 Task: Look for space in Porvoo, Finland from 9th June, 2023 to 16th June, 2023 for 2 adults in price range Rs.8000 to Rs.16000. Place can be entire place with 2 bedrooms having 2 beds and 1 bathroom. Property type can be house, flat, guest house. Booking option can be shelf check-in. Required host language is .
Action: Mouse moved to (549, 123)
Screenshot: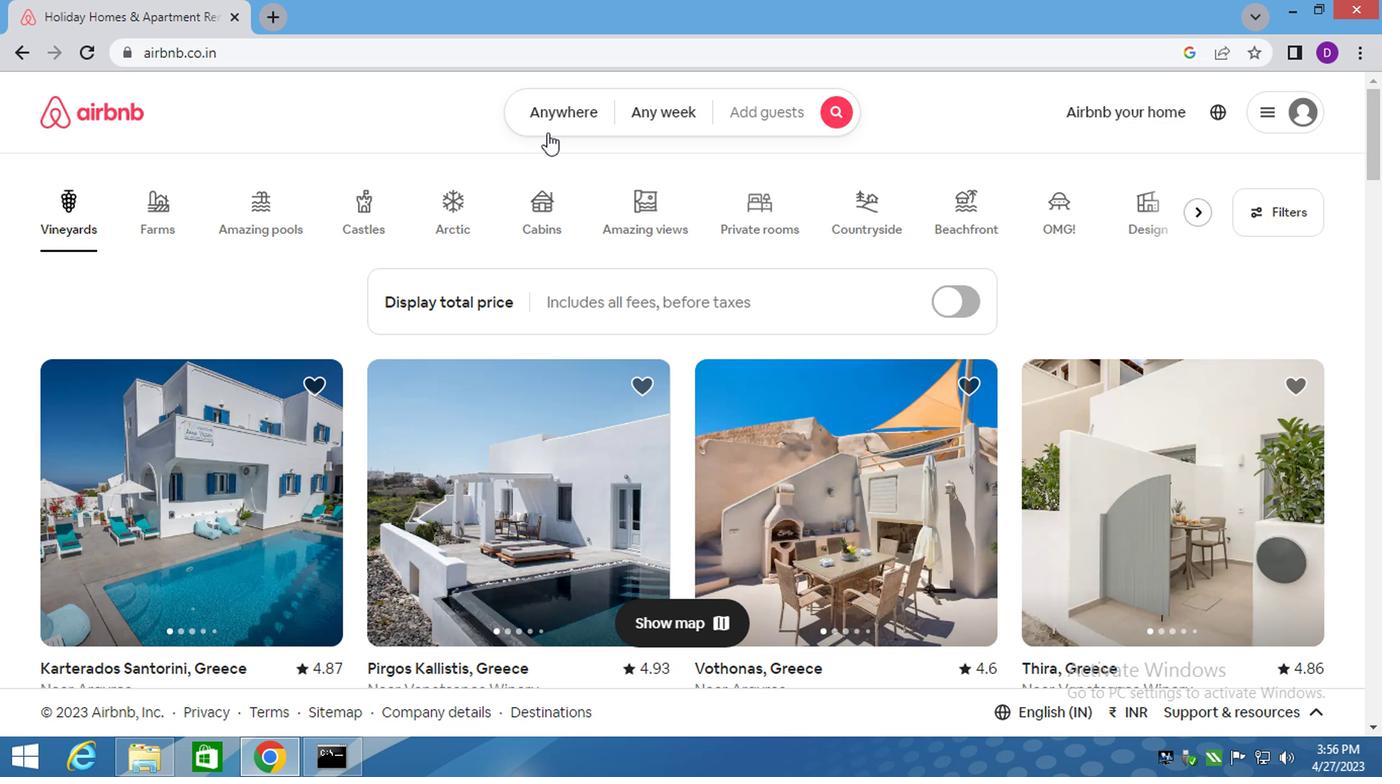 
Action: Mouse pressed left at (549, 123)
Screenshot: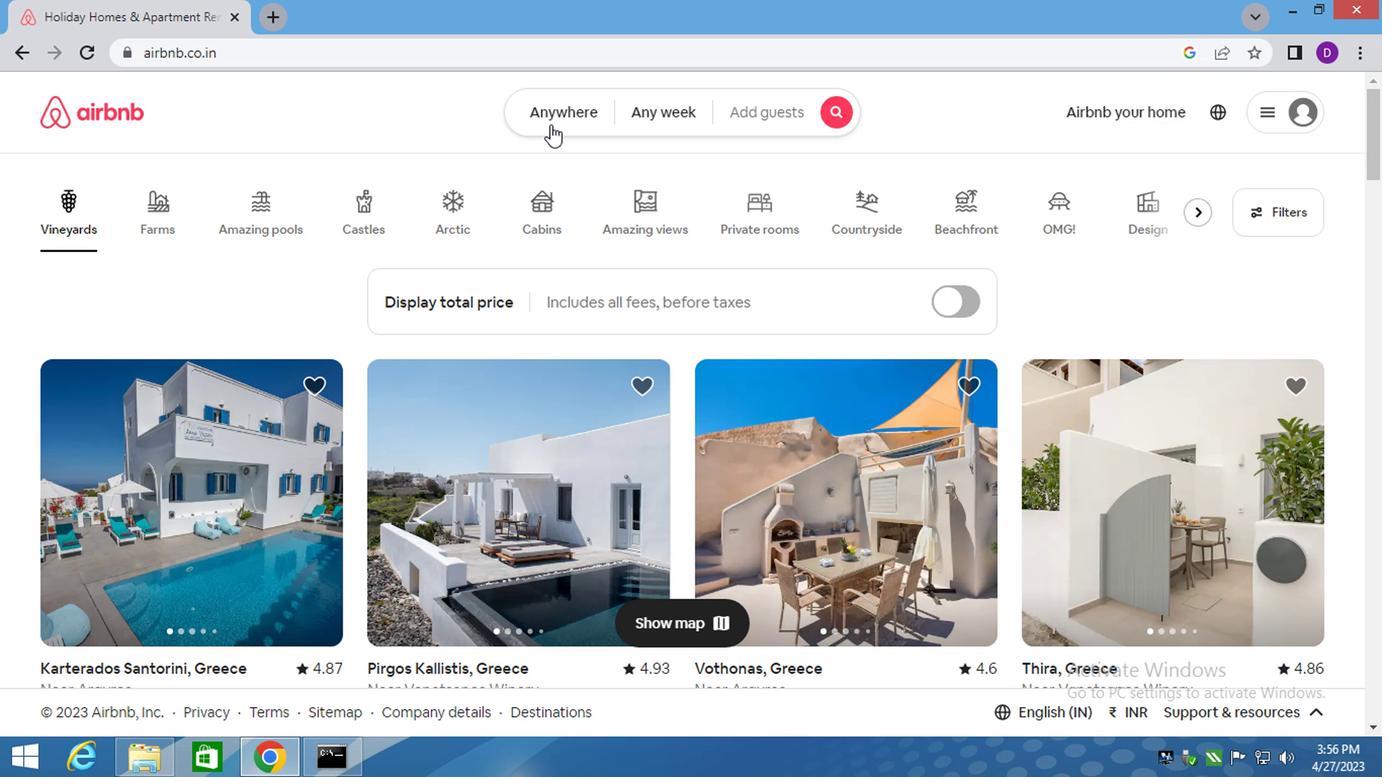 
Action: Mouse moved to (384, 202)
Screenshot: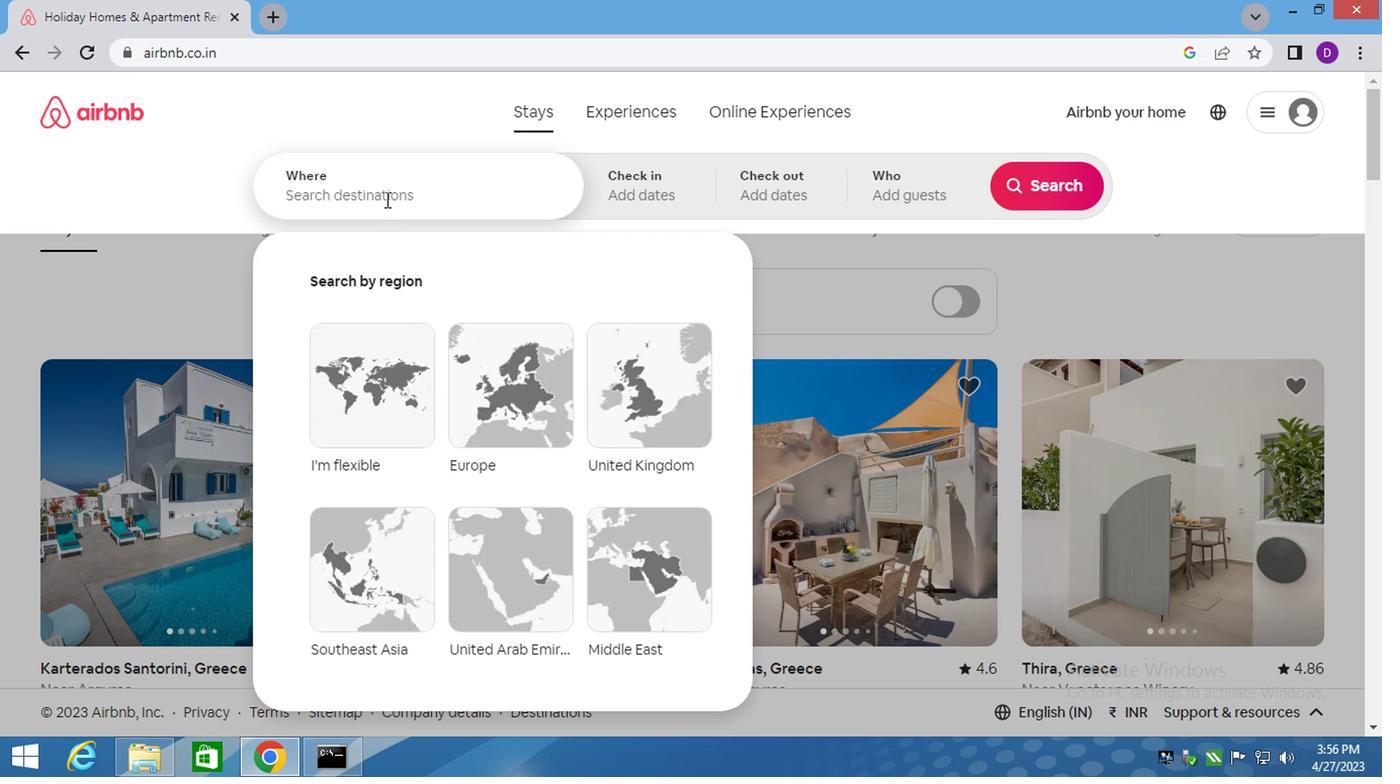 
Action: Mouse pressed left at (384, 202)
Screenshot: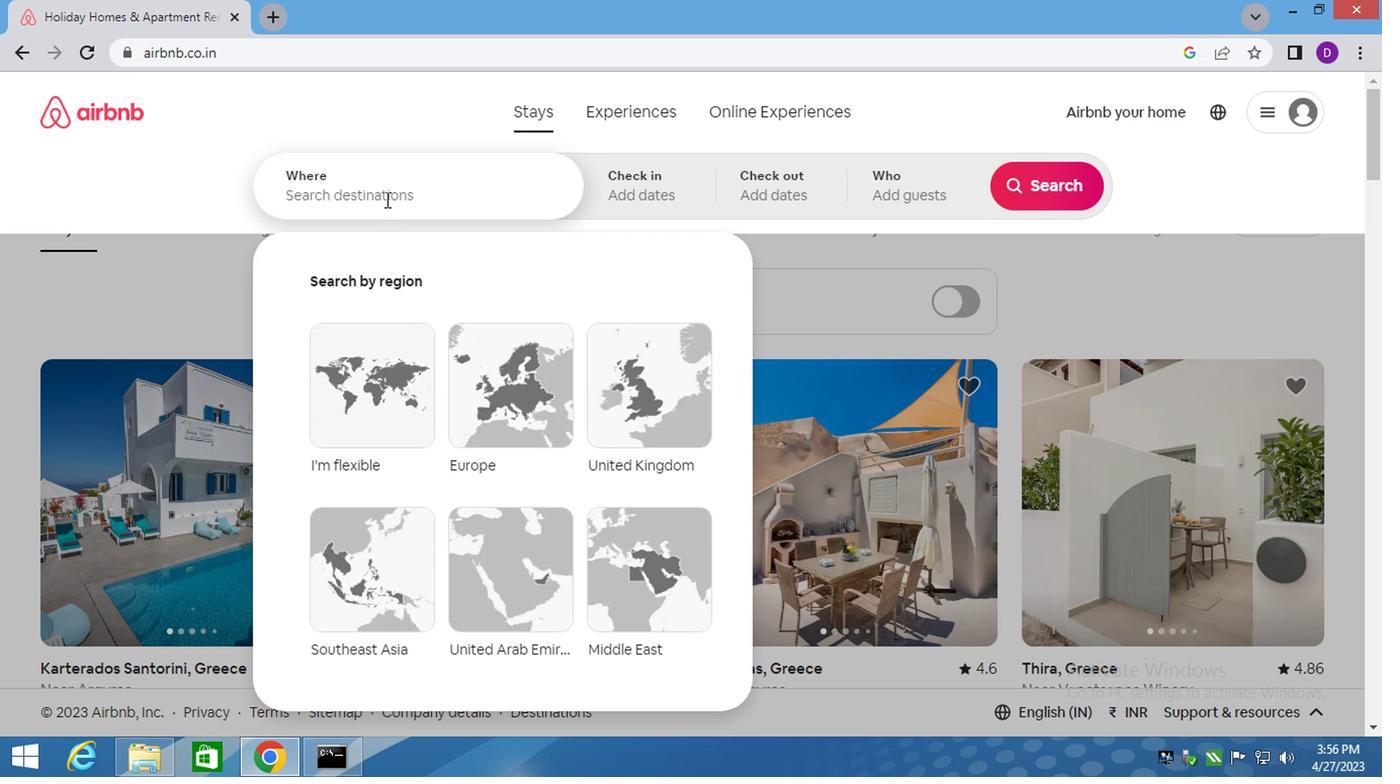
Action: Key pressed porgoo<Key.backspace><Key.backspace><Key.backspace>voo,<Key.space>fin<Key.down><Key.enter>
Screenshot: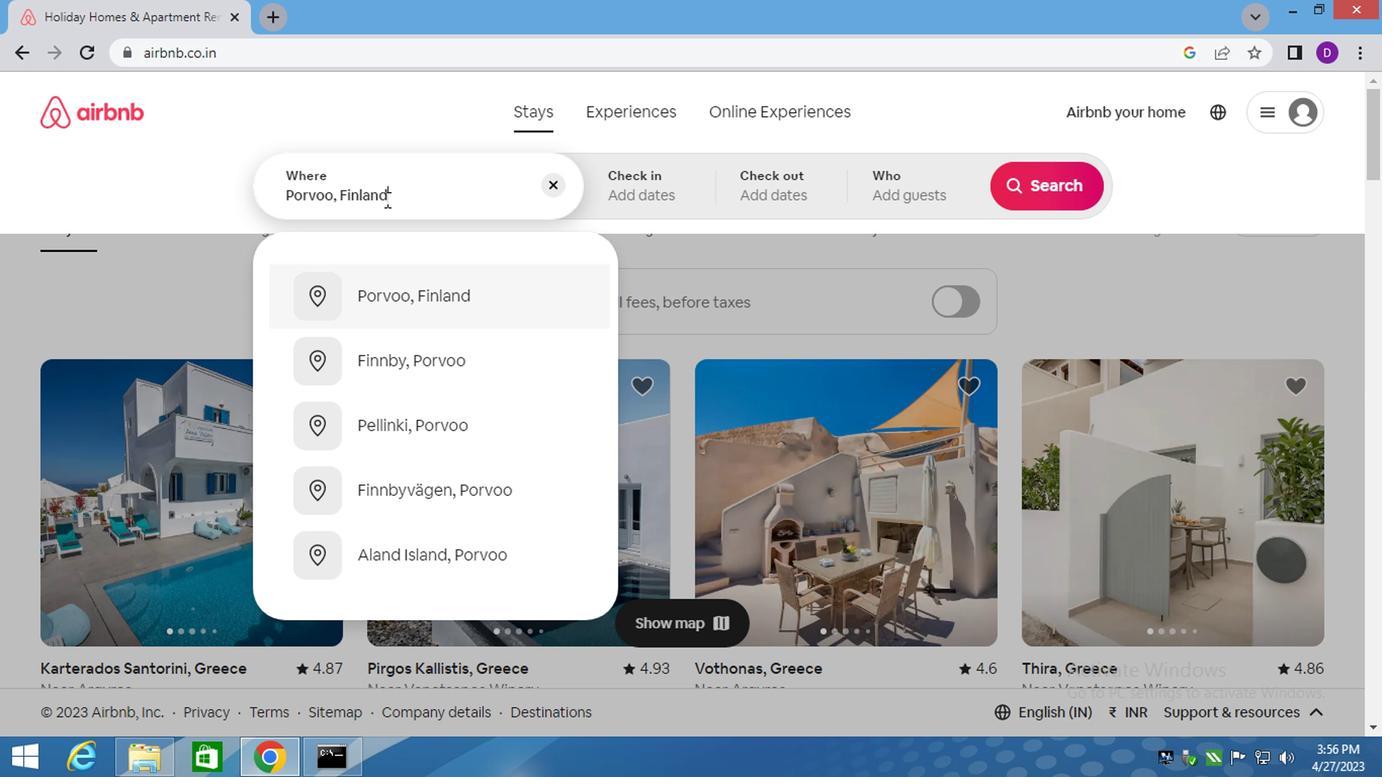 
Action: Mouse moved to (1021, 345)
Screenshot: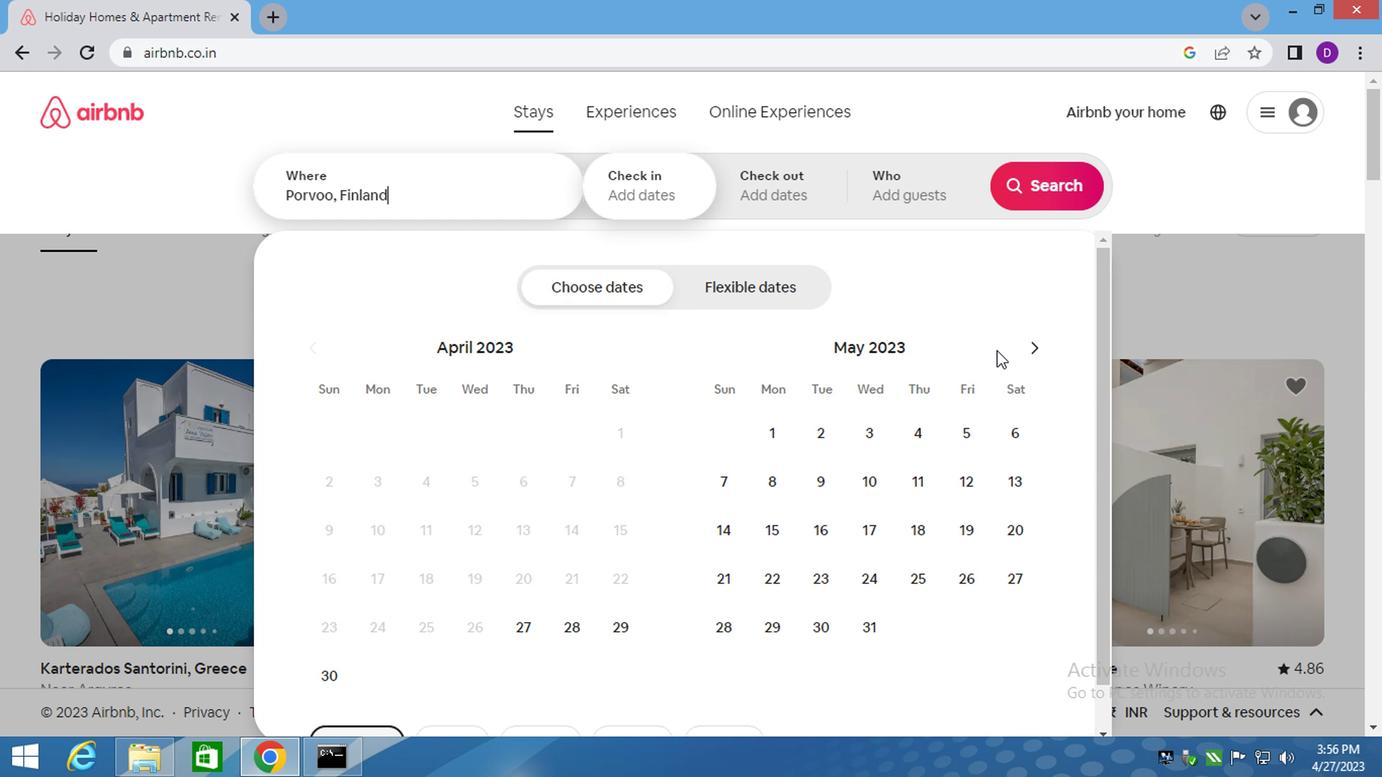 
Action: Mouse pressed left at (1021, 345)
Screenshot: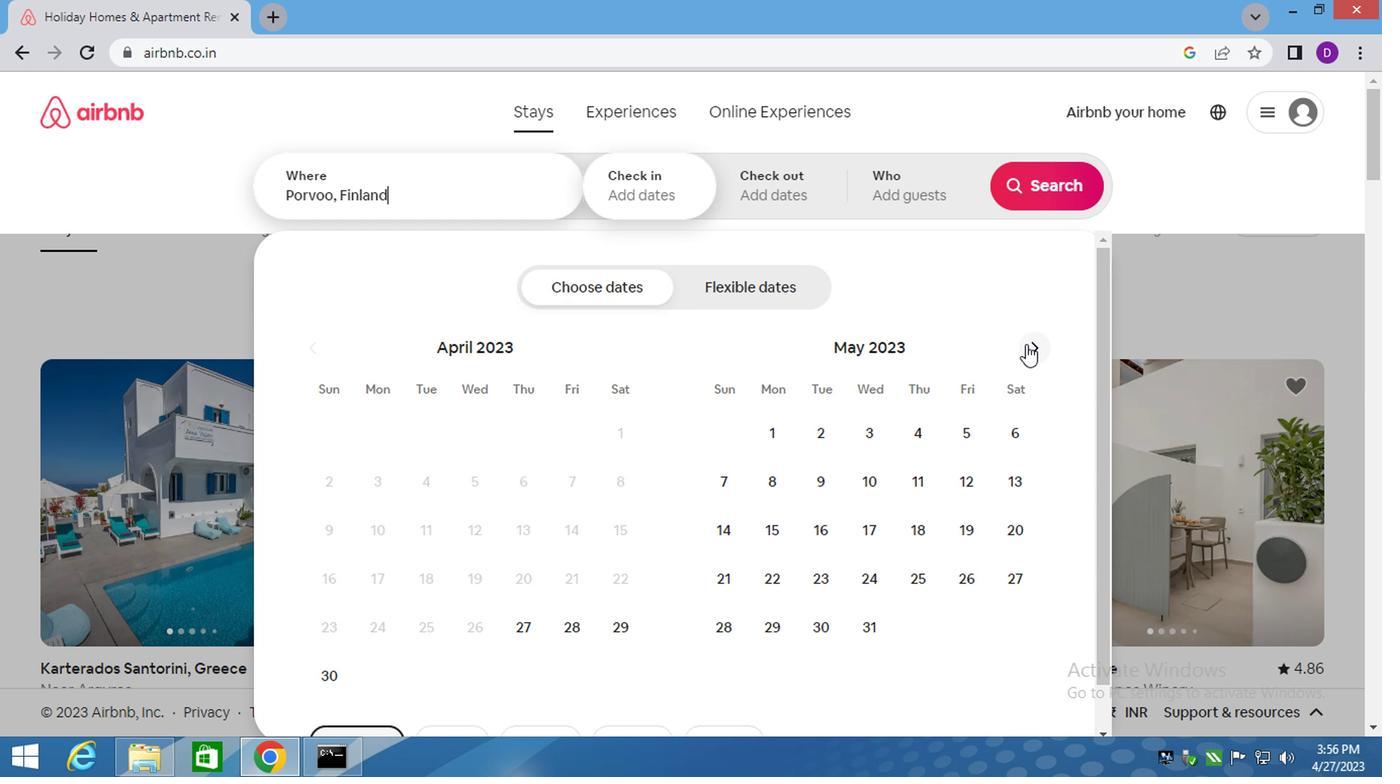 
Action: Mouse pressed left at (1021, 345)
Screenshot: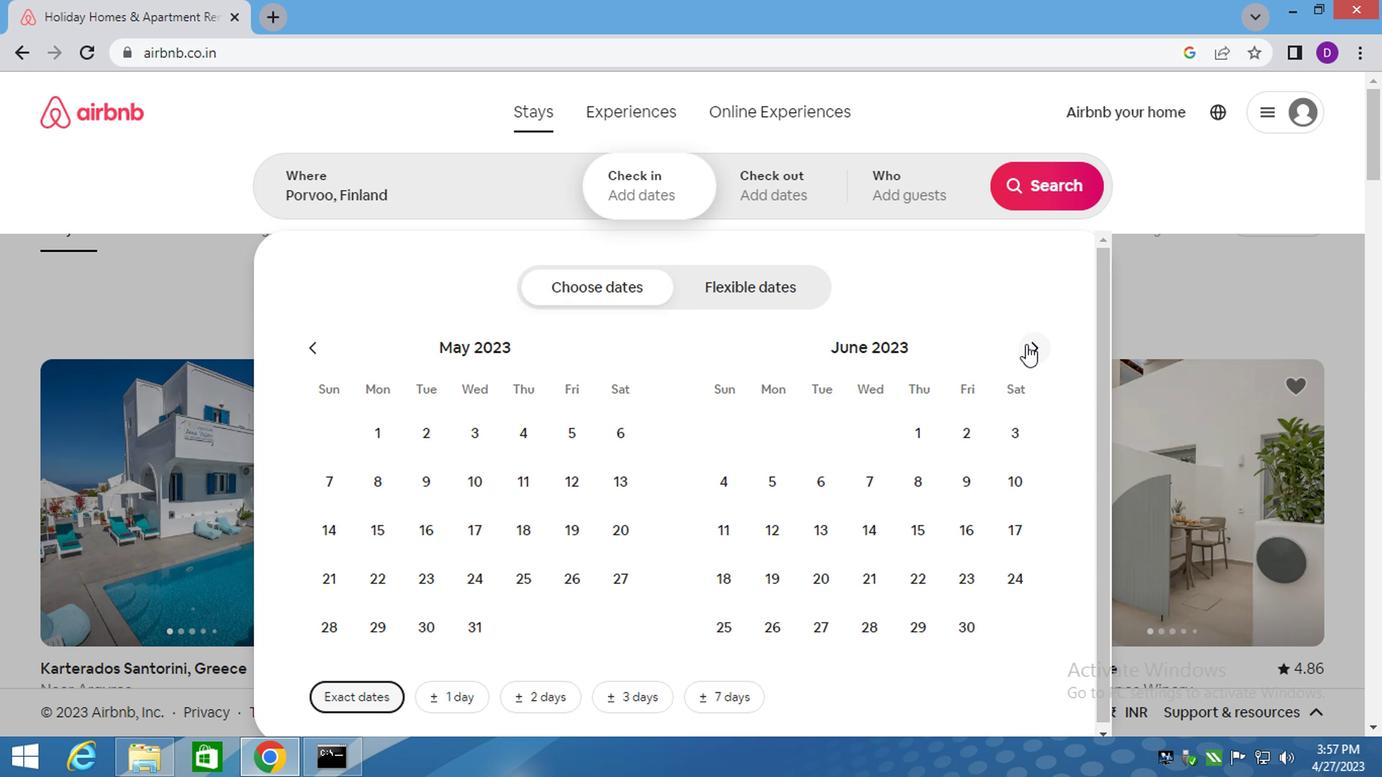 
Action: Mouse moved to (564, 470)
Screenshot: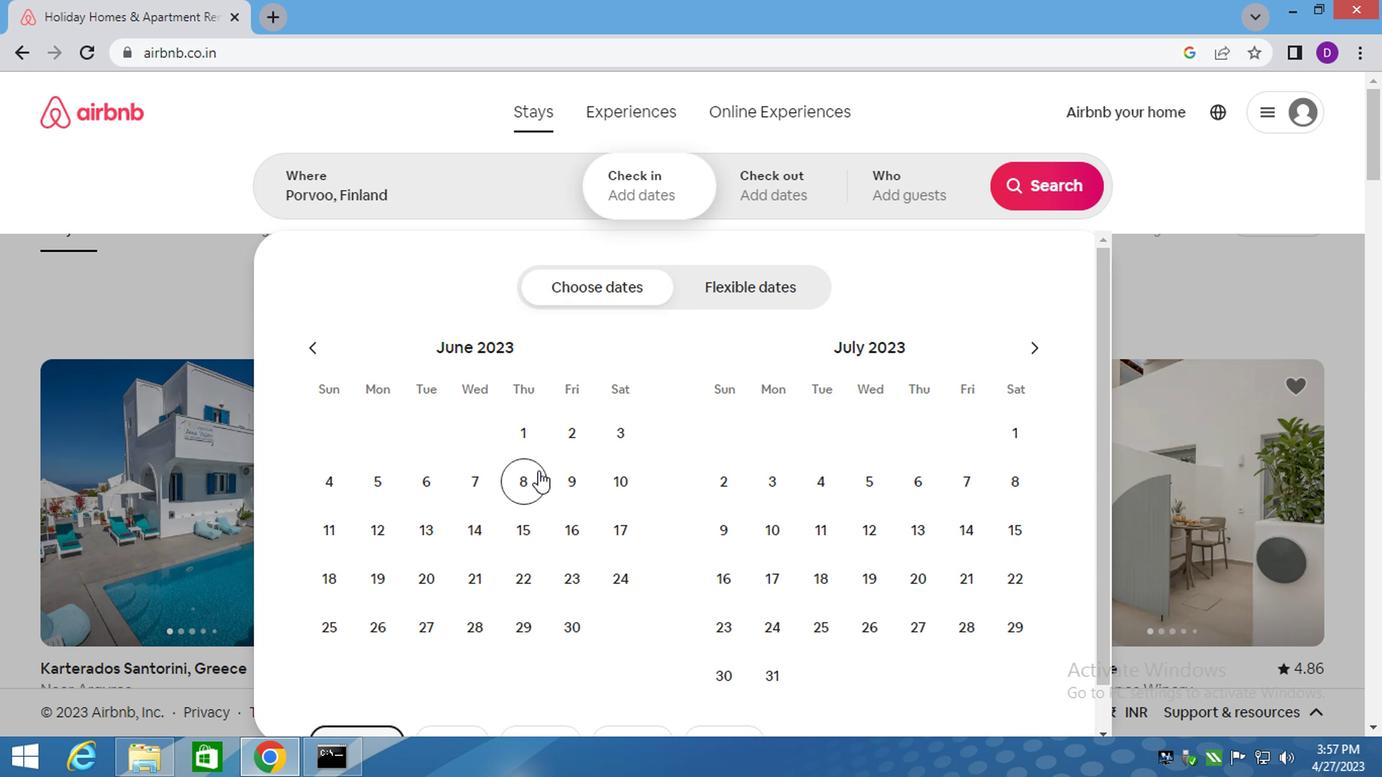 
Action: Mouse pressed left at (564, 470)
Screenshot: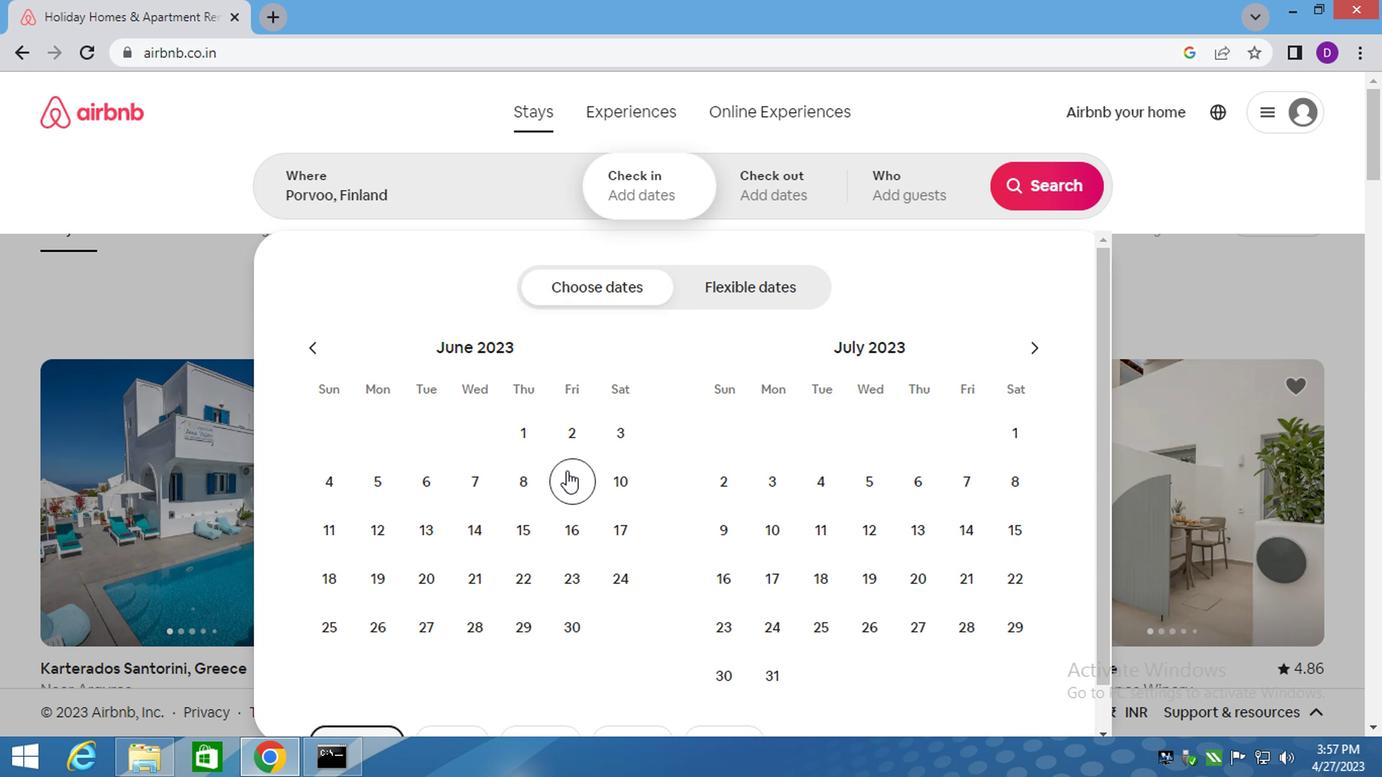 
Action: Mouse moved to (560, 513)
Screenshot: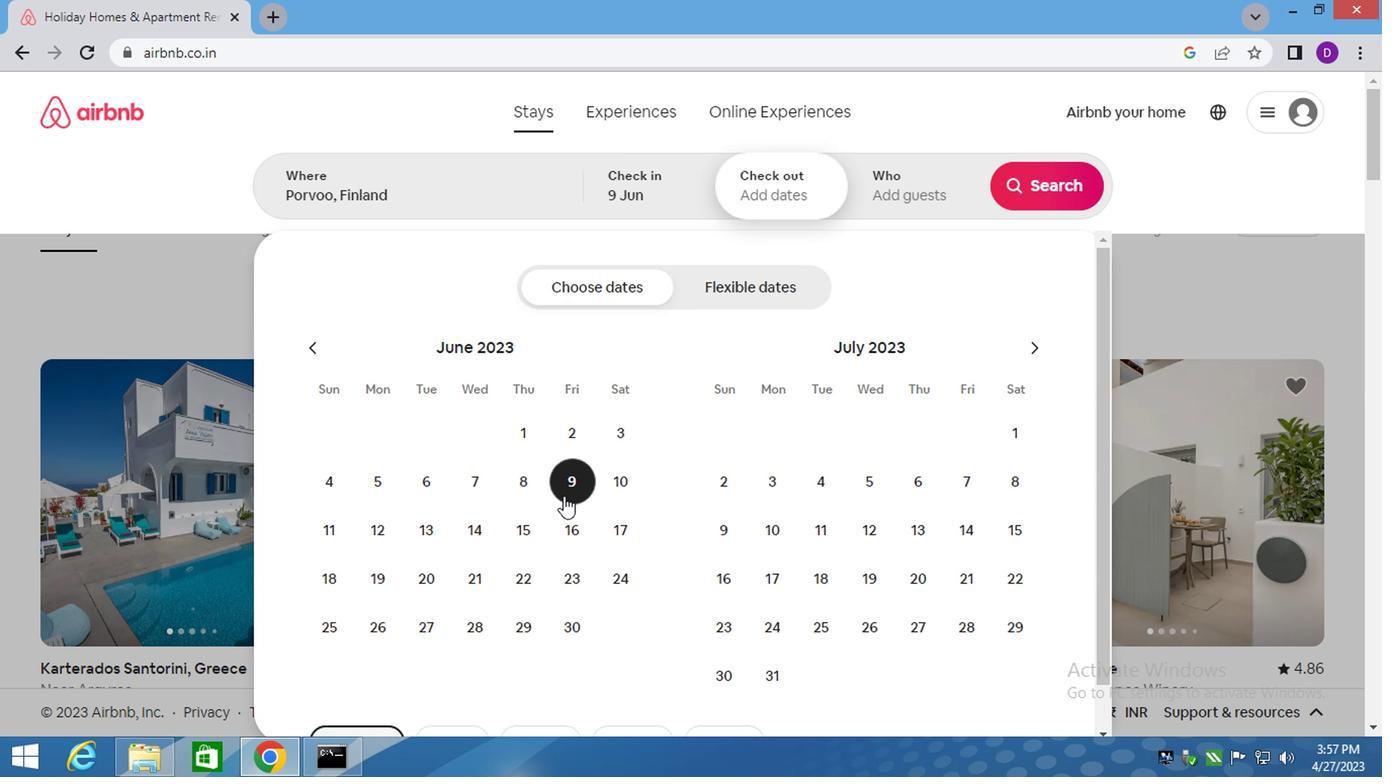 
Action: Mouse pressed left at (560, 513)
Screenshot: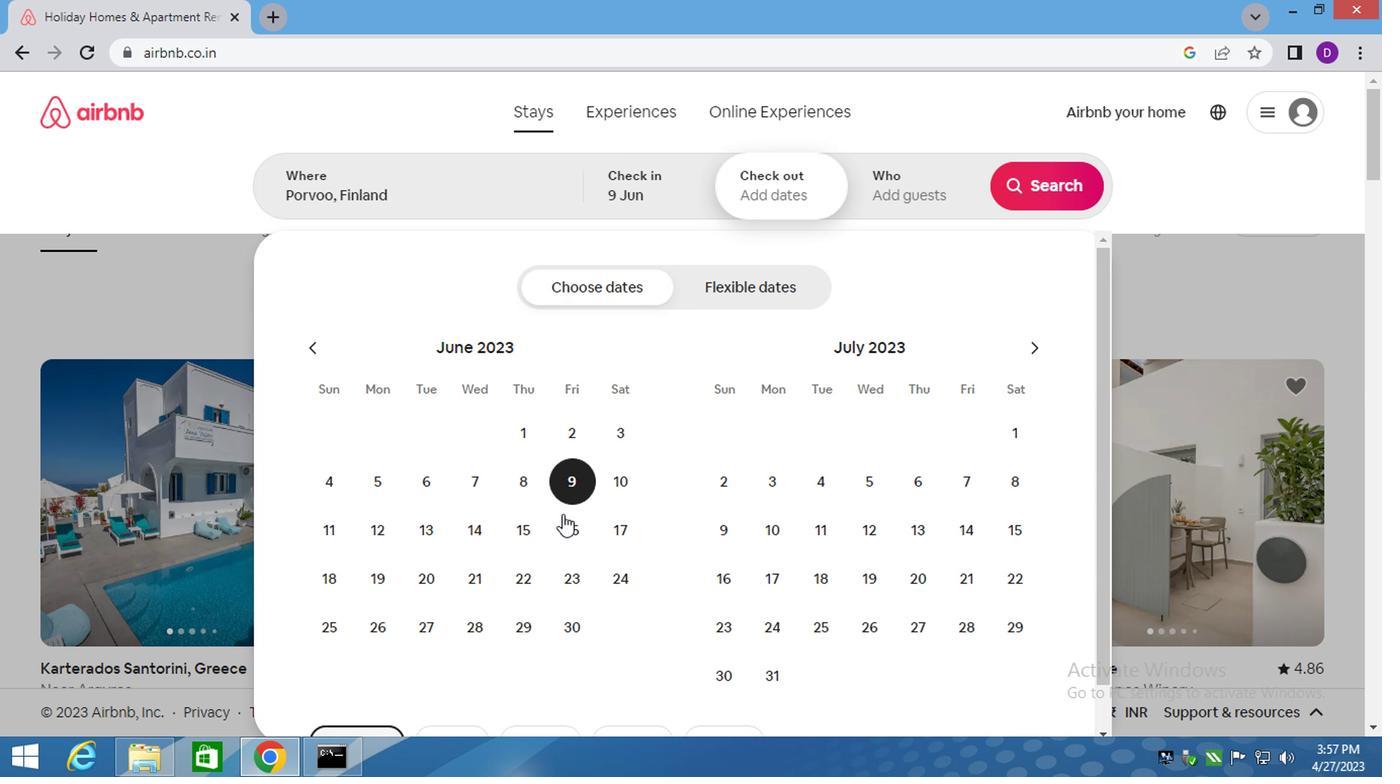 
Action: Mouse moved to (885, 192)
Screenshot: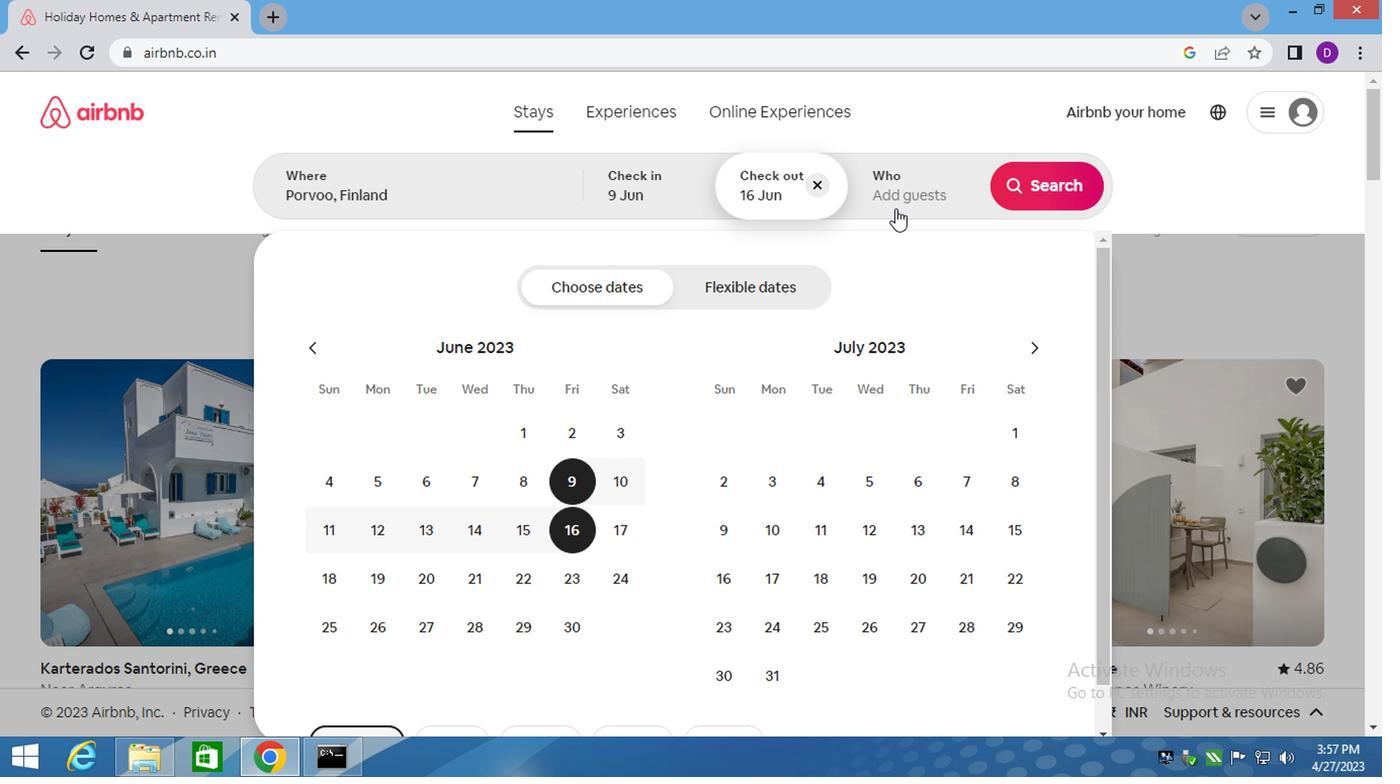 
Action: Mouse pressed left at (885, 192)
Screenshot: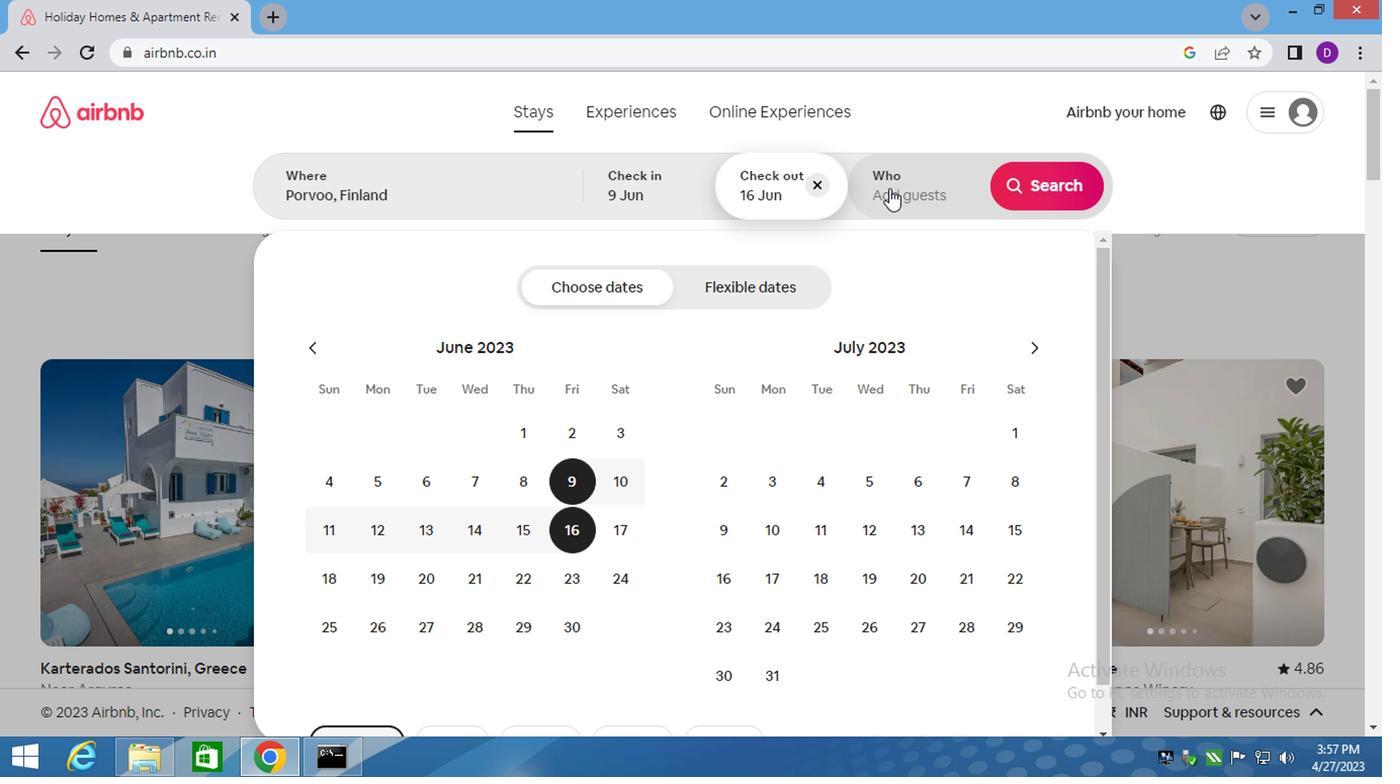 
Action: Mouse moved to (1055, 291)
Screenshot: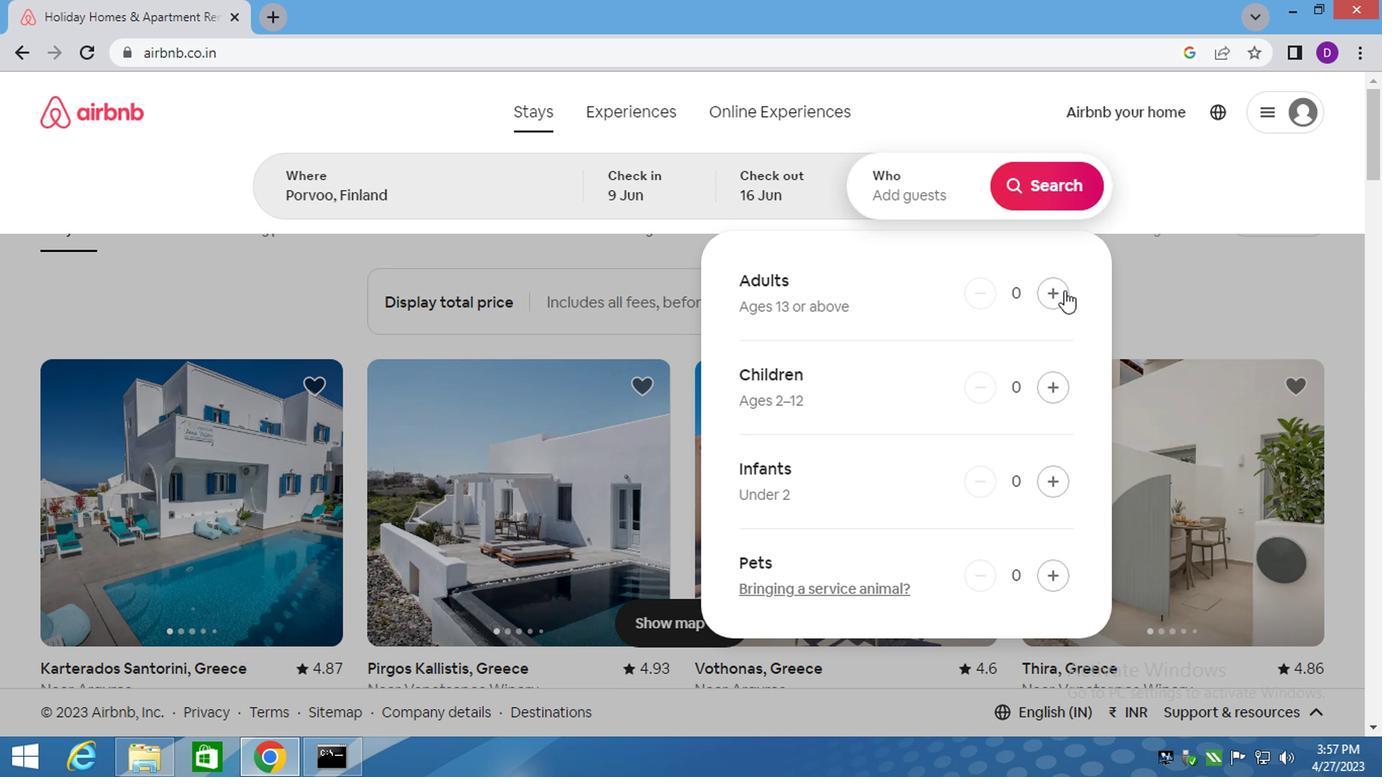 
Action: Mouse pressed left at (1055, 291)
Screenshot: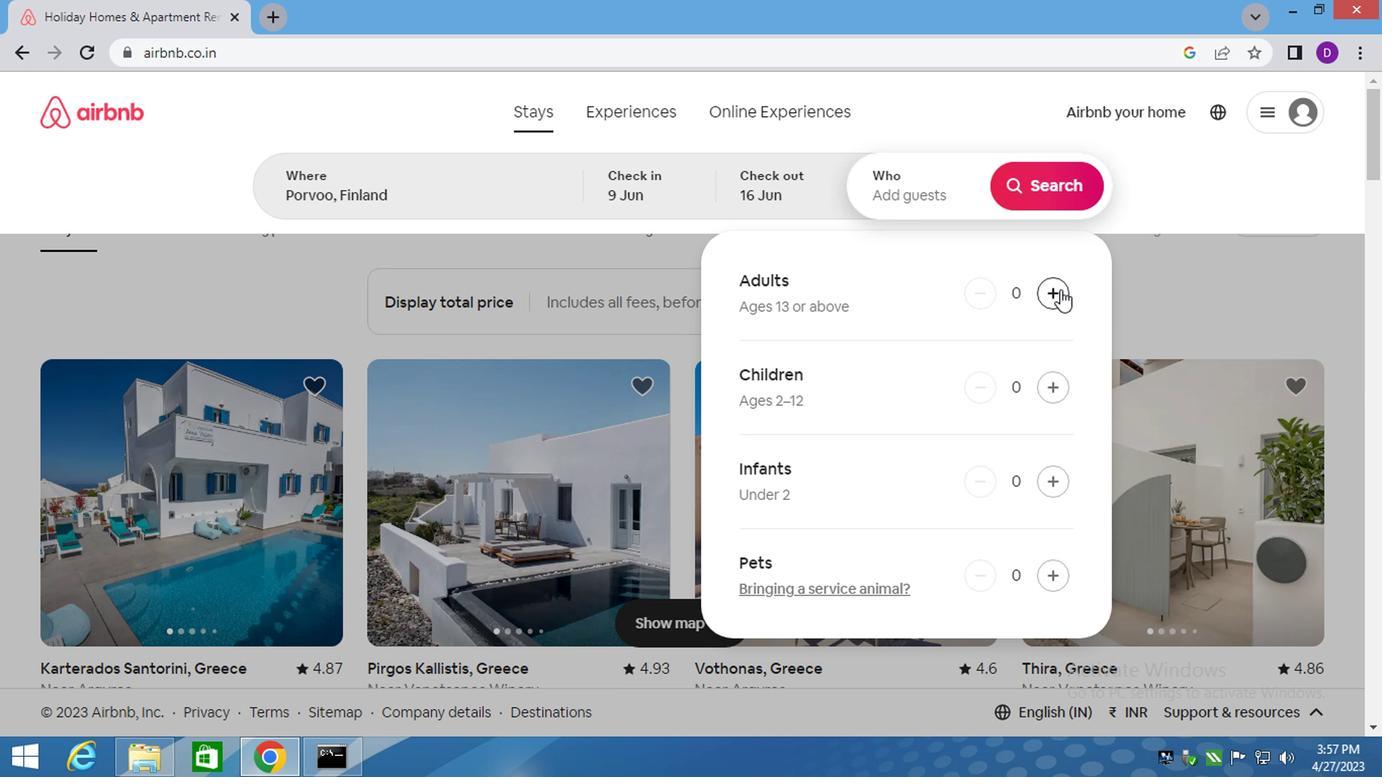 
Action: Mouse pressed left at (1055, 291)
Screenshot: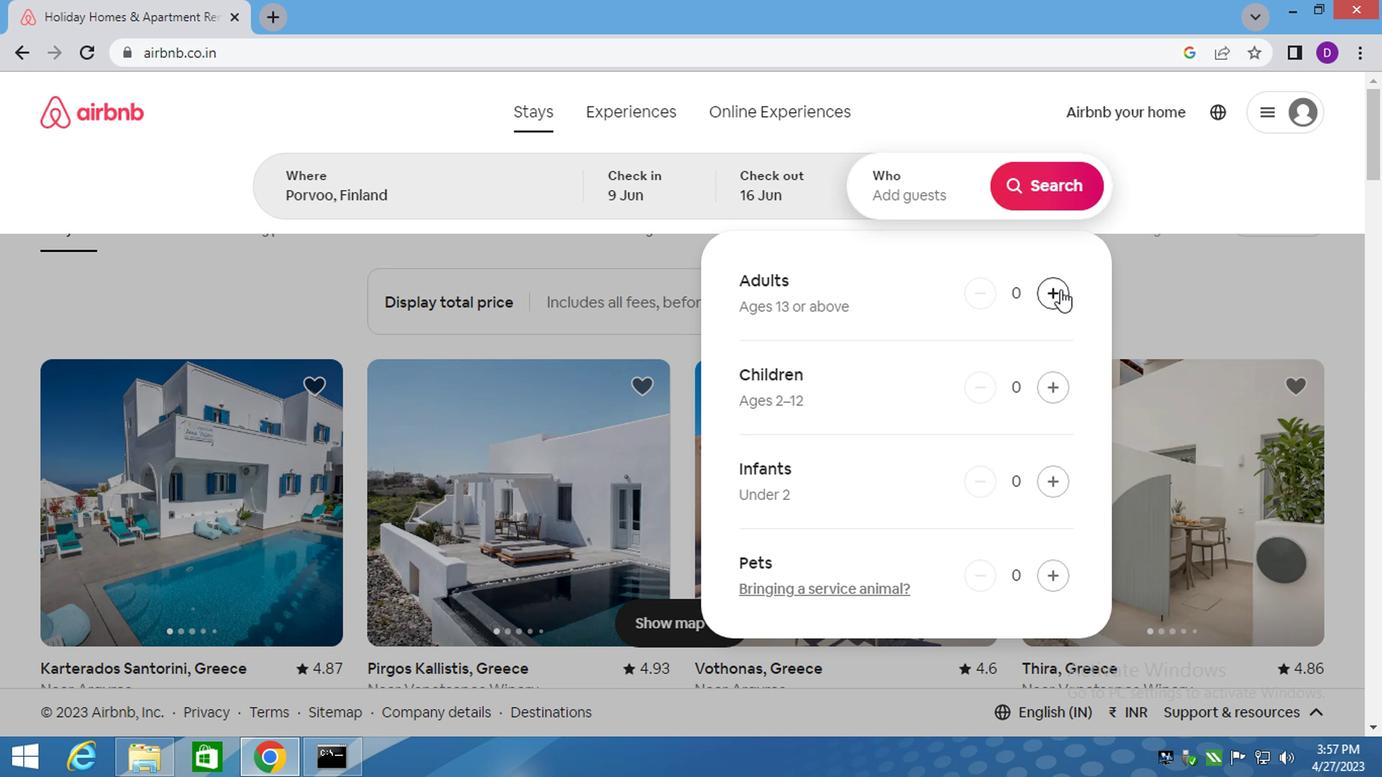 
Action: Mouse moved to (1037, 192)
Screenshot: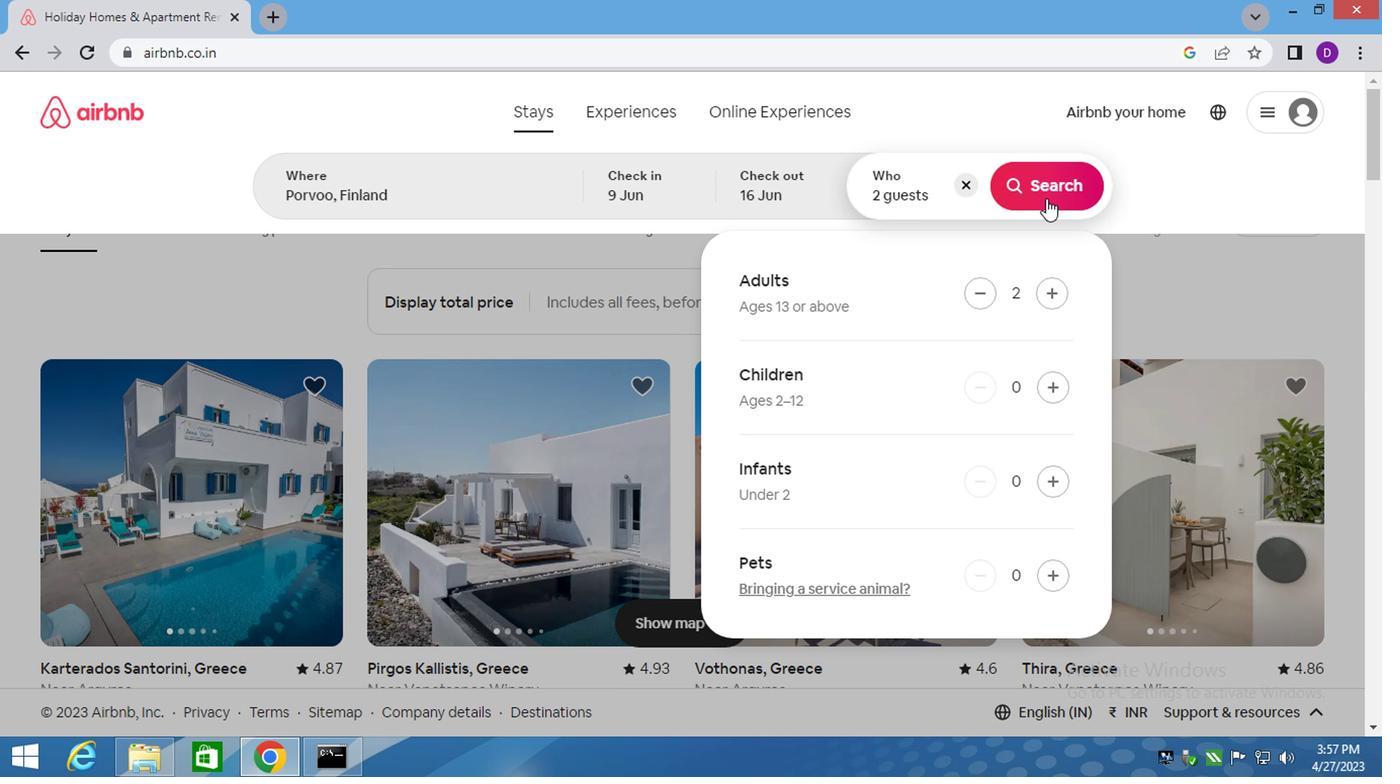 
Action: Mouse pressed left at (1037, 192)
Screenshot: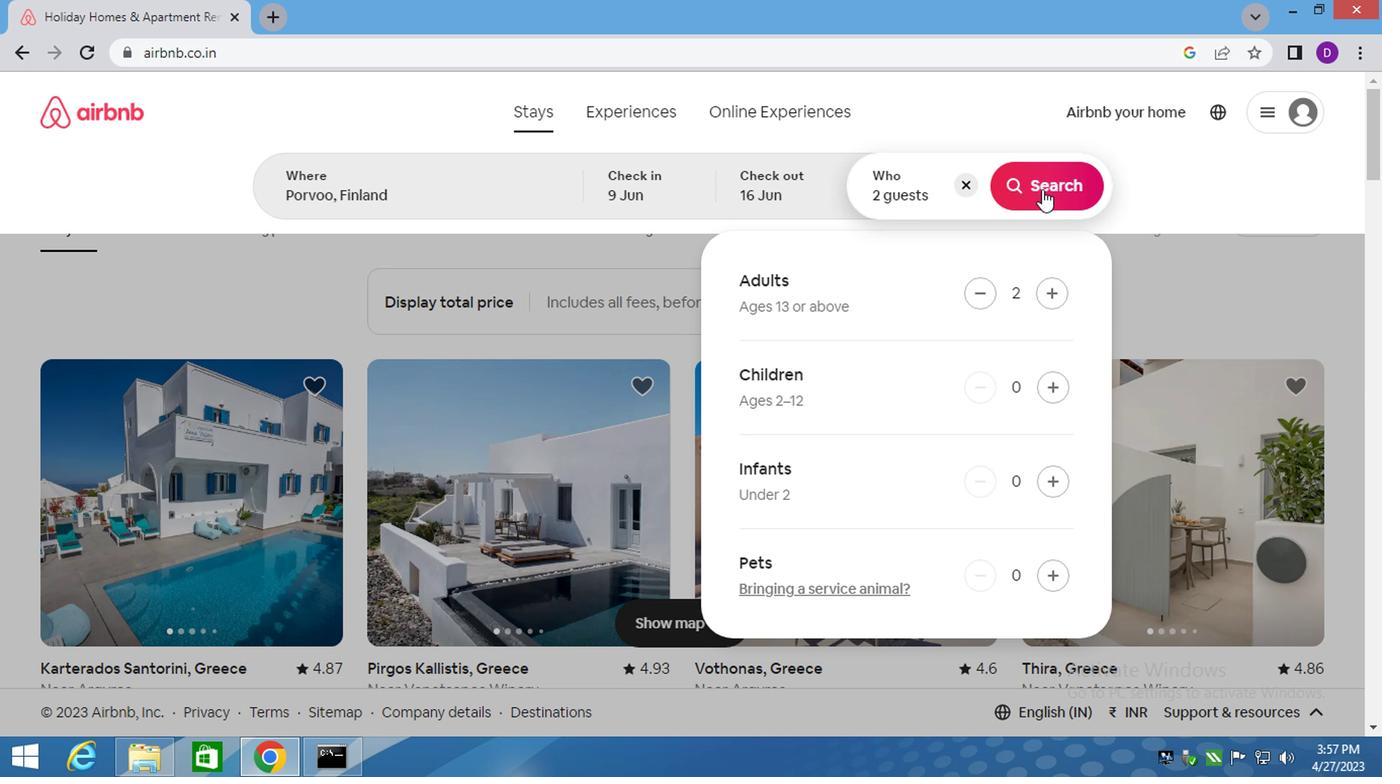 
Action: Mouse moved to (1277, 202)
Screenshot: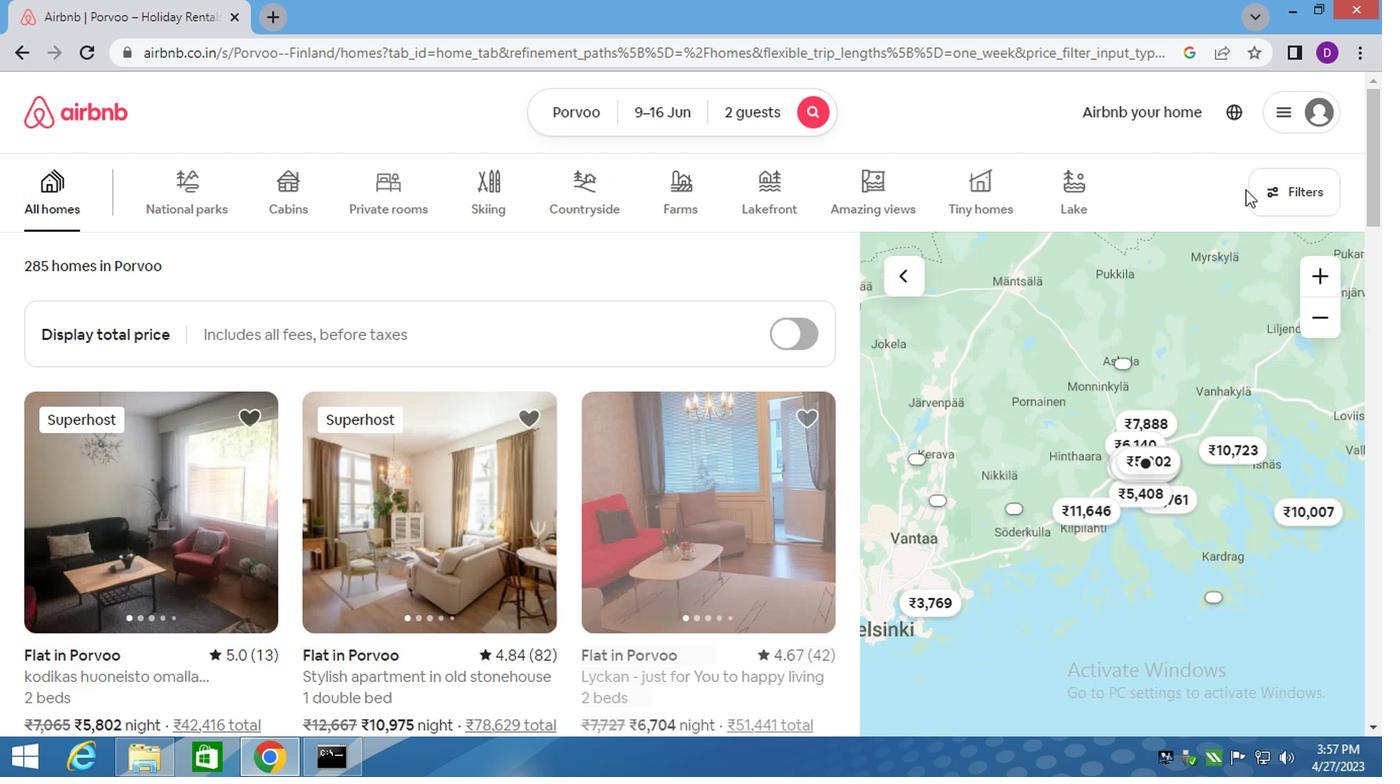 
Action: Mouse pressed left at (1277, 202)
Screenshot: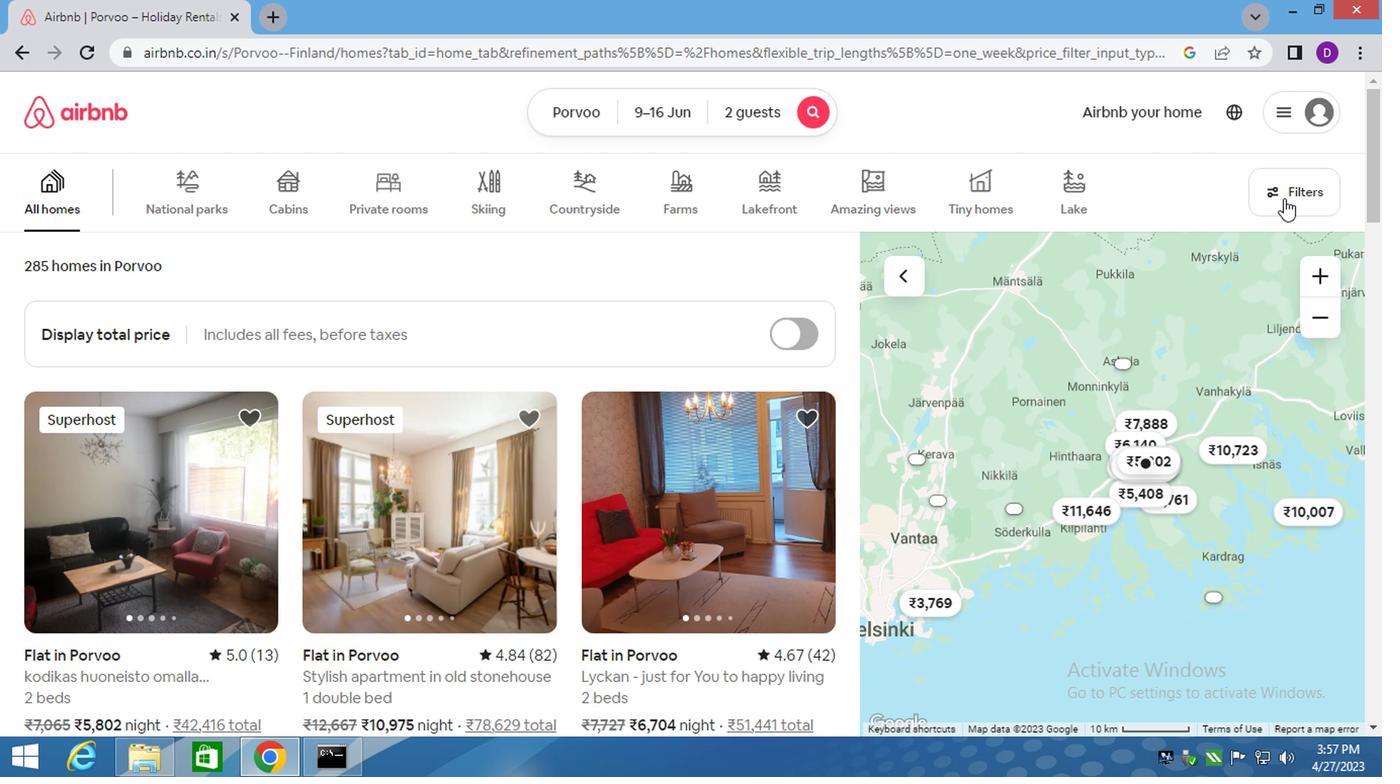 
Action: Mouse moved to (429, 452)
Screenshot: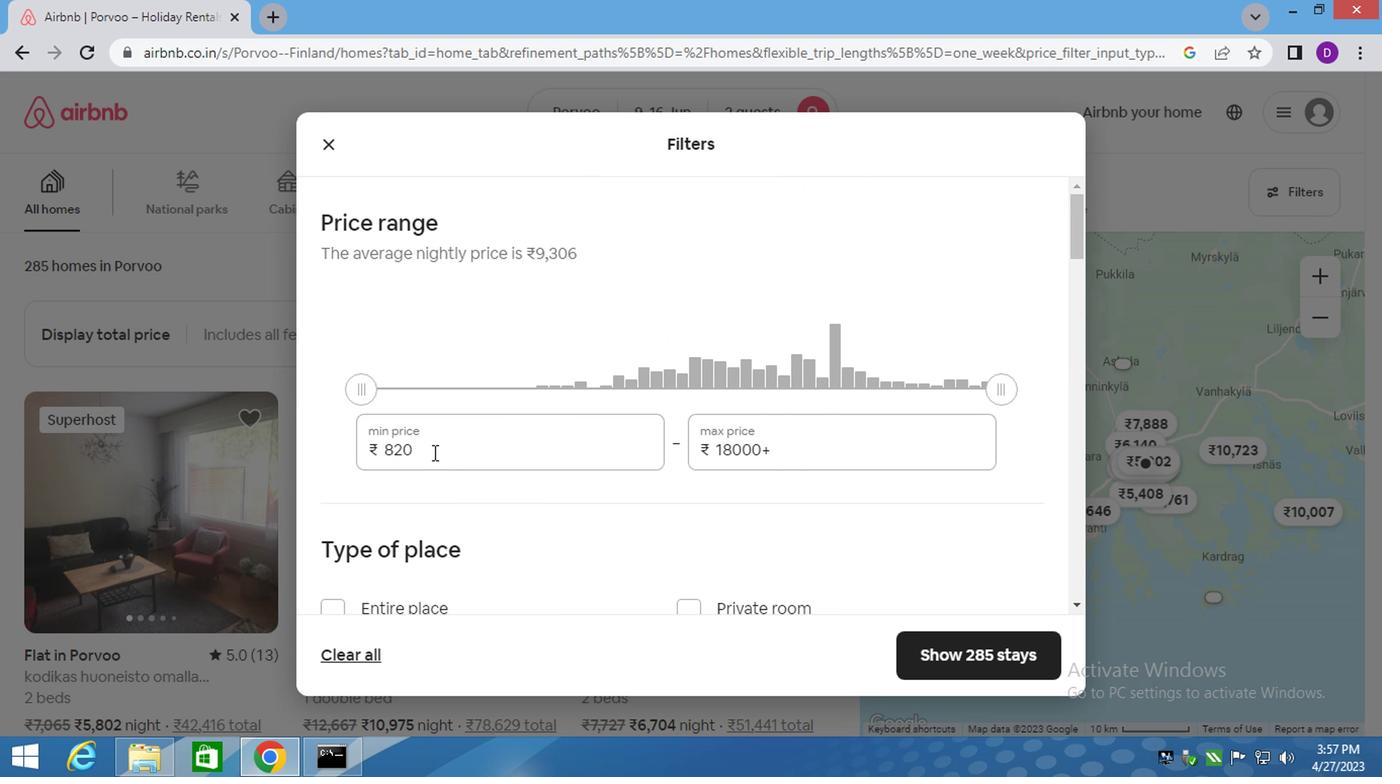 
Action: Mouse pressed left at (429, 452)
Screenshot: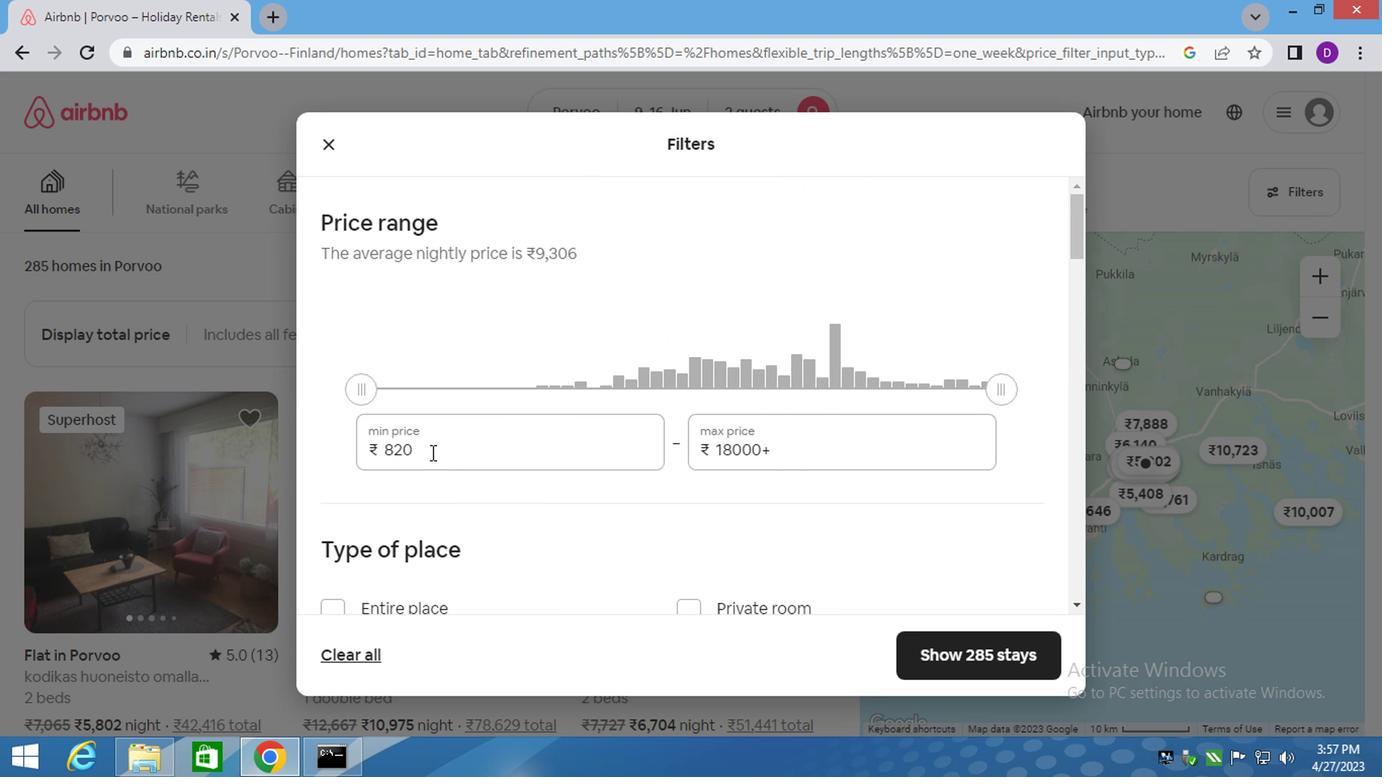 
Action: Mouse pressed left at (429, 452)
Screenshot: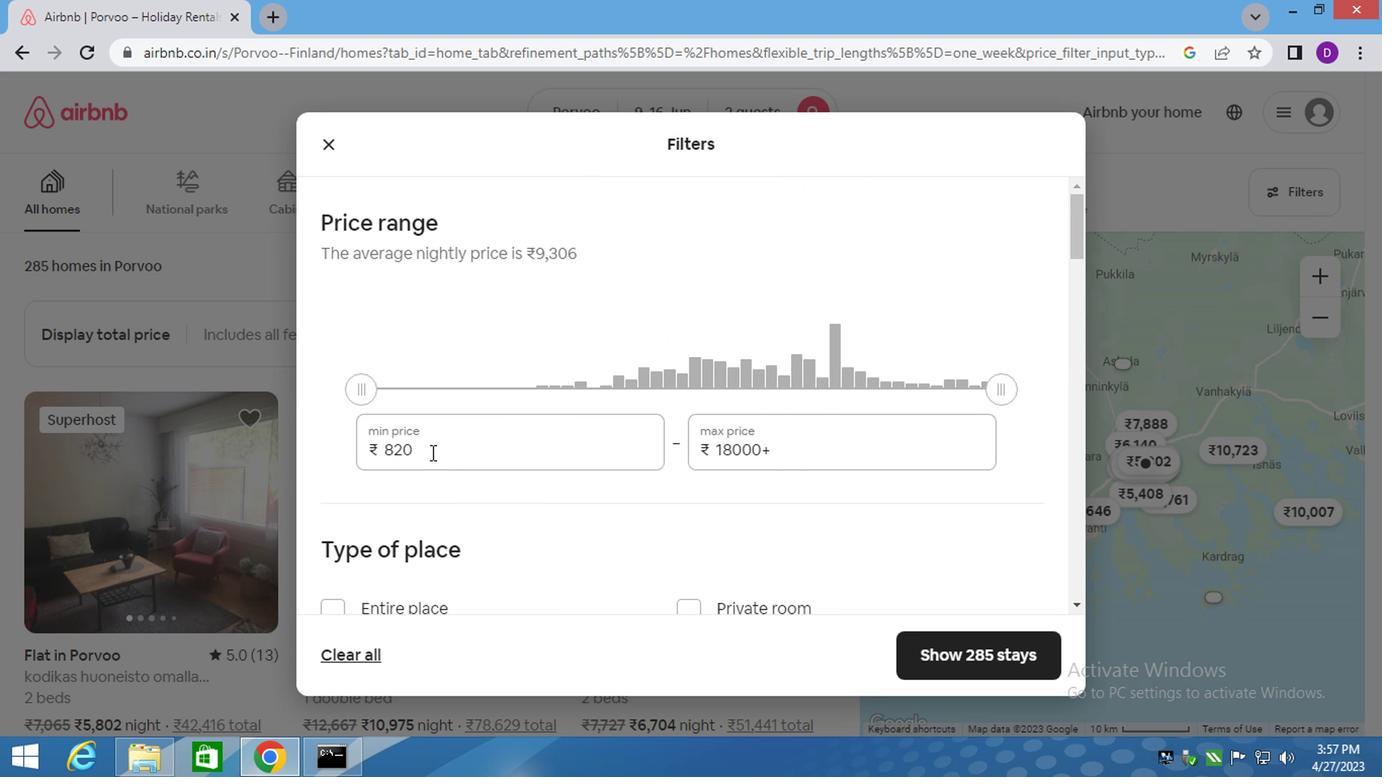
Action: Key pressed 8000<Key.tab>16000
Screenshot: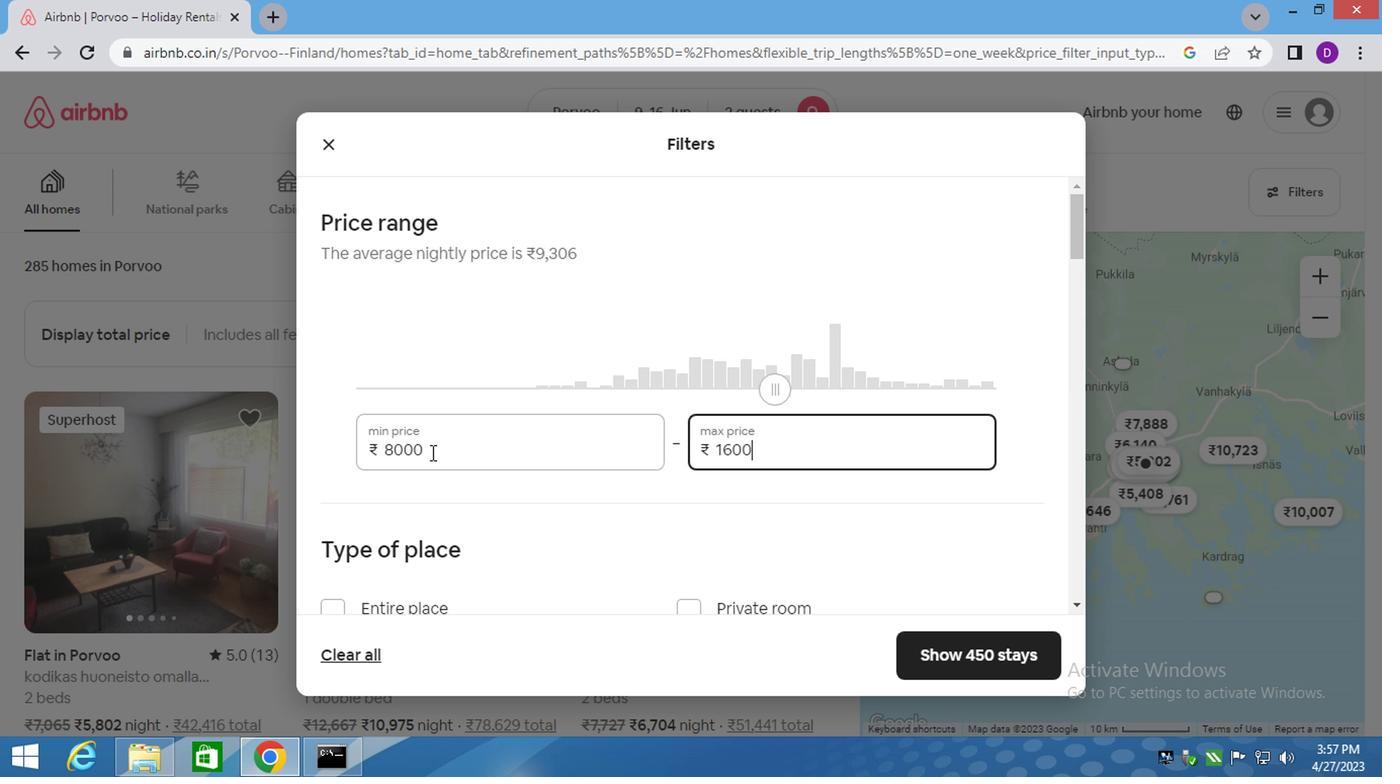 
Action: Mouse moved to (320, 505)
Screenshot: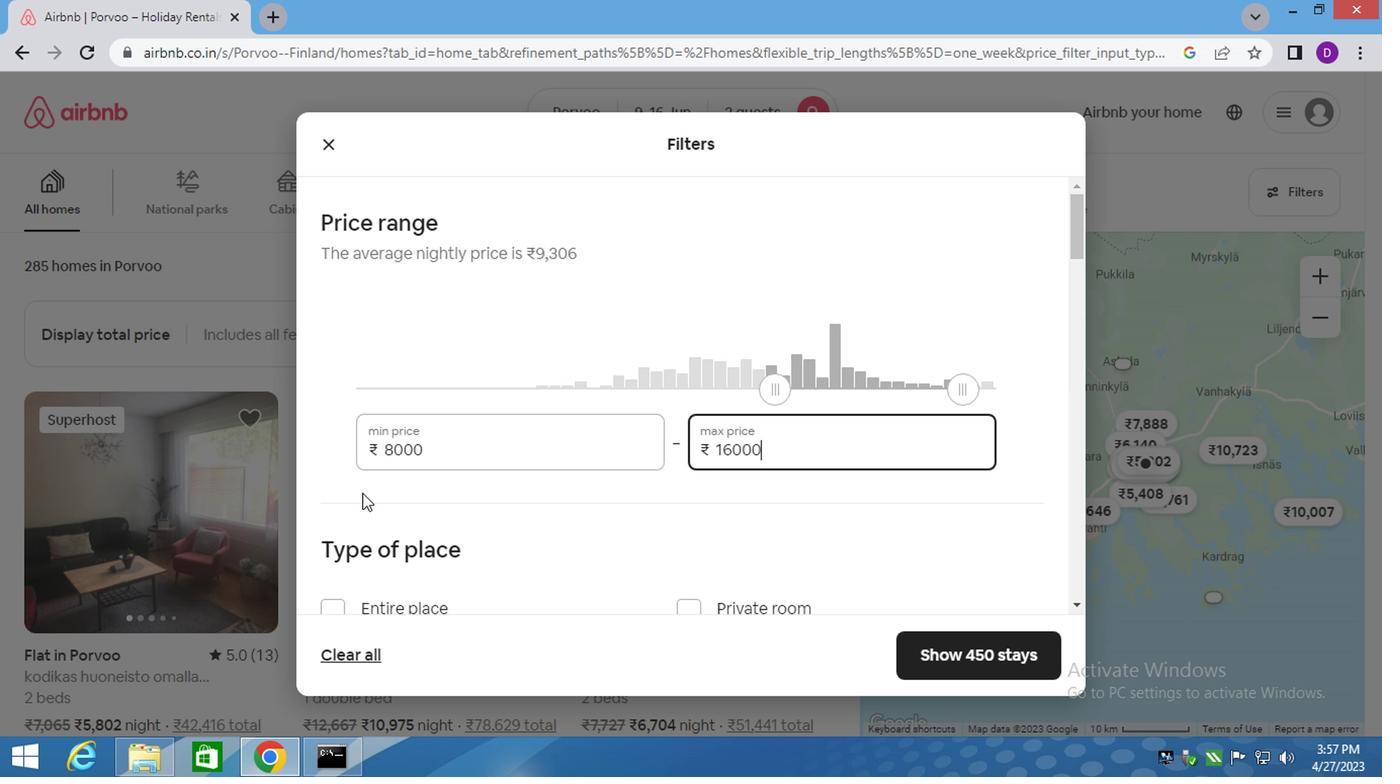 
Action: Mouse scrolled (320, 503) with delta (0, -1)
Screenshot: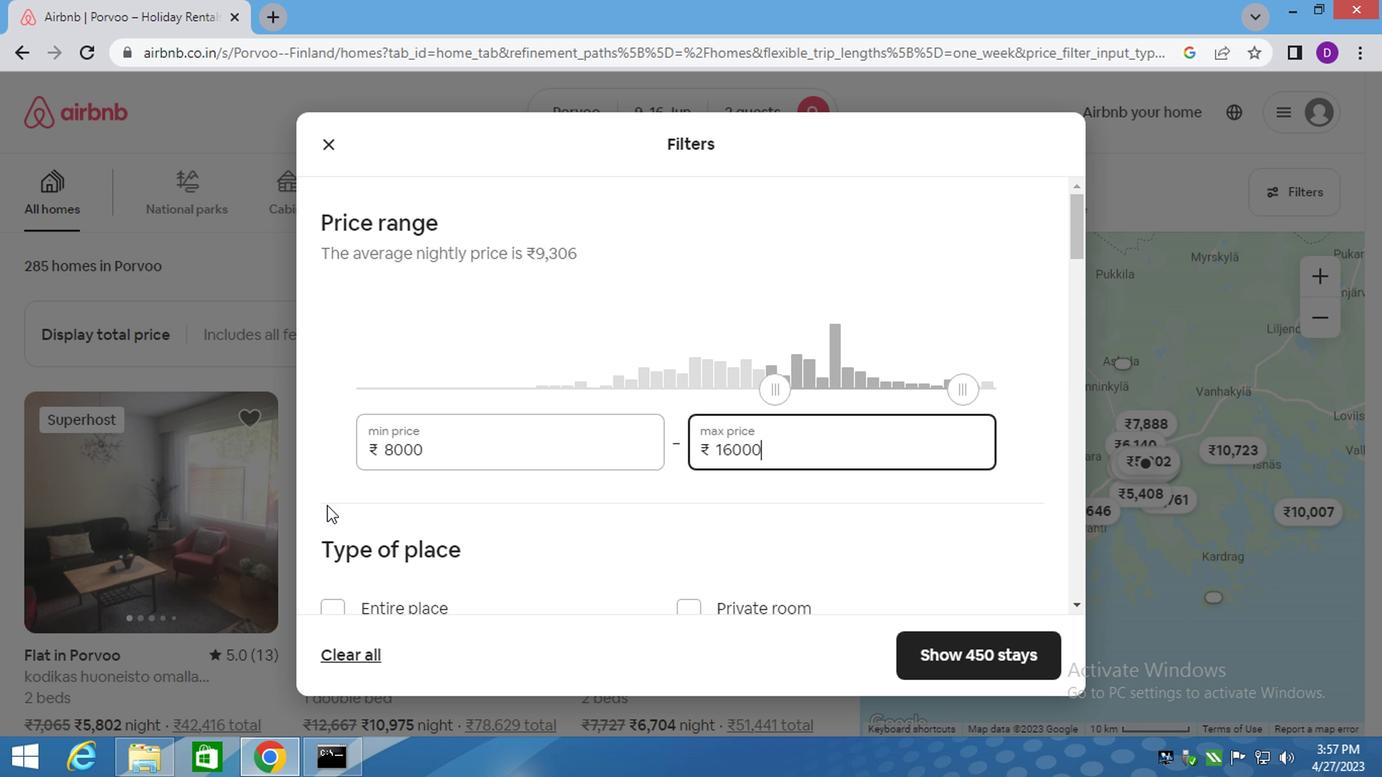
Action: Mouse moved to (320, 506)
Screenshot: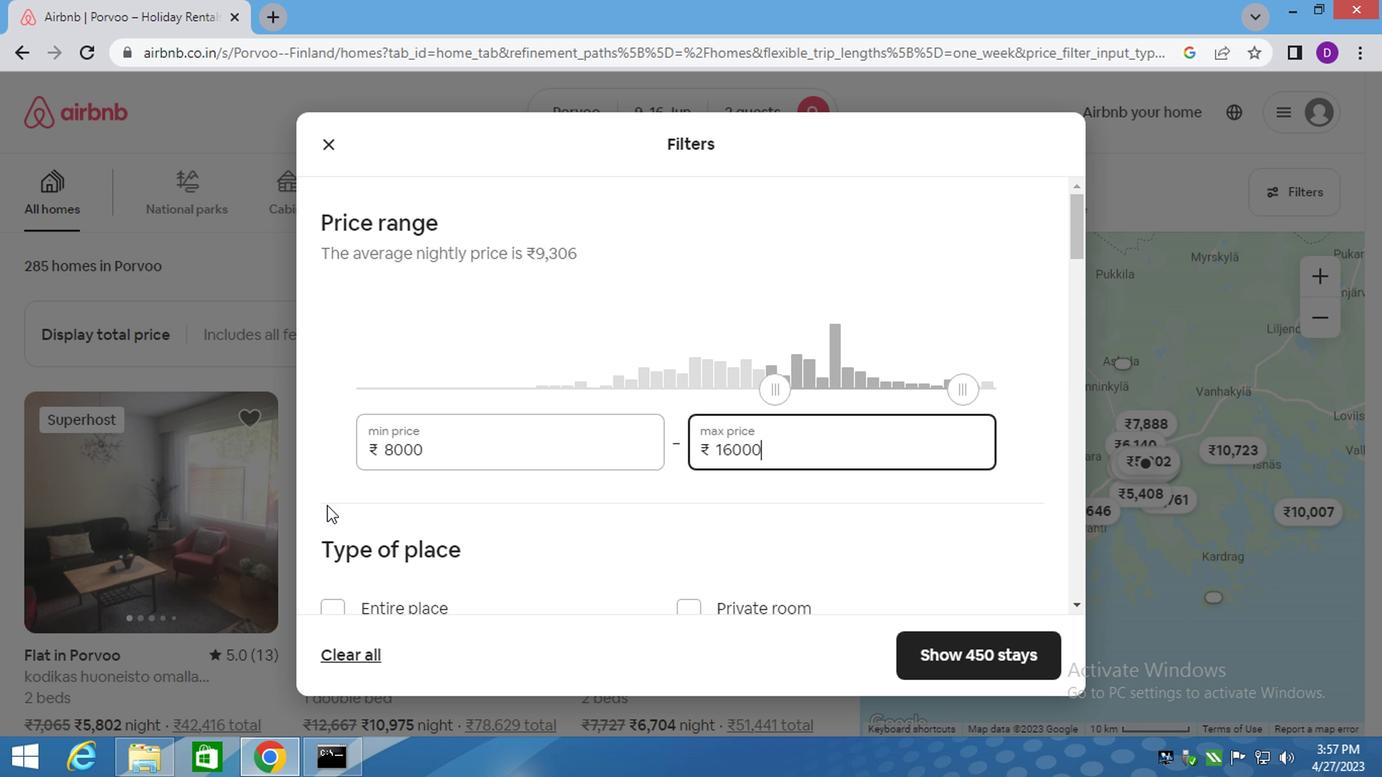 
Action: Mouse scrolled (320, 505) with delta (0, 0)
Screenshot: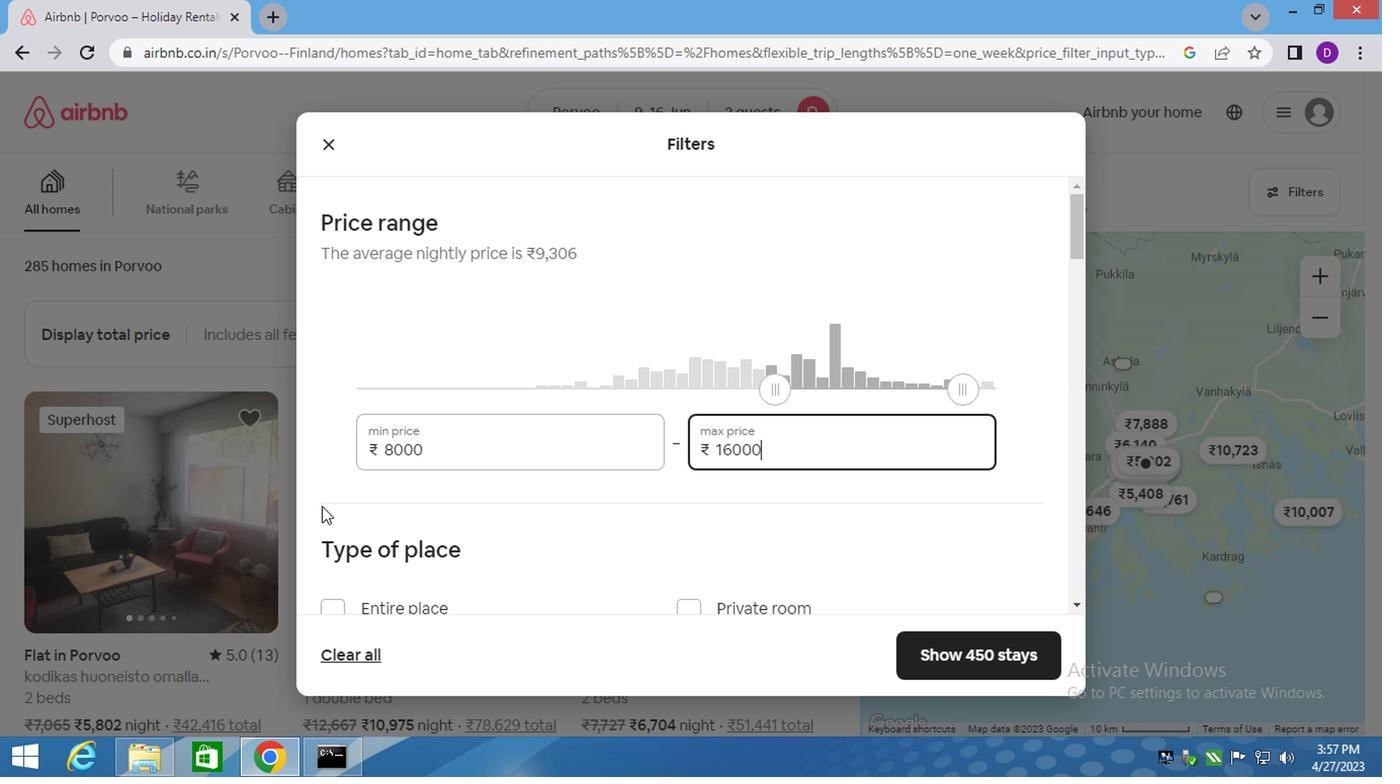 
Action: Mouse moved to (336, 413)
Screenshot: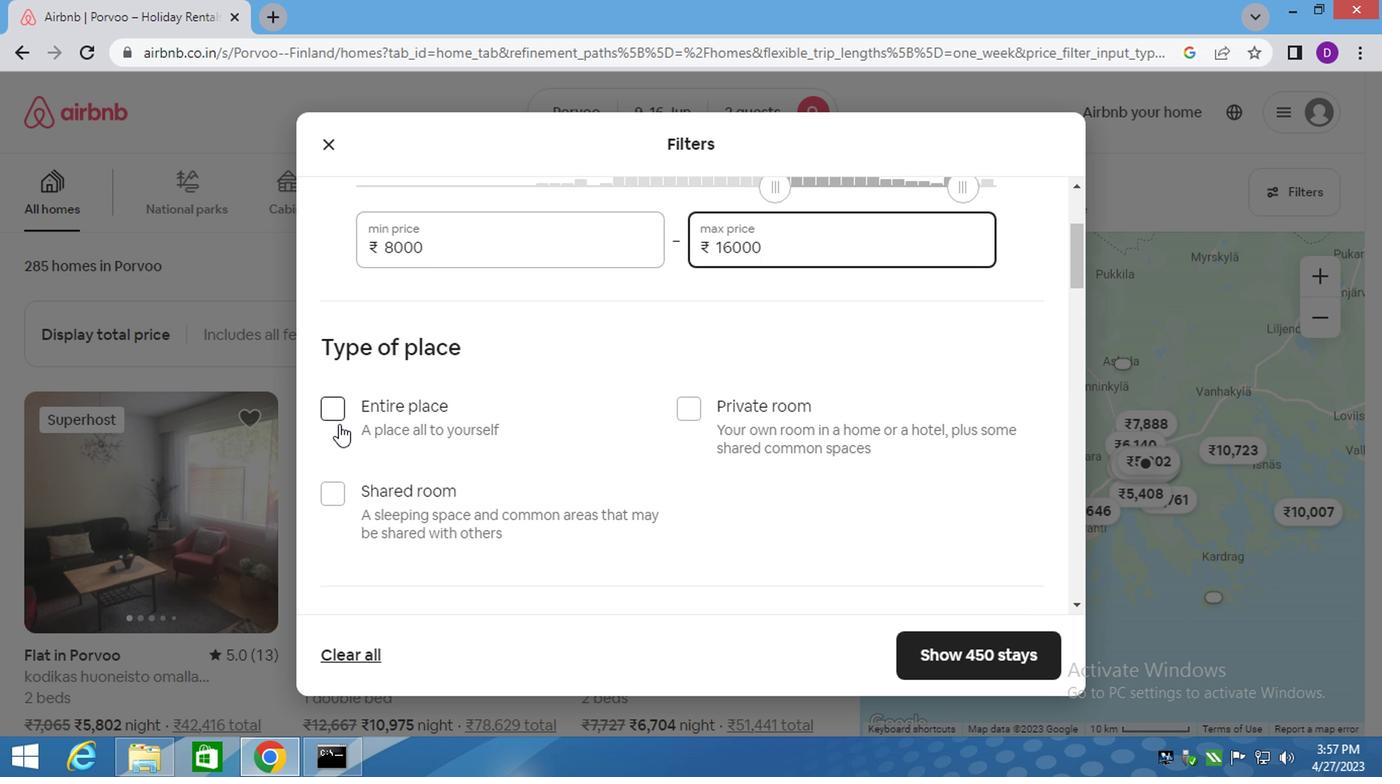
Action: Mouse pressed left at (336, 413)
Screenshot: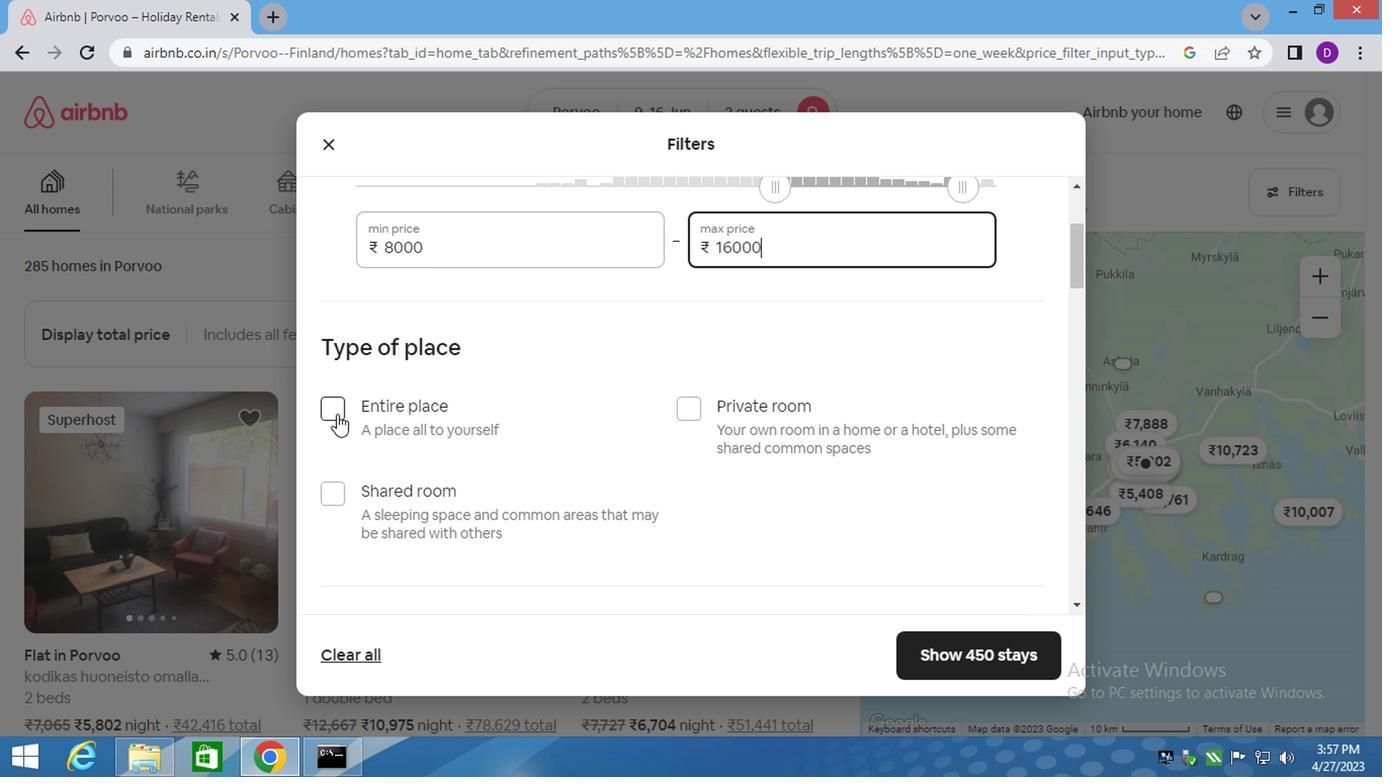 
Action: Mouse moved to (567, 484)
Screenshot: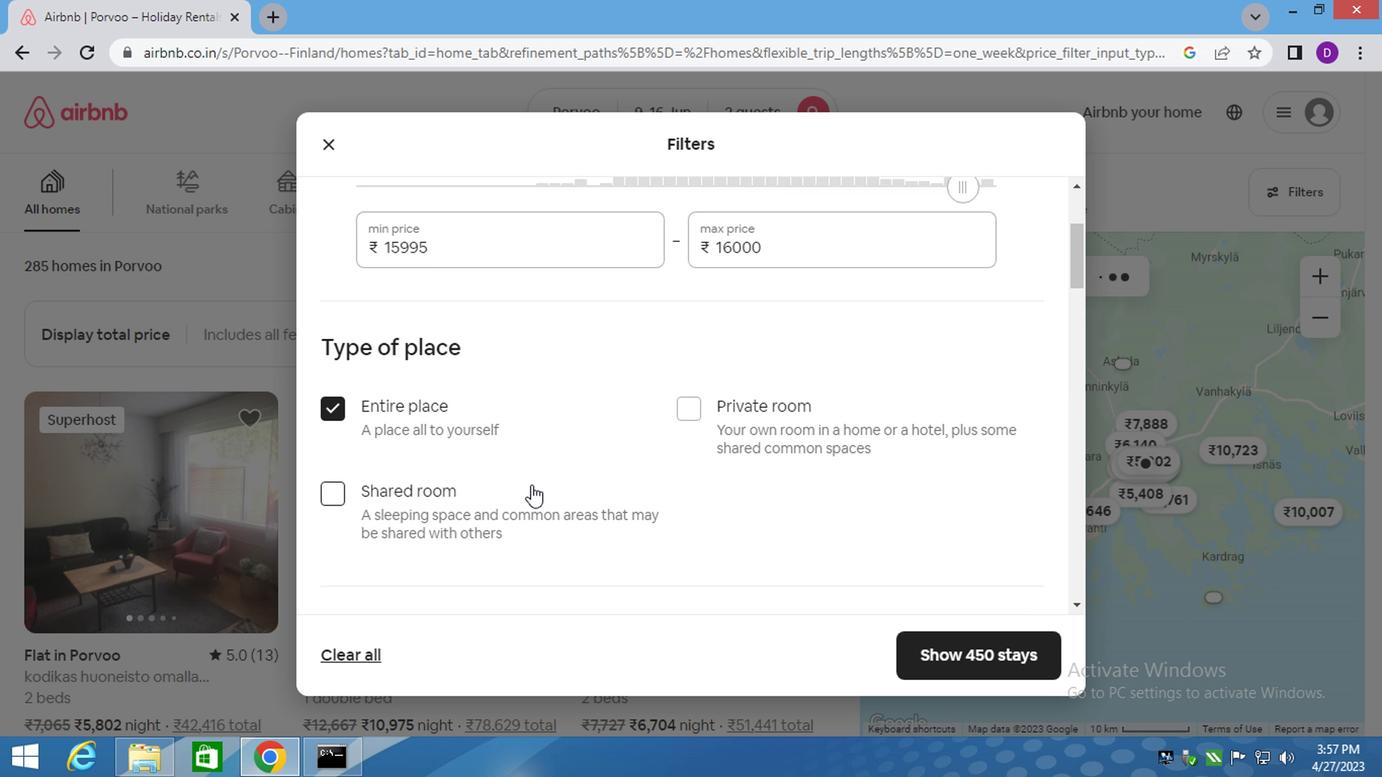 
Action: Mouse scrolled (567, 483) with delta (0, -1)
Screenshot: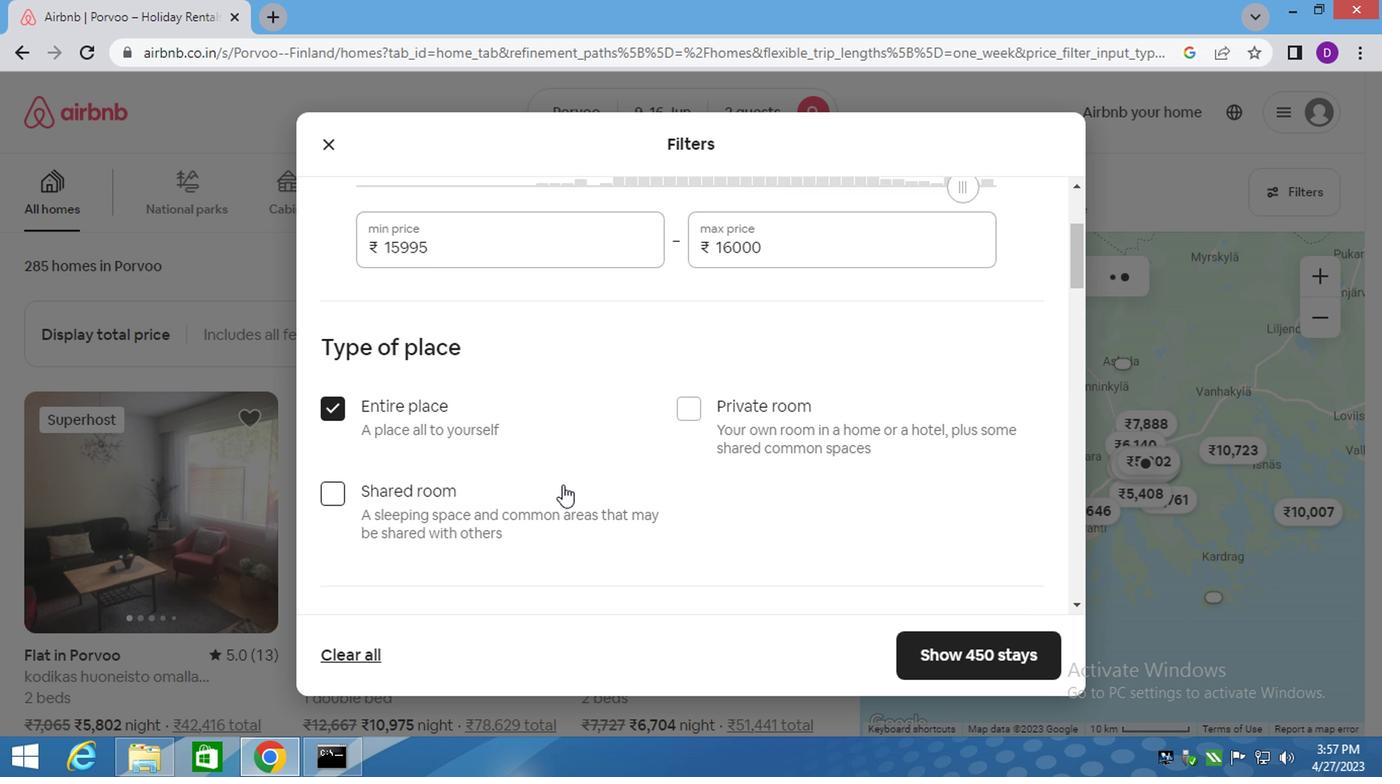 
Action: Mouse moved to (568, 484)
Screenshot: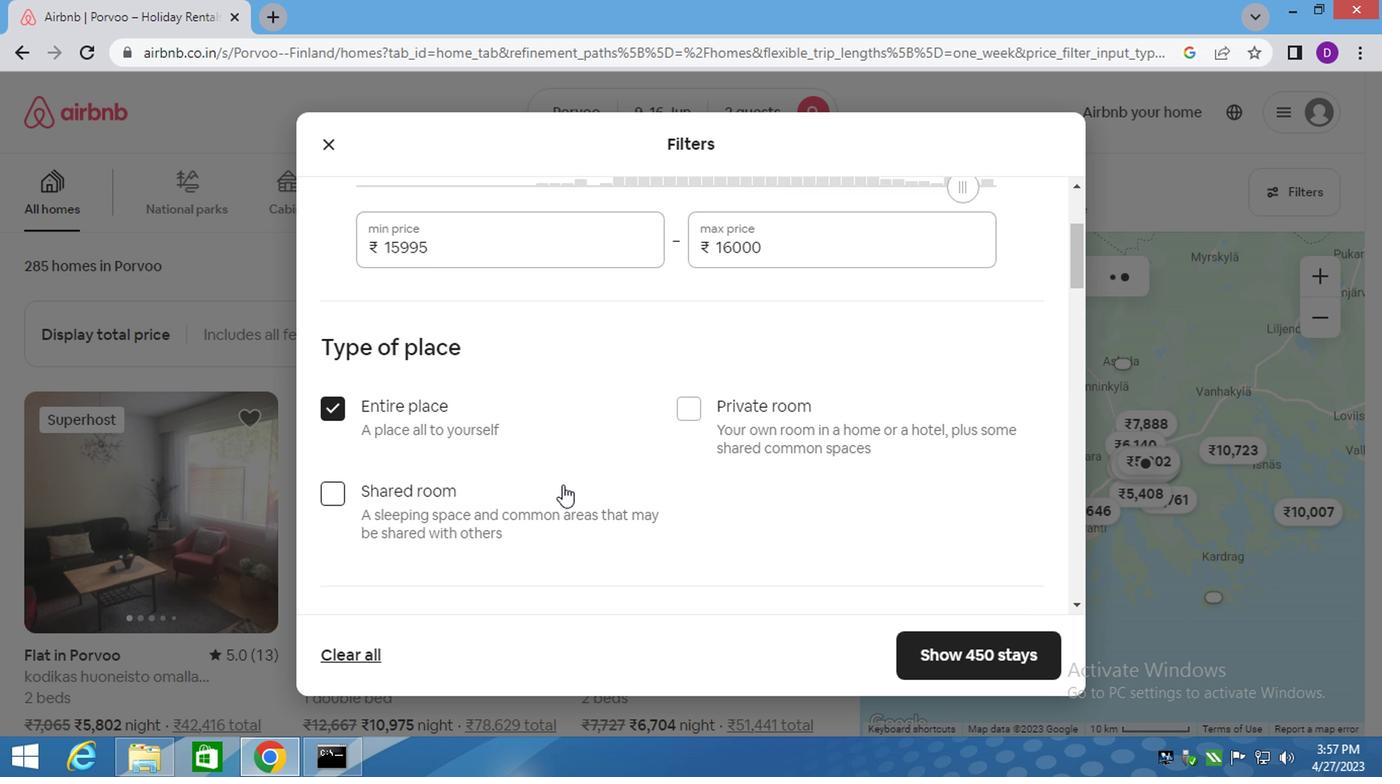 
Action: Mouse scrolled (568, 483) with delta (0, -1)
Screenshot: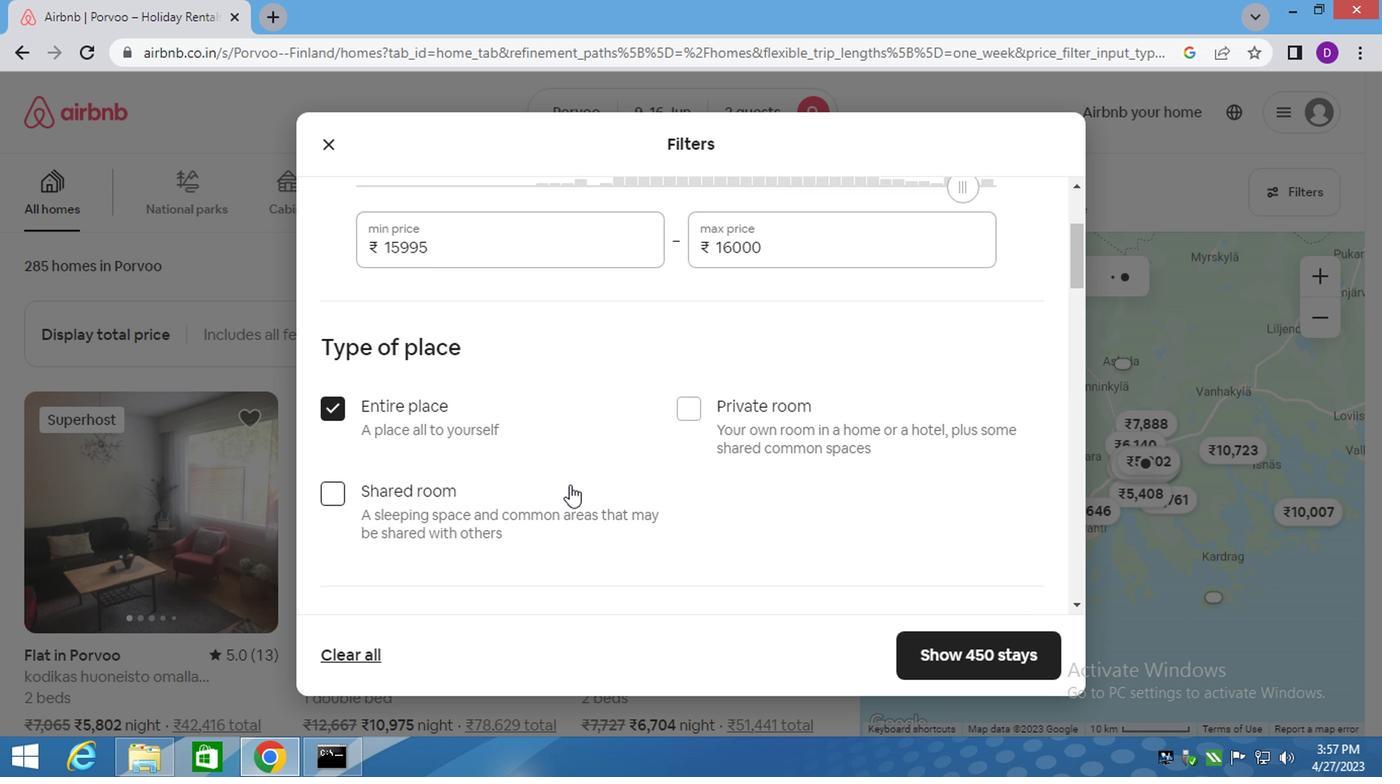 
Action: Mouse scrolled (568, 483) with delta (0, -1)
Screenshot: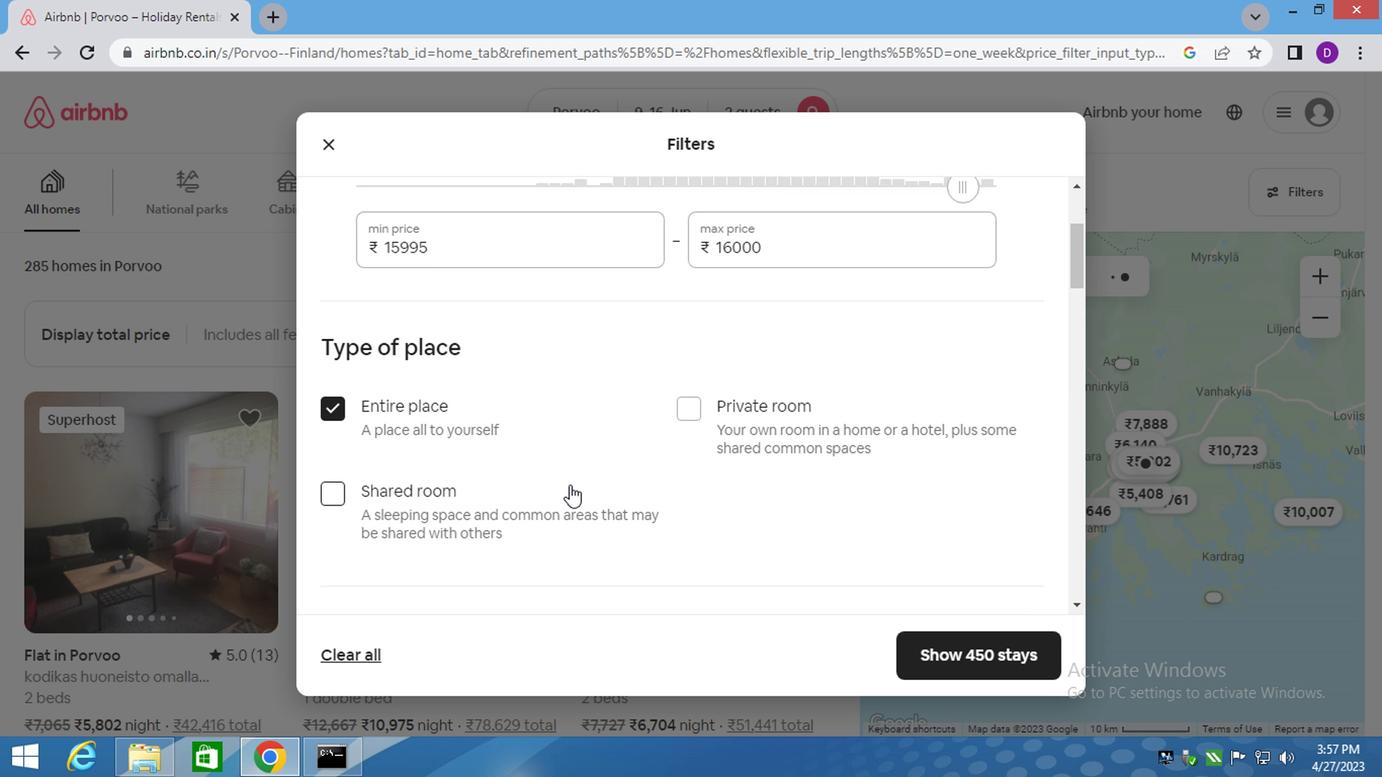 
Action: Mouse scrolled (568, 483) with delta (0, -1)
Screenshot: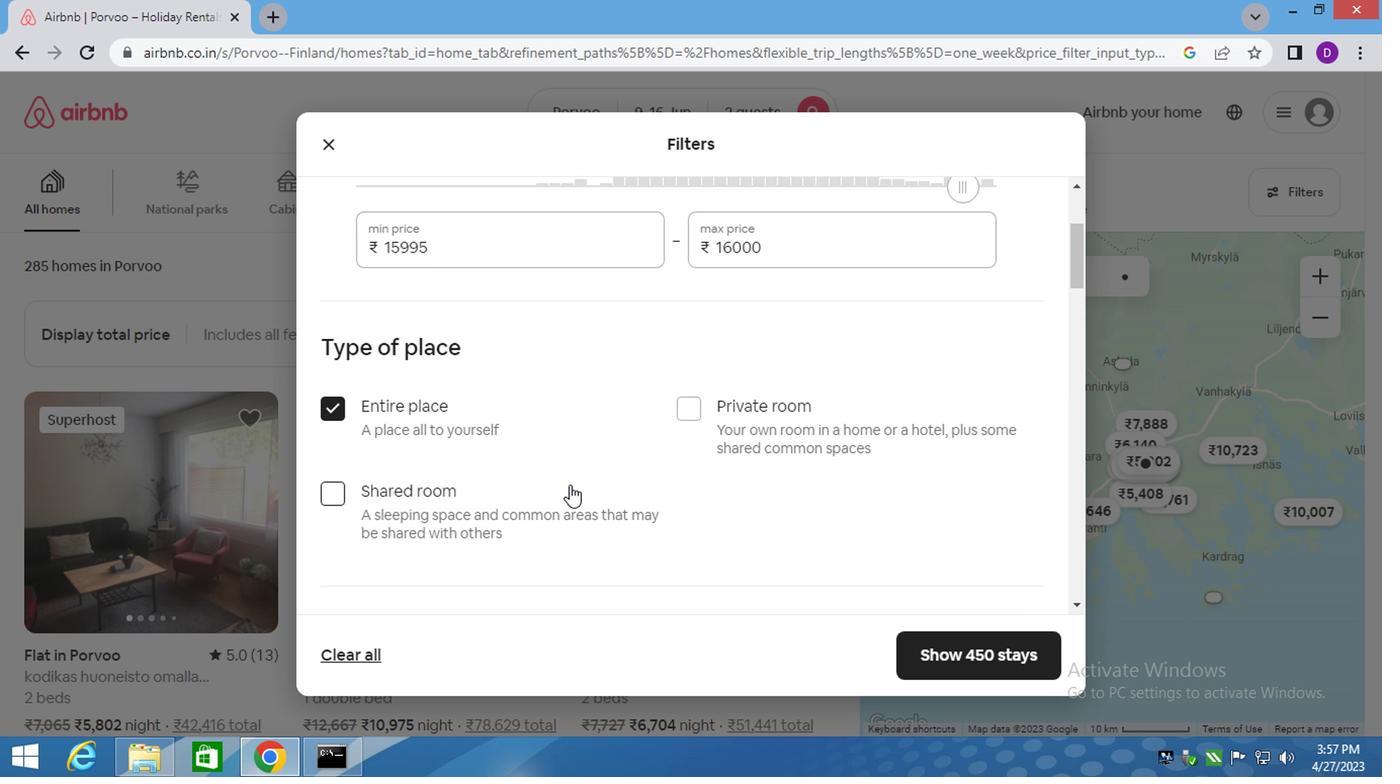 
Action: Mouse moved to (515, 357)
Screenshot: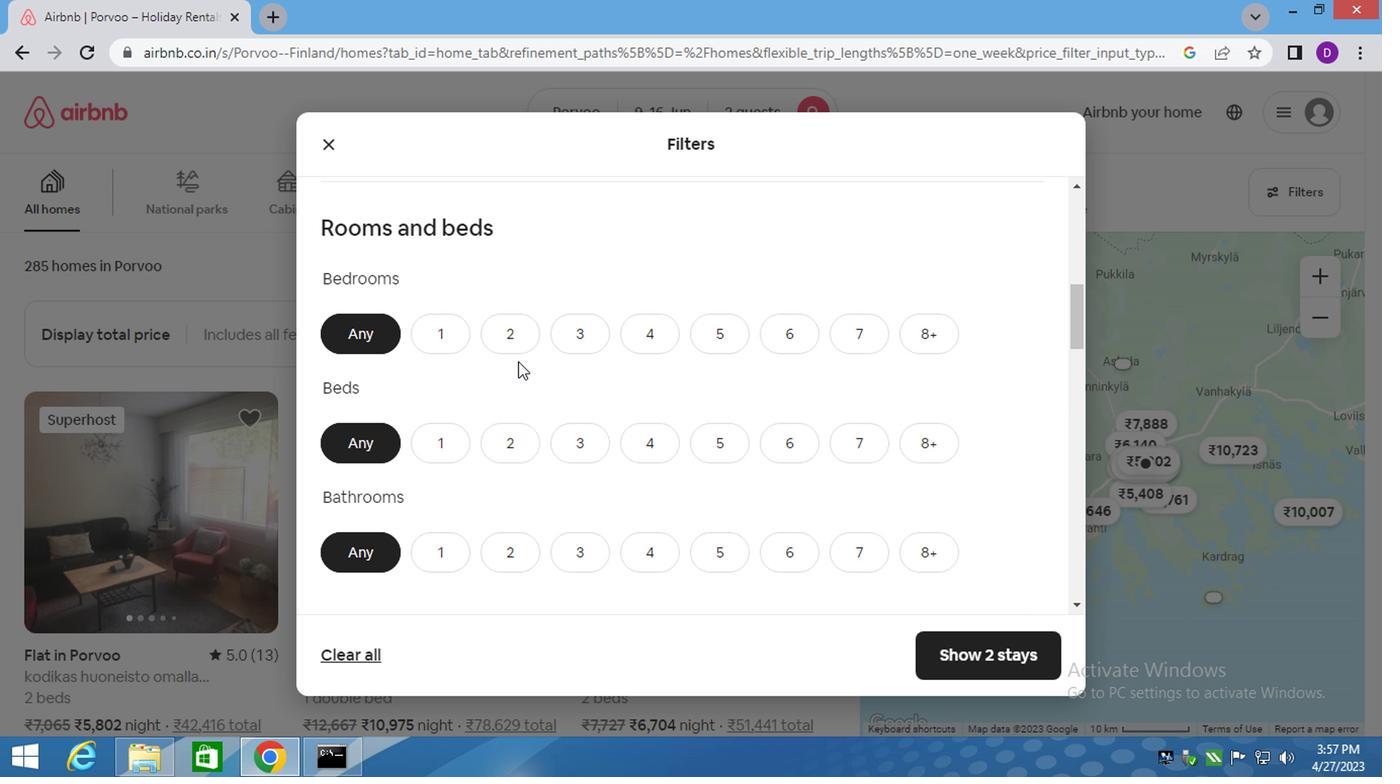 
Action: Mouse pressed left at (515, 357)
Screenshot: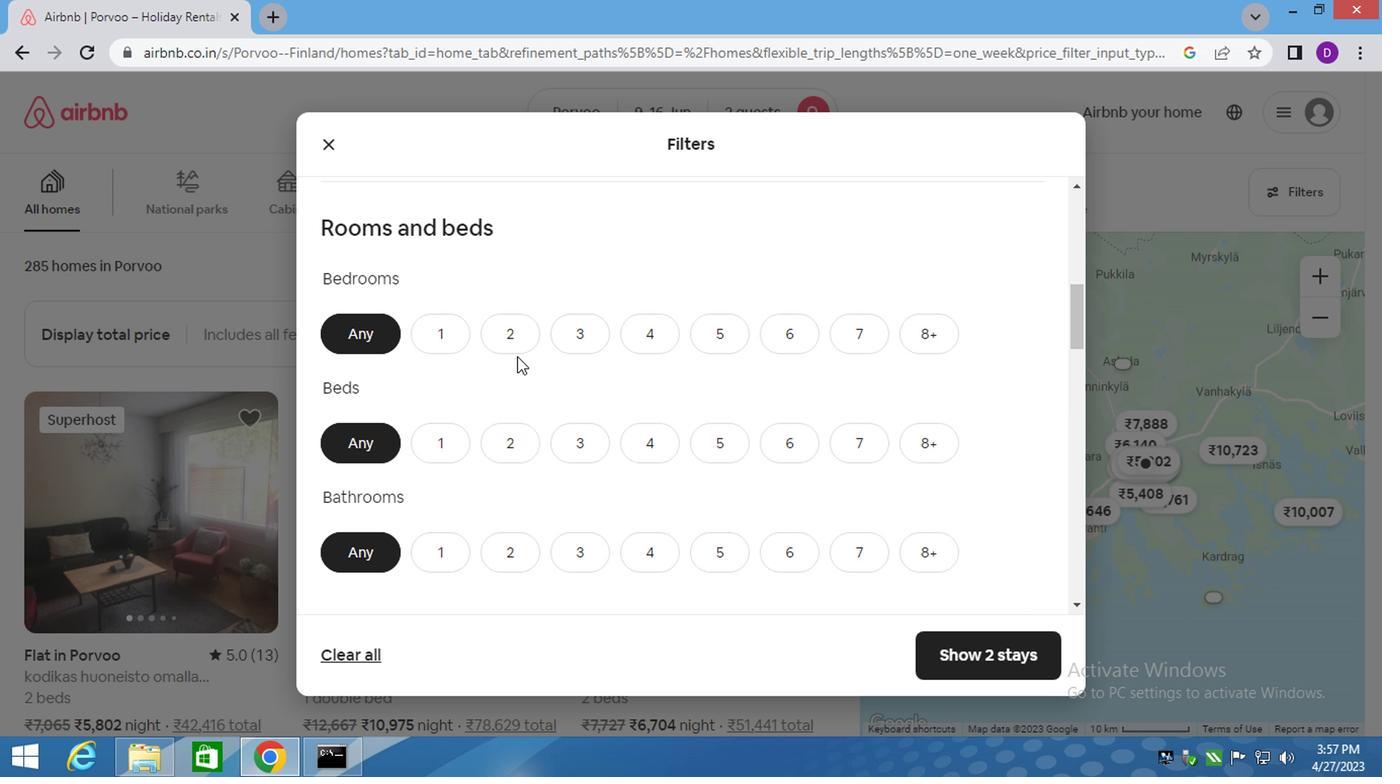 
Action: Mouse moved to (510, 346)
Screenshot: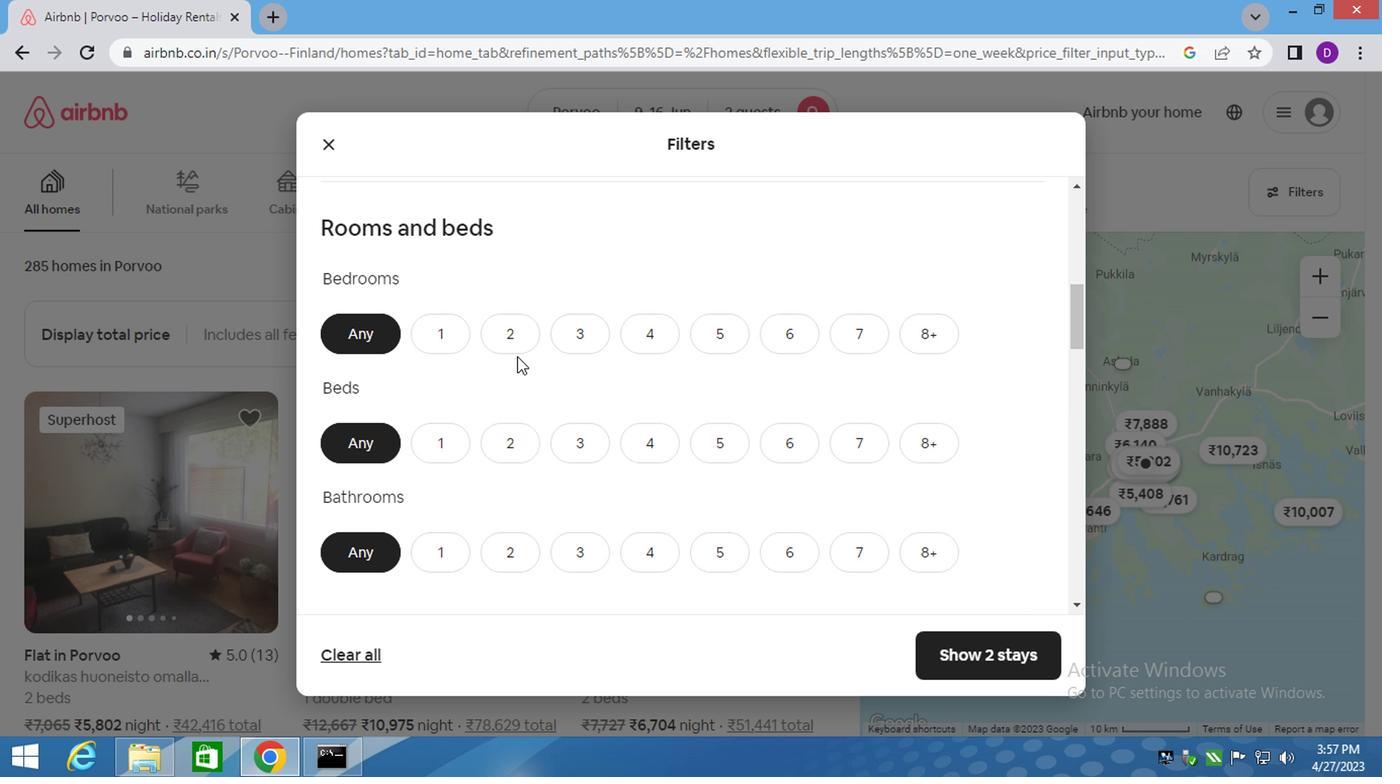 
Action: Mouse pressed left at (510, 346)
Screenshot: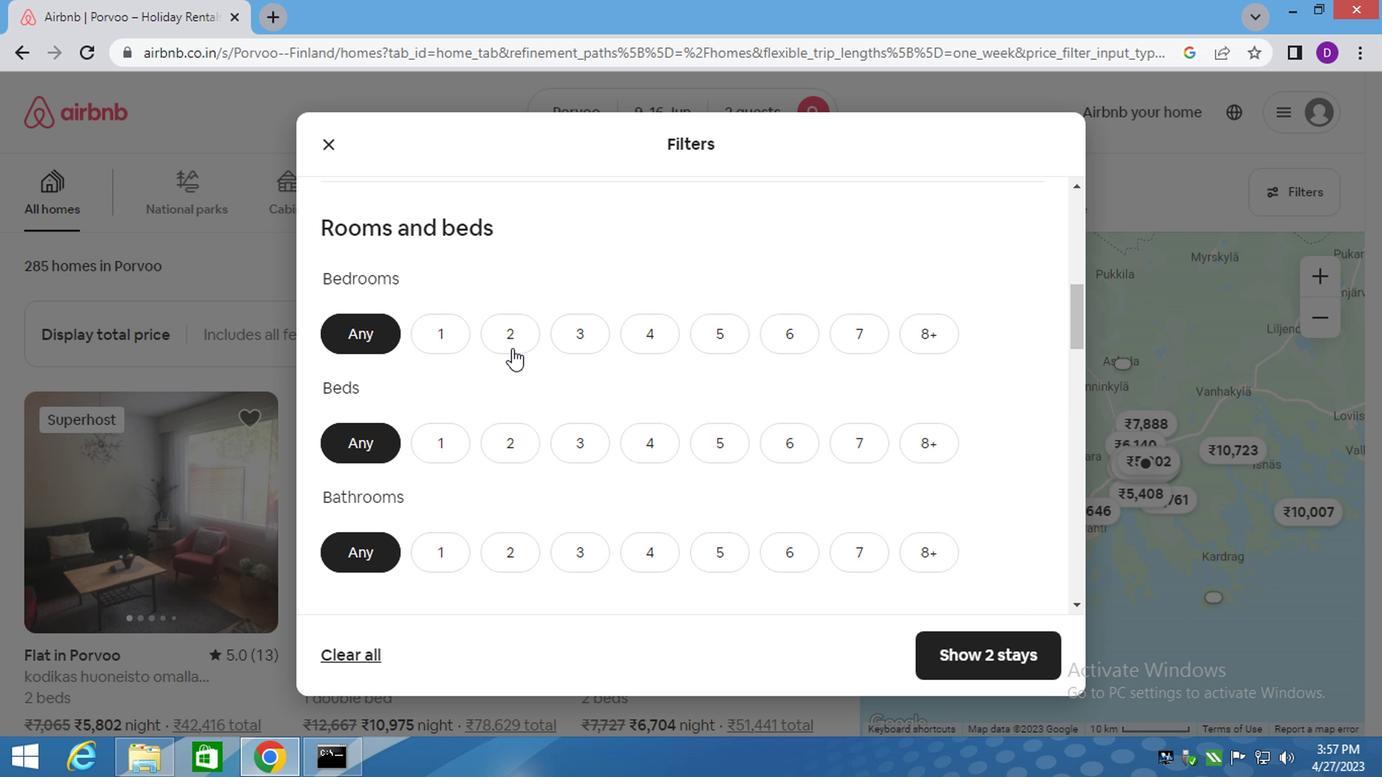 
Action: Mouse moved to (518, 430)
Screenshot: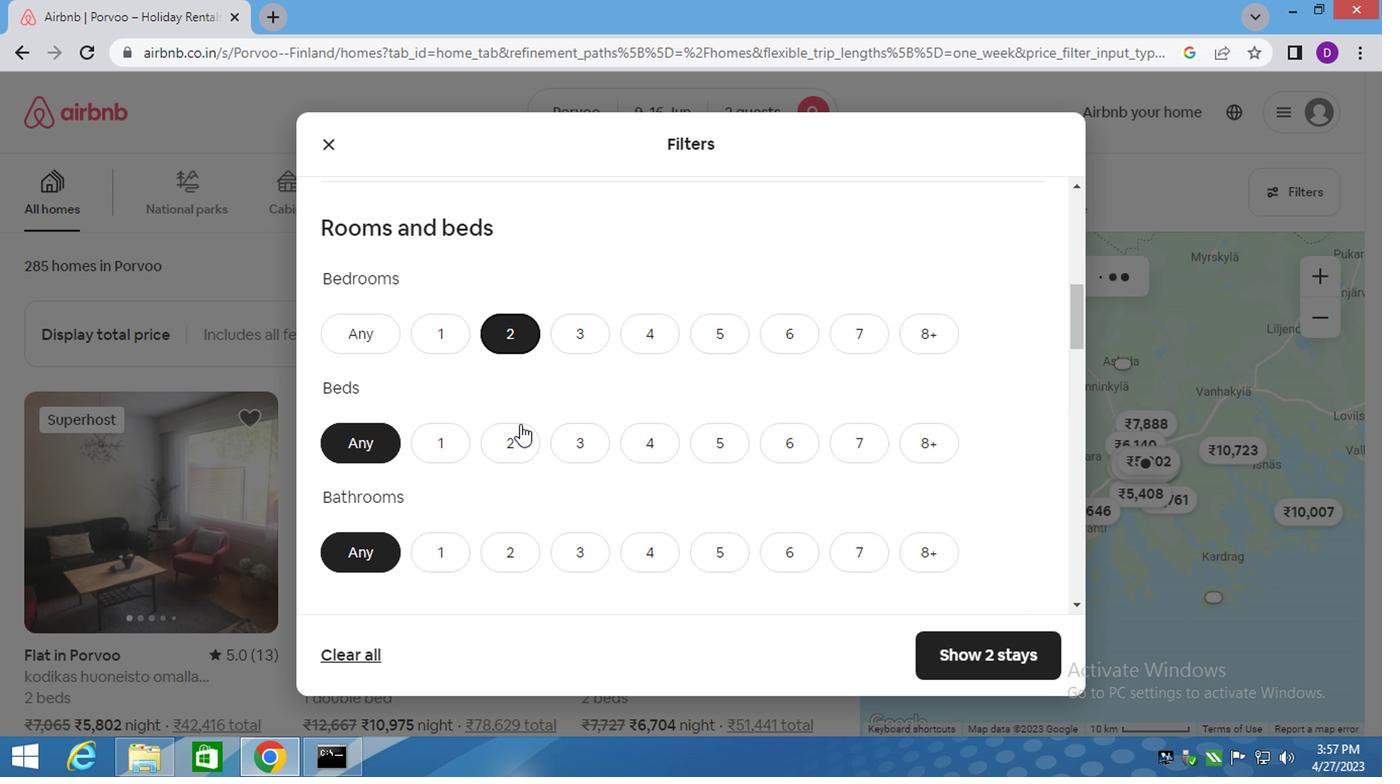 
Action: Mouse pressed left at (518, 430)
Screenshot: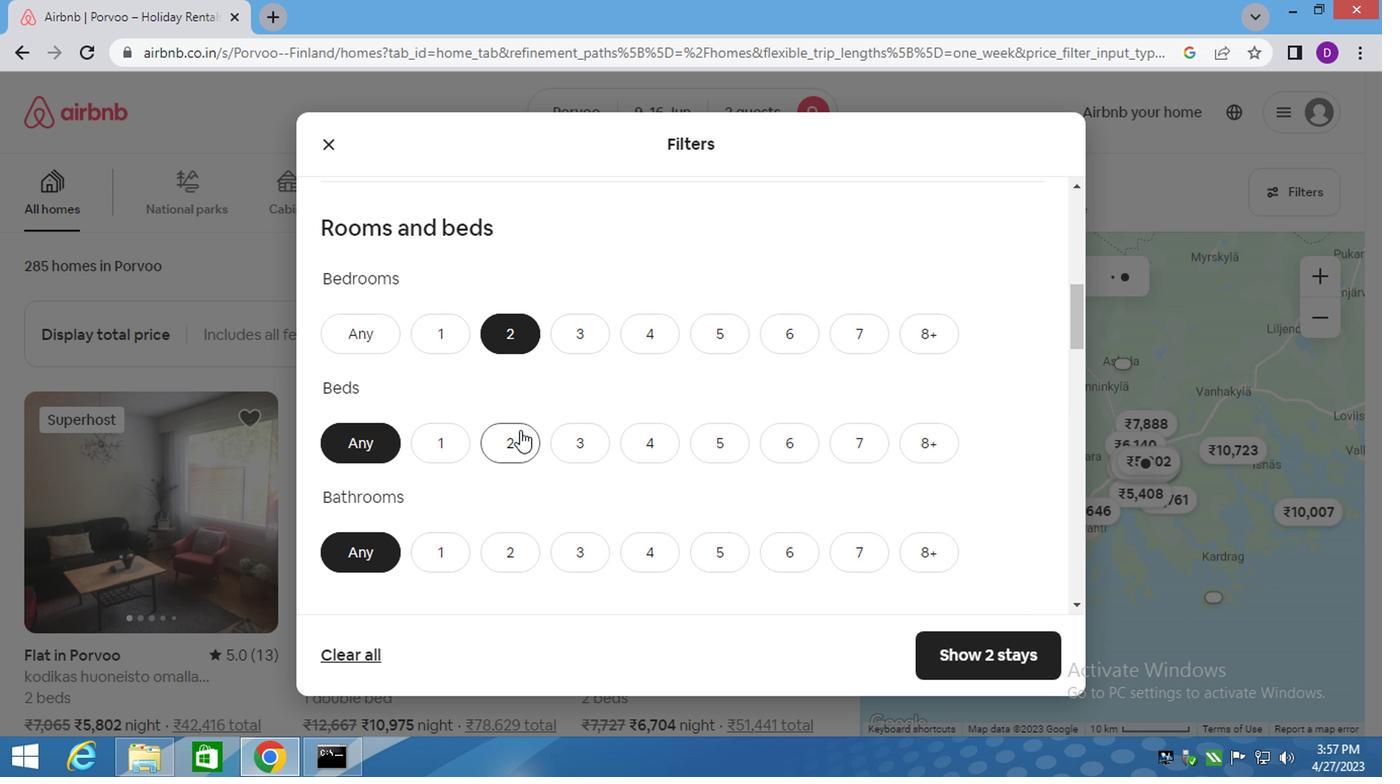 
Action: Mouse moved to (431, 549)
Screenshot: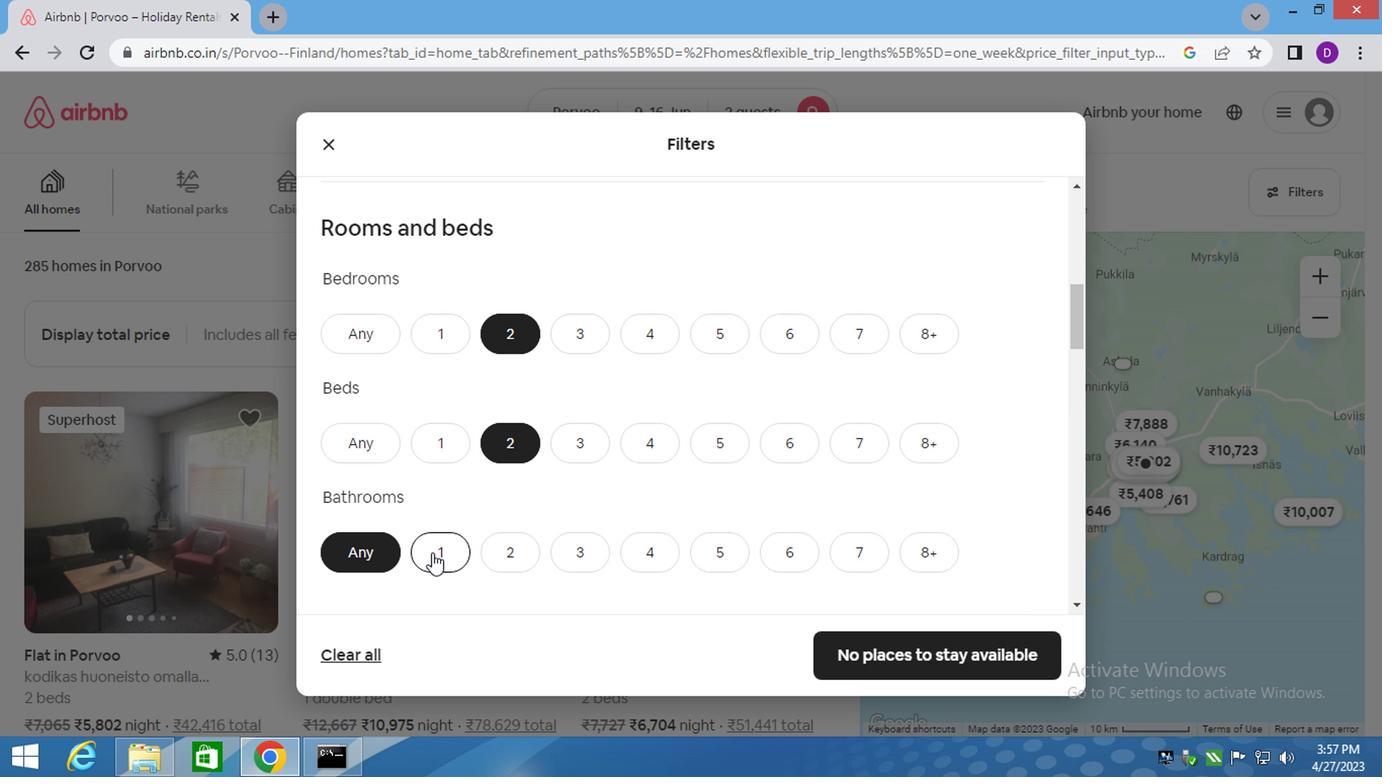 
Action: Mouse pressed left at (431, 549)
Screenshot: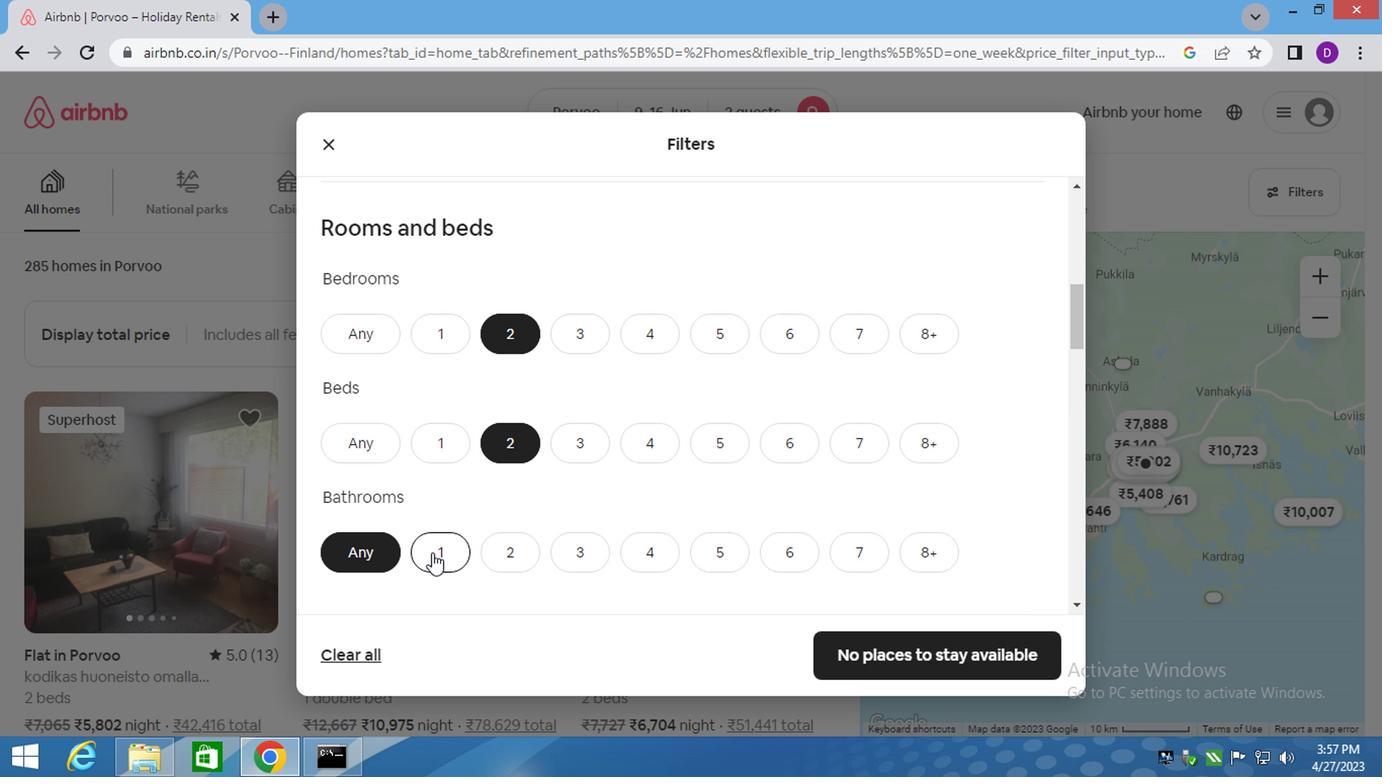 
Action: Mouse moved to (510, 489)
Screenshot: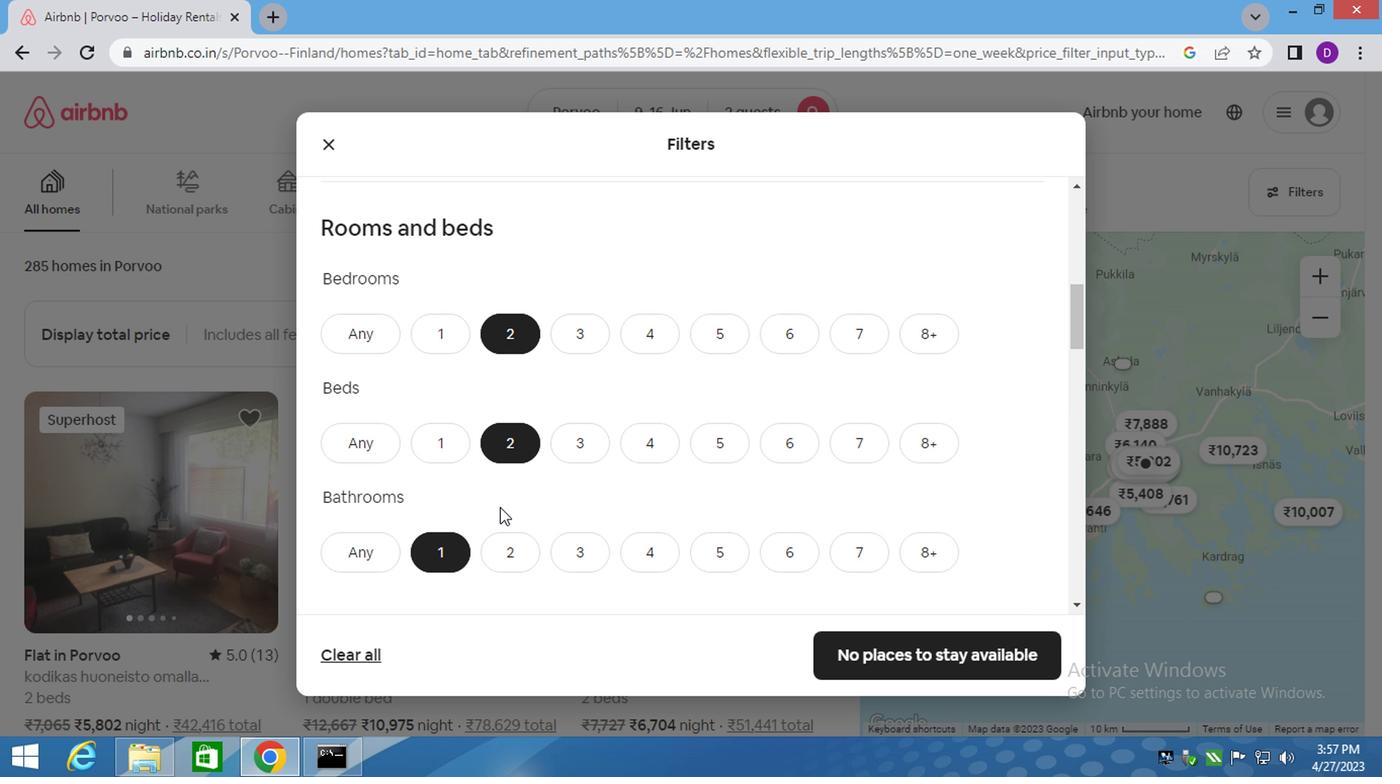 
Action: Mouse scrolled (510, 488) with delta (0, -1)
Screenshot: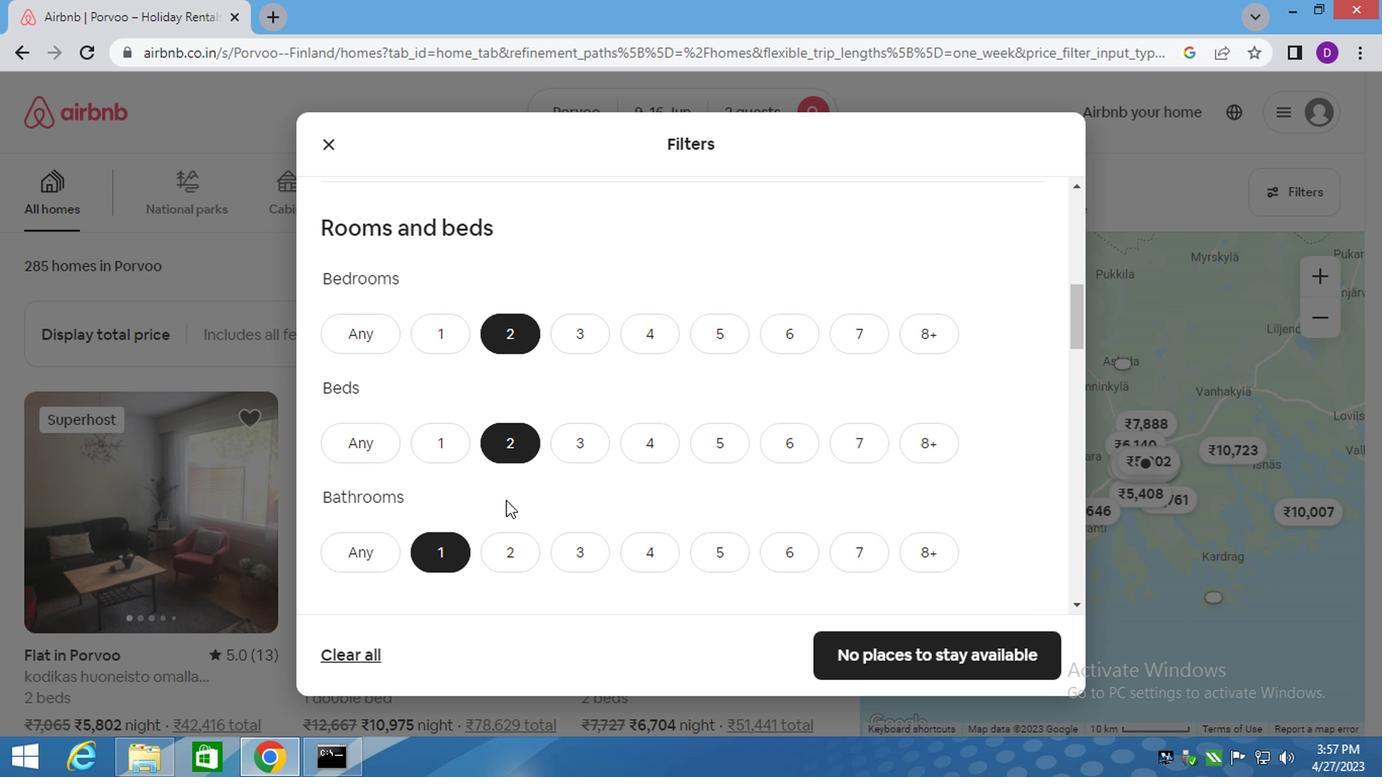
Action: Mouse scrolled (510, 488) with delta (0, -1)
Screenshot: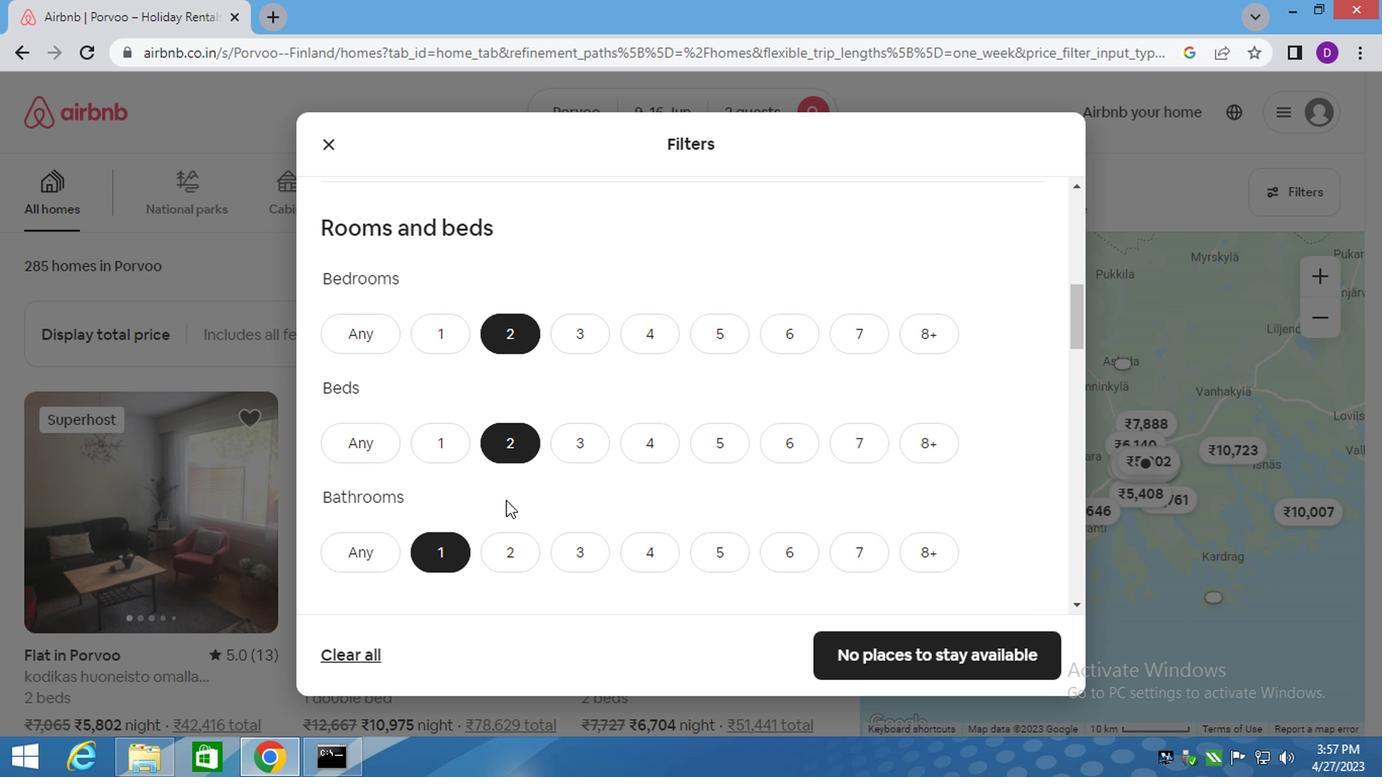 
Action: Mouse scrolled (510, 488) with delta (0, -1)
Screenshot: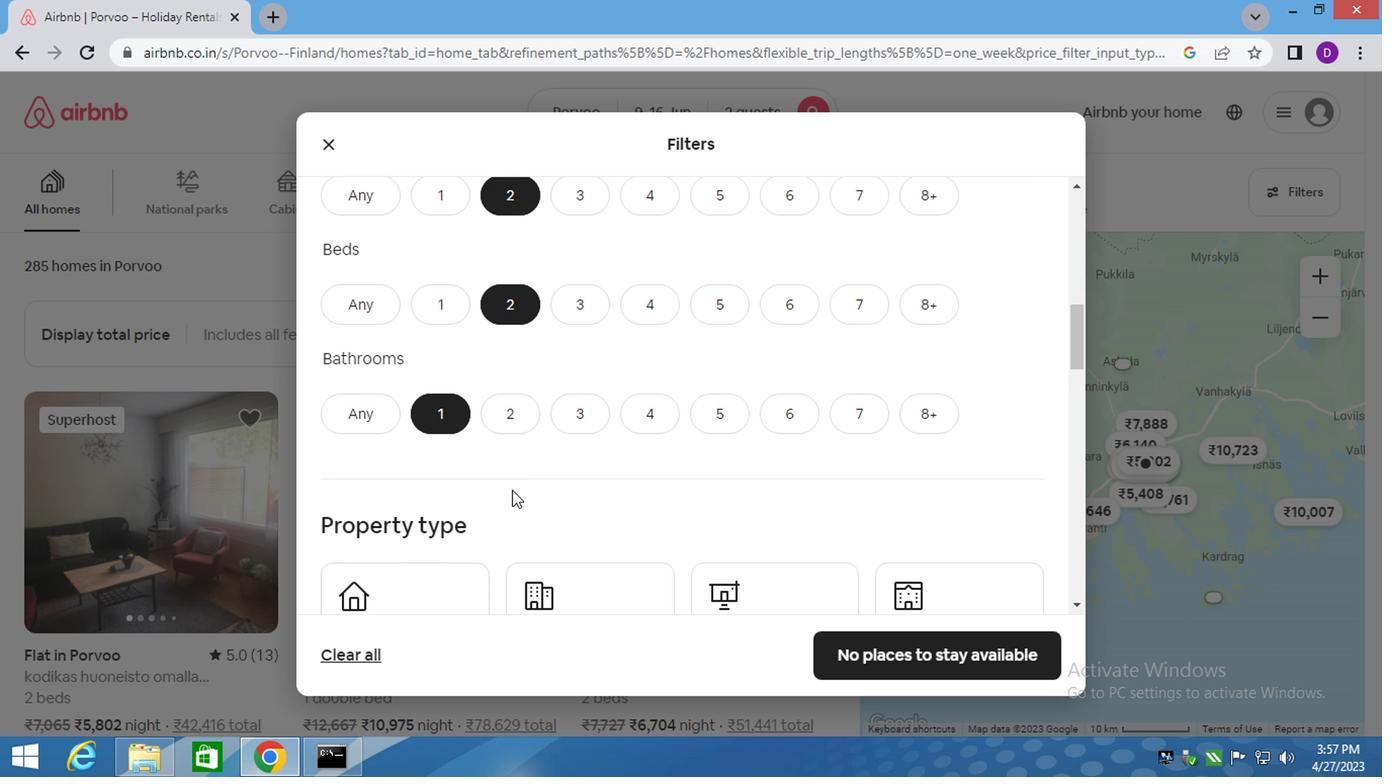 
Action: Mouse moved to (737, 467)
Screenshot: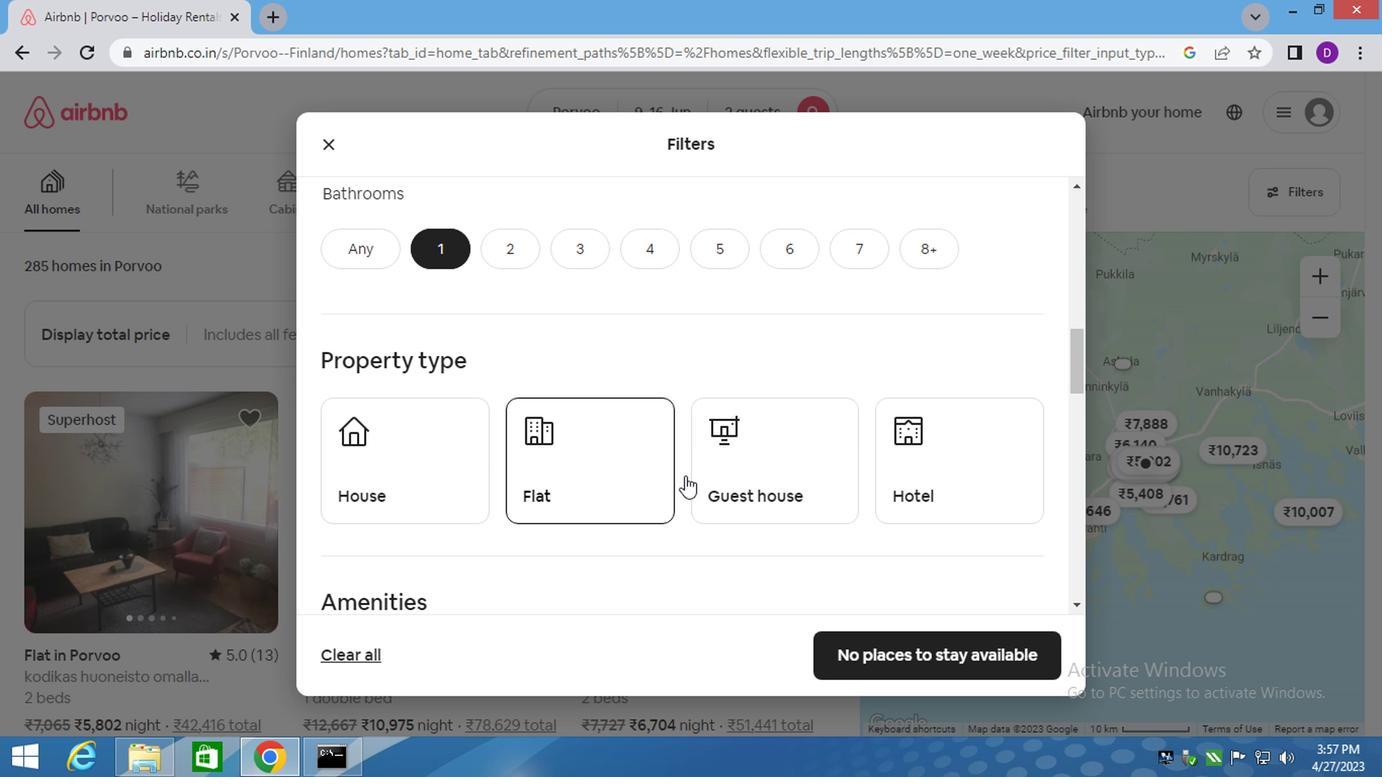 
Action: Mouse pressed left at (737, 467)
Screenshot: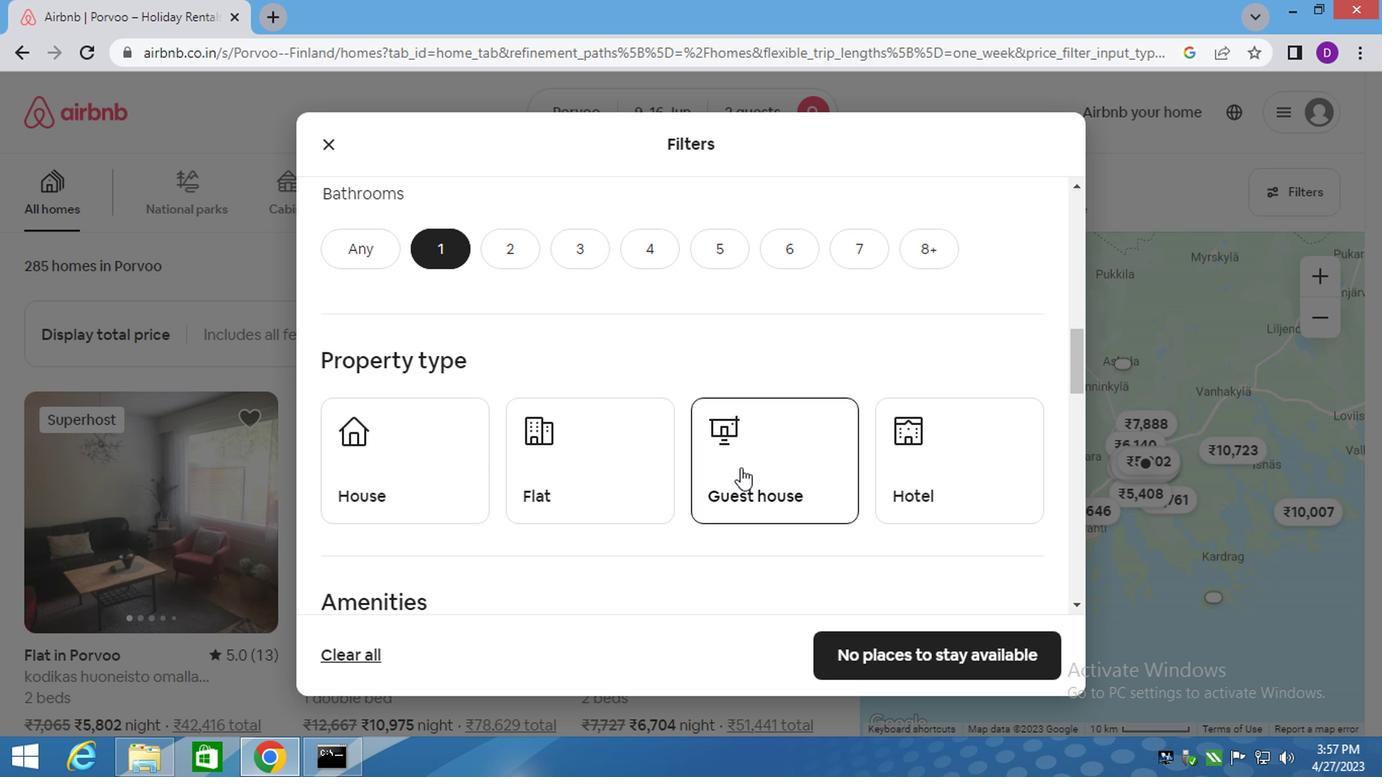 
Action: Mouse moved to (617, 455)
Screenshot: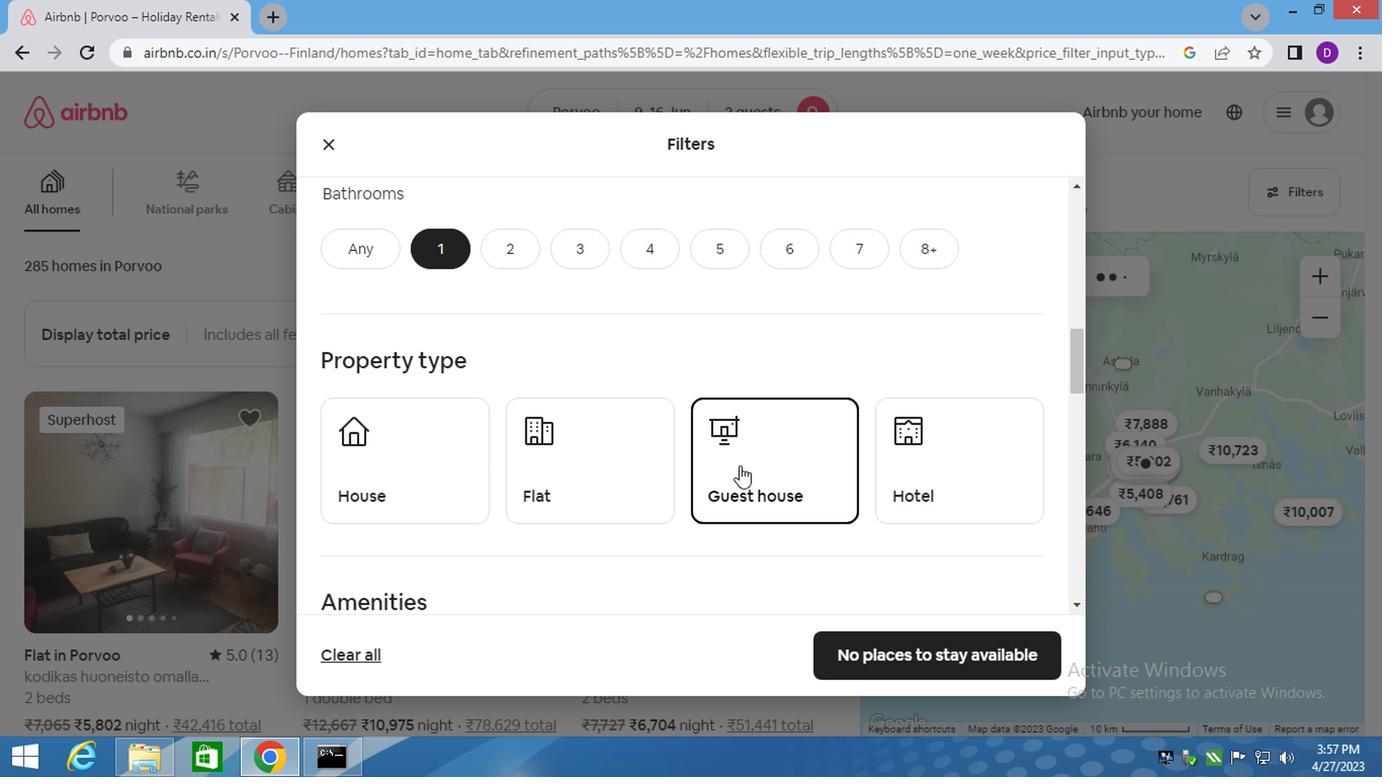 
Action: Mouse pressed left at (617, 455)
Screenshot: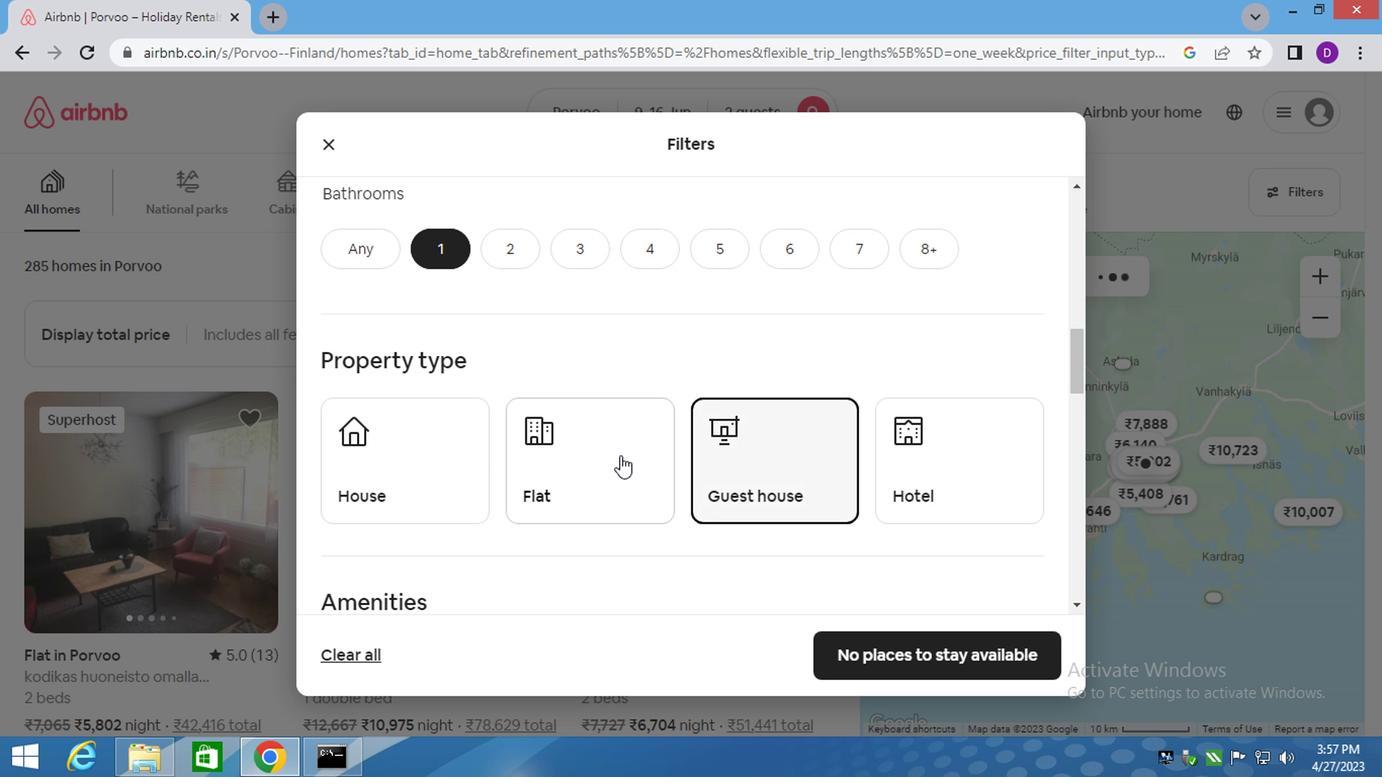 
Action: Mouse moved to (437, 454)
Screenshot: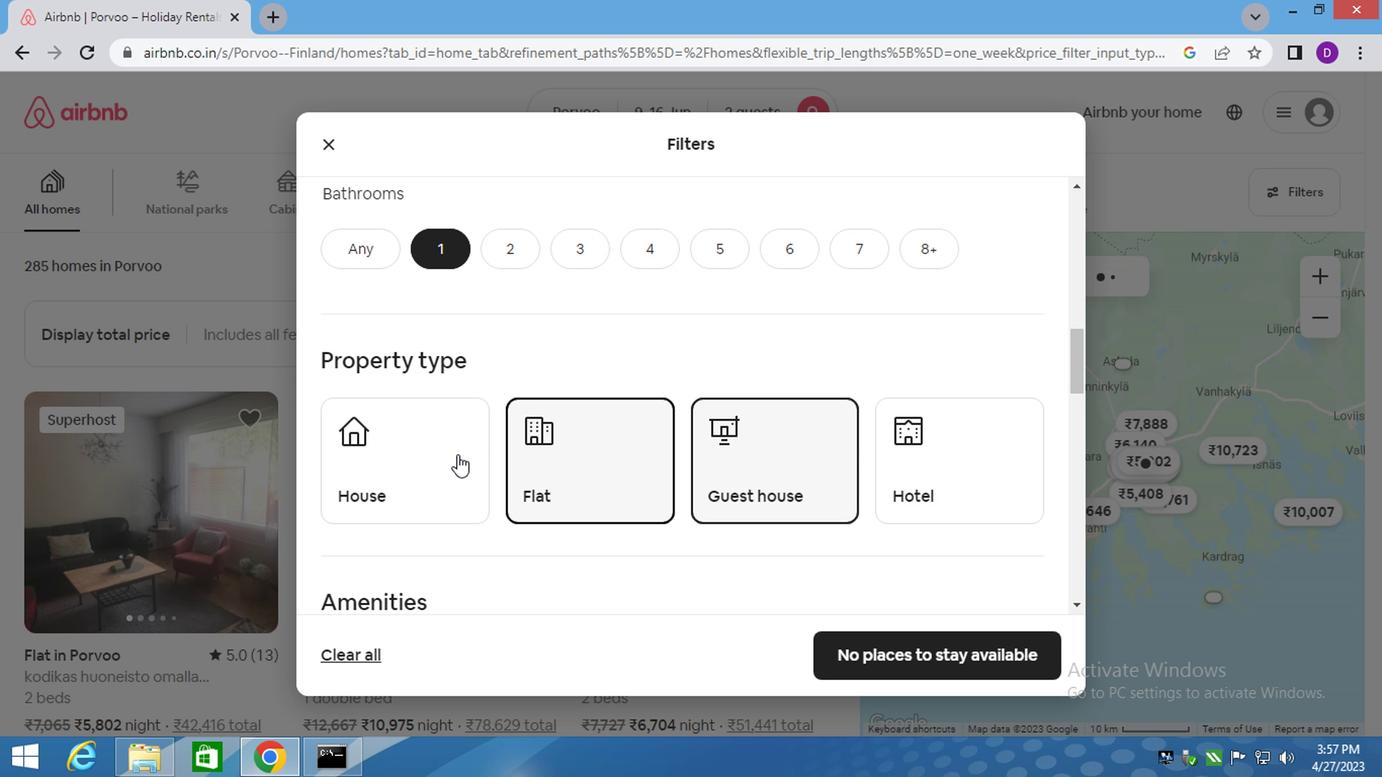 
Action: Mouse pressed left at (437, 454)
Screenshot: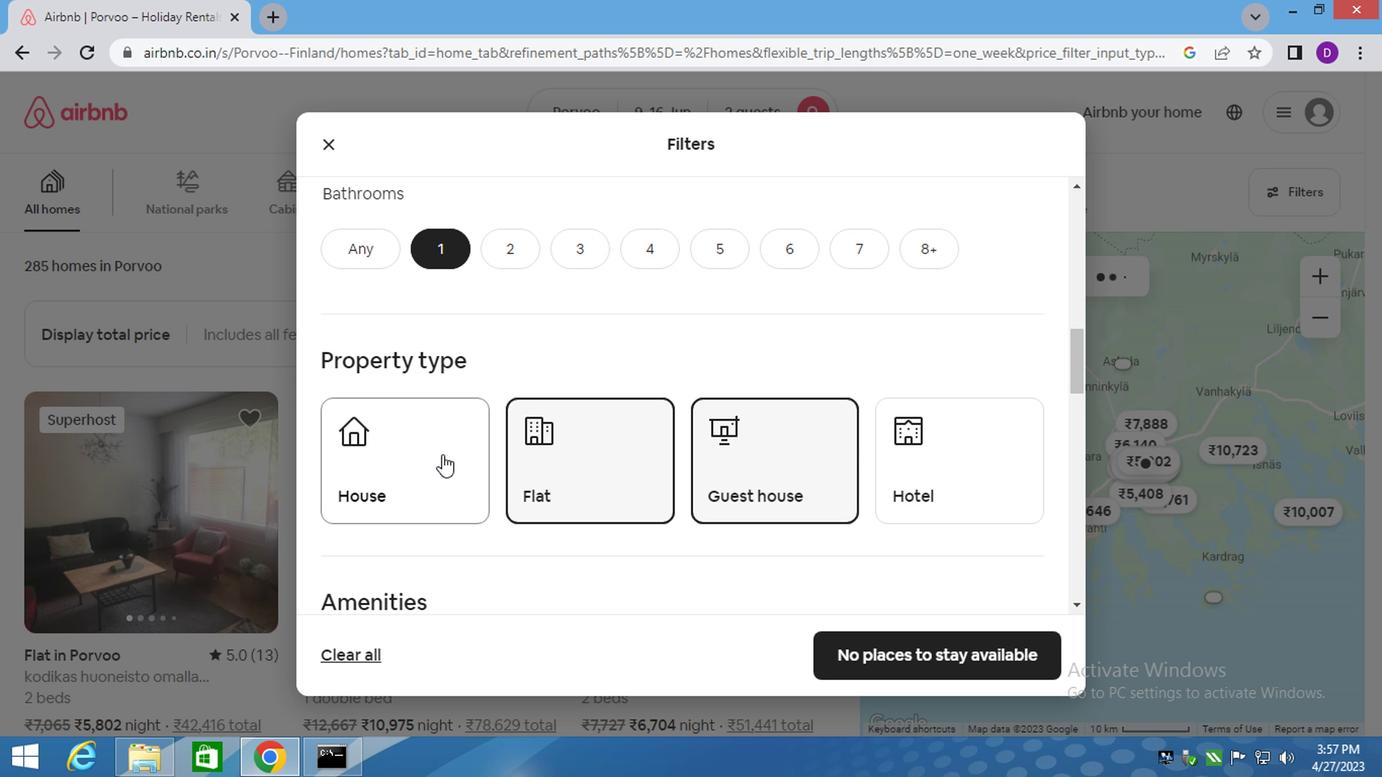 
Action: Mouse moved to (626, 462)
Screenshot: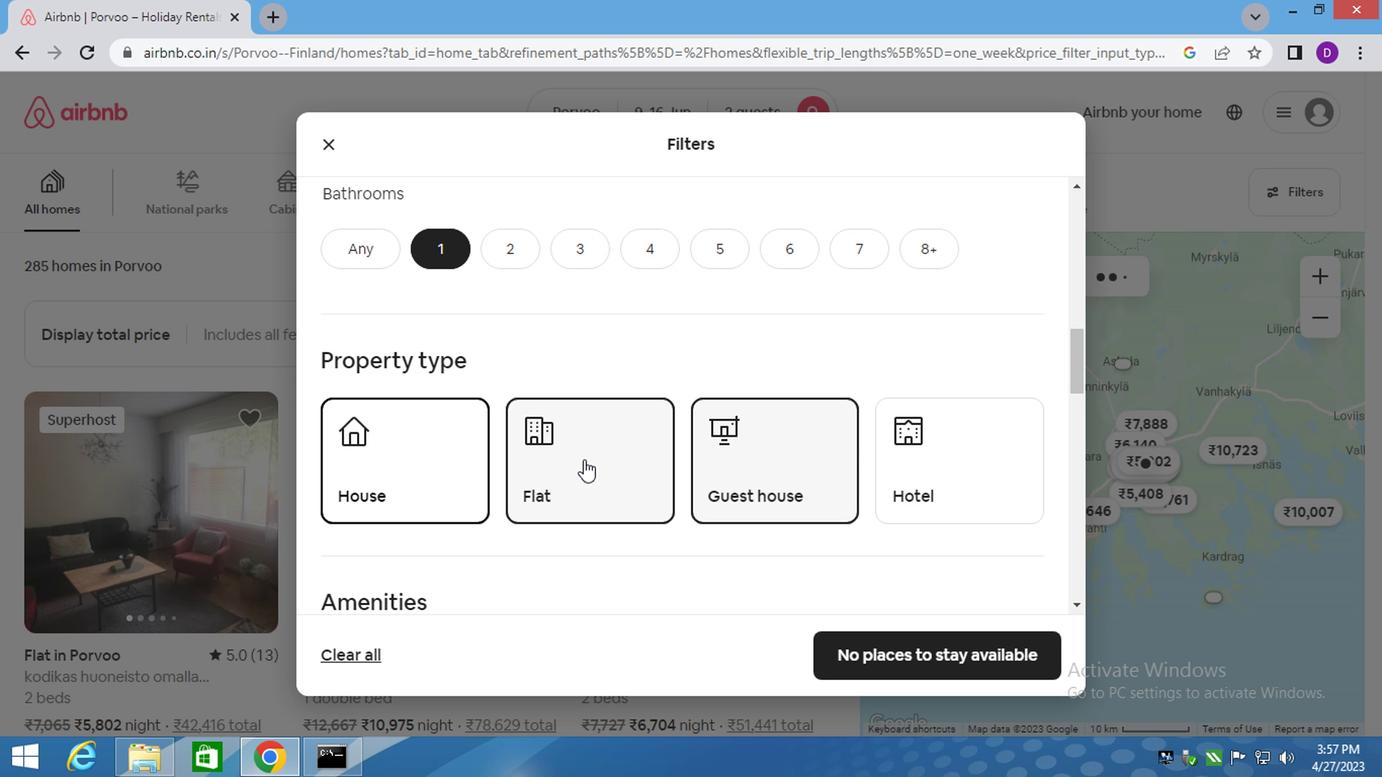 
Action: Mouse scrolled (626, 461) with delta (0, 0)
Screenshot: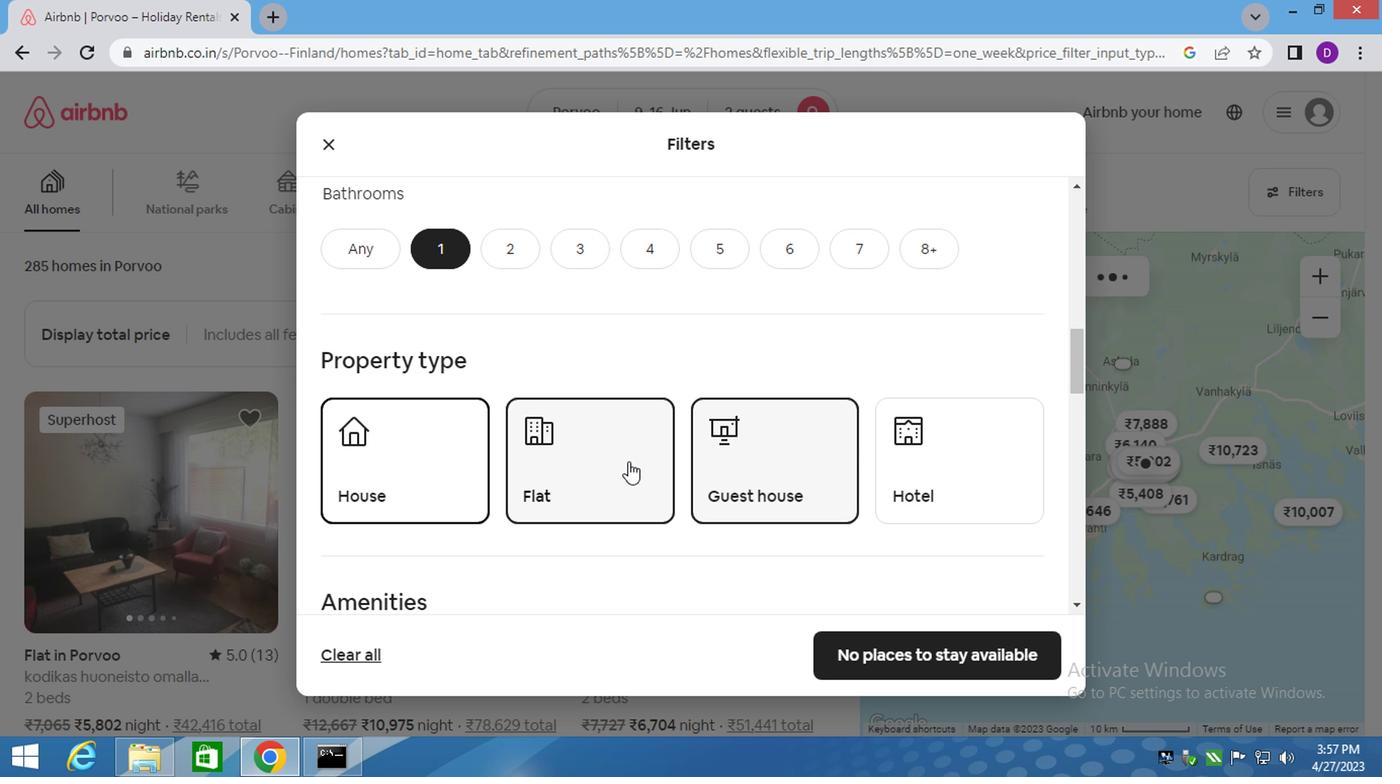 
Action: Mouse scrolled (626, 461) with delta (0, 0)
Screenshot: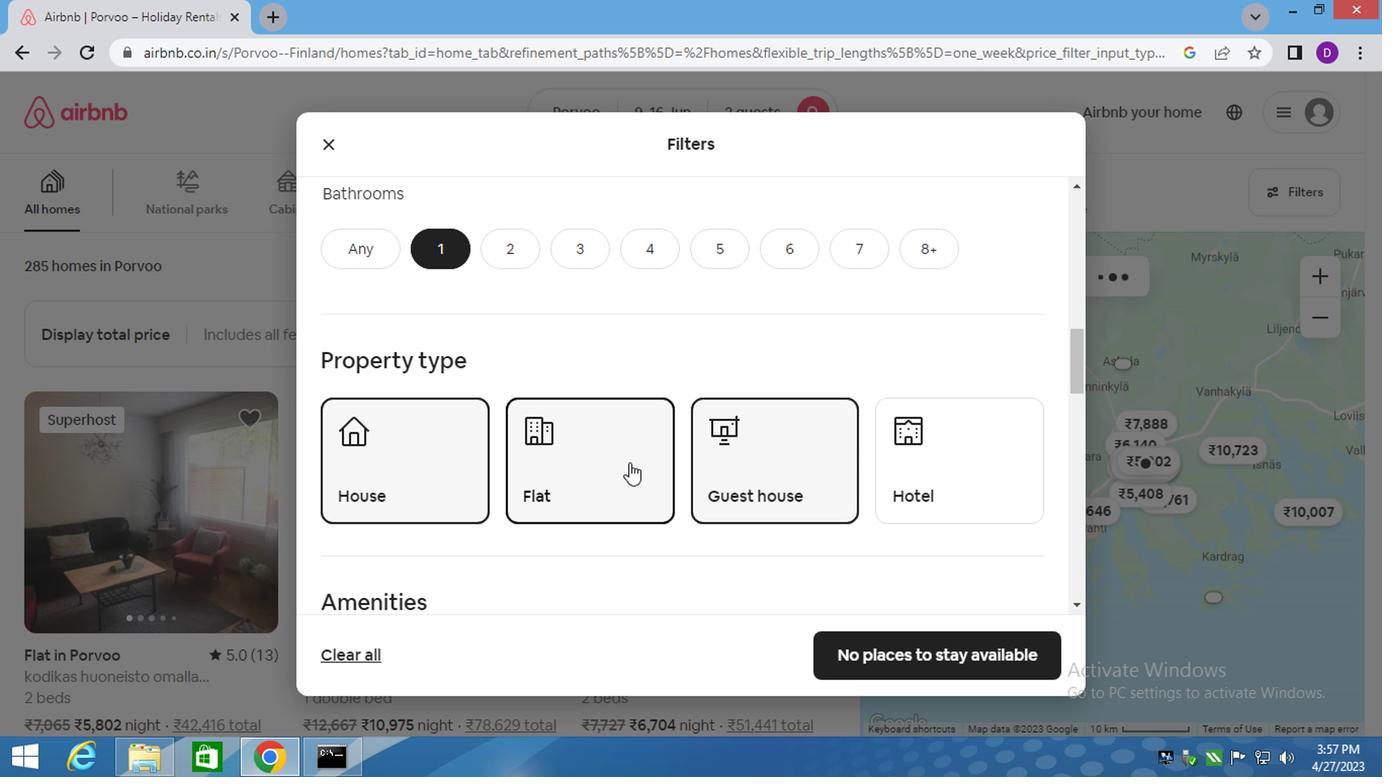 
Action: Mouse scrolled (626, 461) with delta (0, 0)
Screenshot: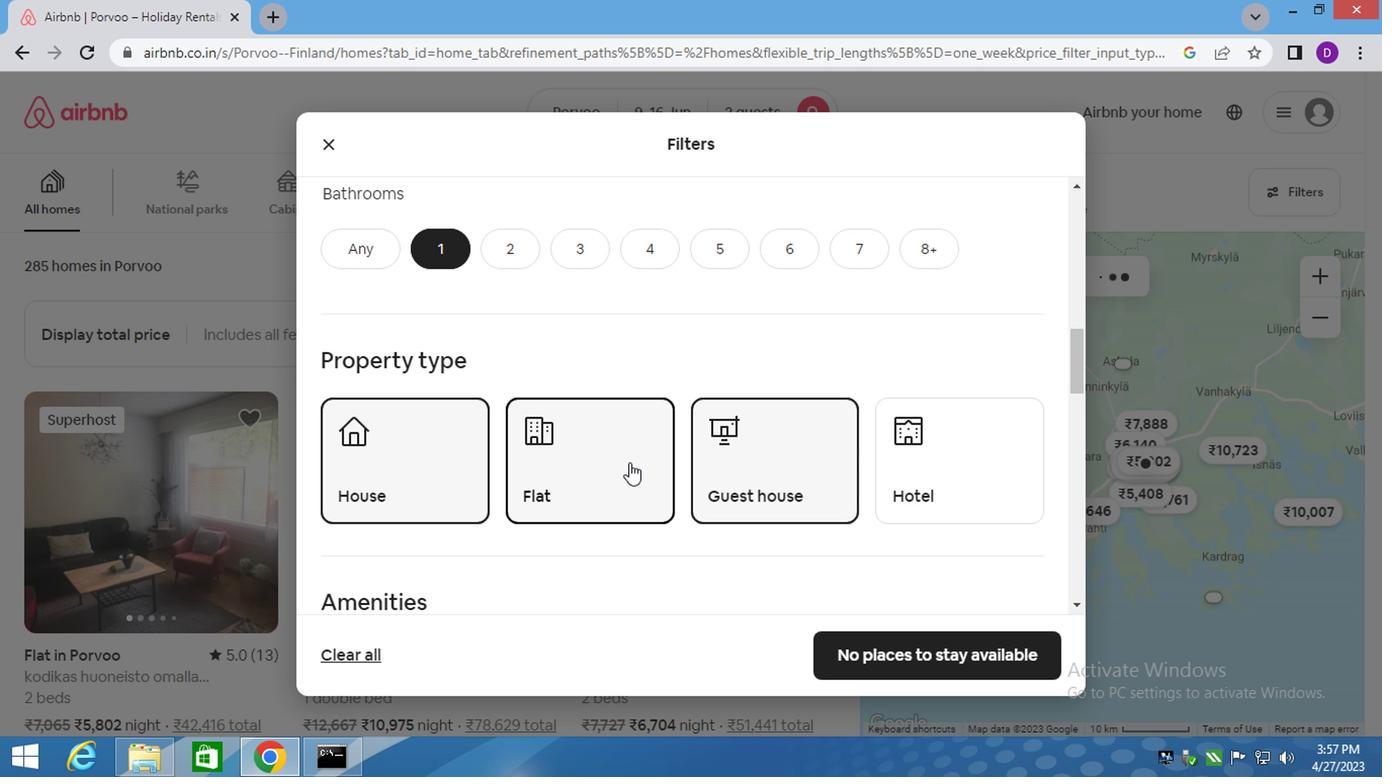 
Action: Mouse scrolled (626, 461) with delta (0, 0)
Screenshot: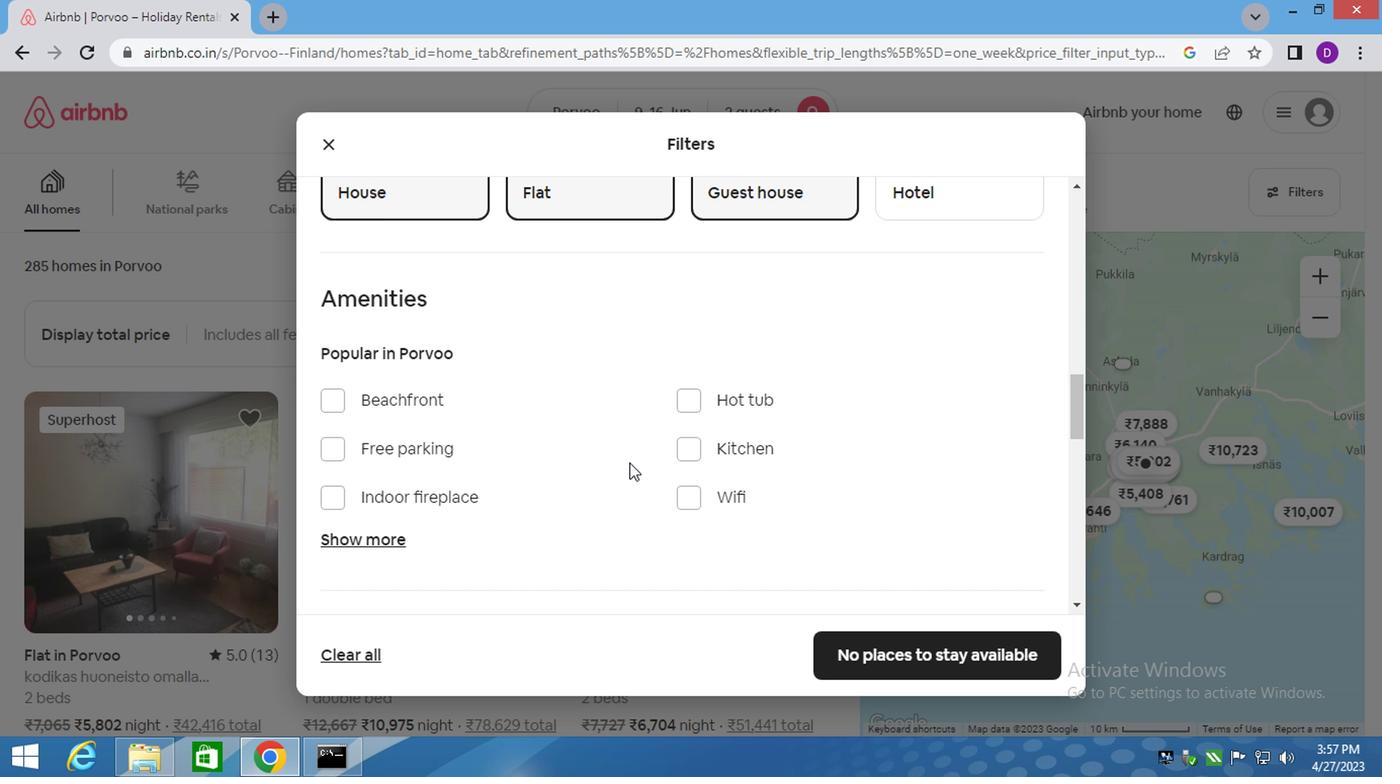 
Action: Mouse scrolled (626, 461) with delta (0, 0)
Screenshot: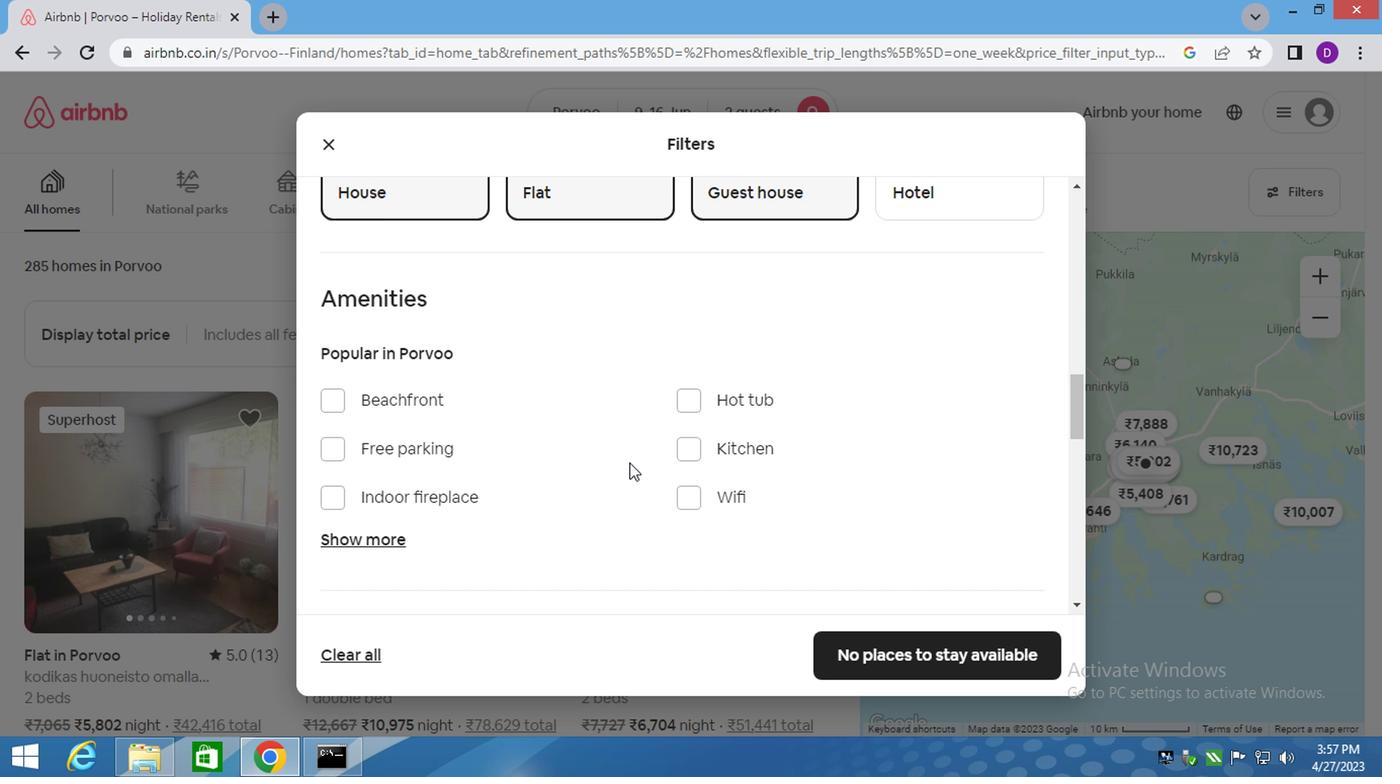 
Action: Mouse scrolled (626, 461) with delta (0, 0)
Screenshot: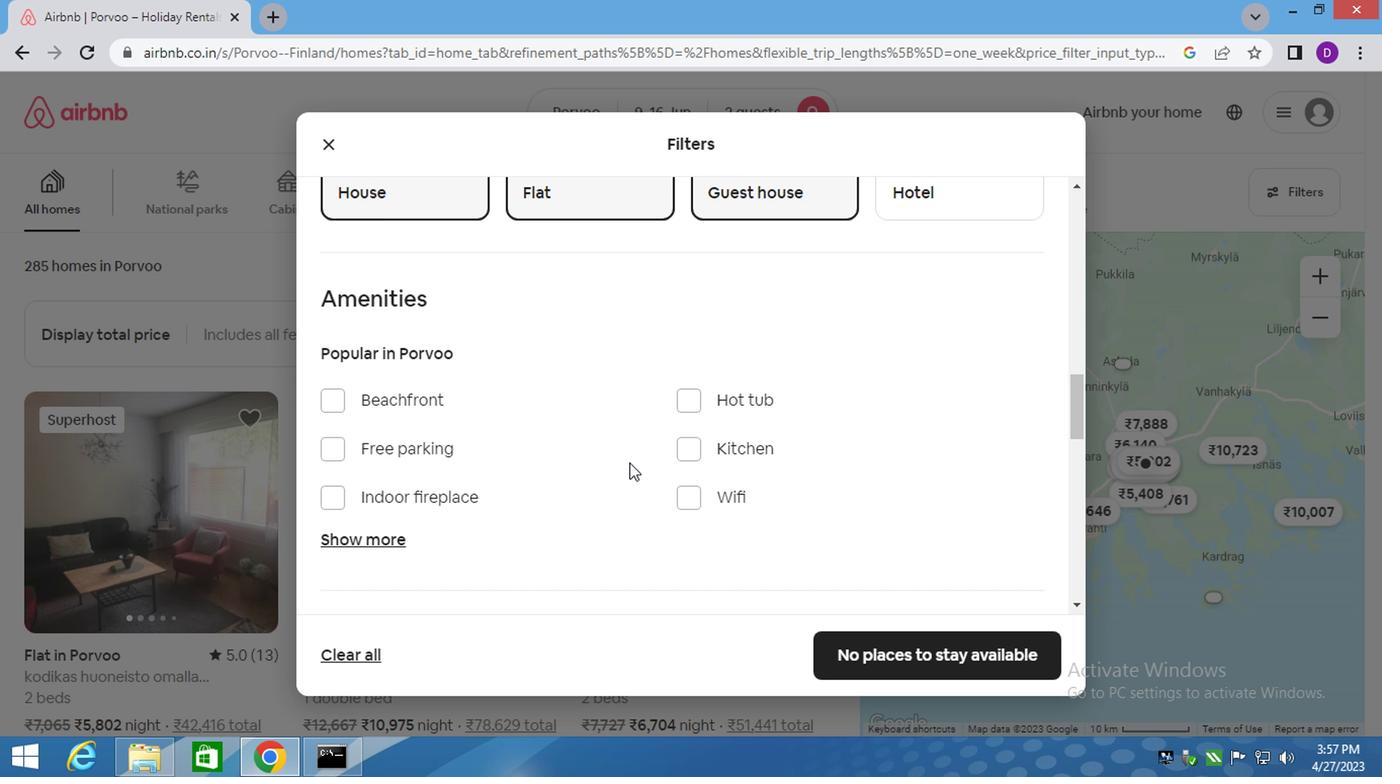 
Action: Mouse moved to (984, 471)
Screenshot: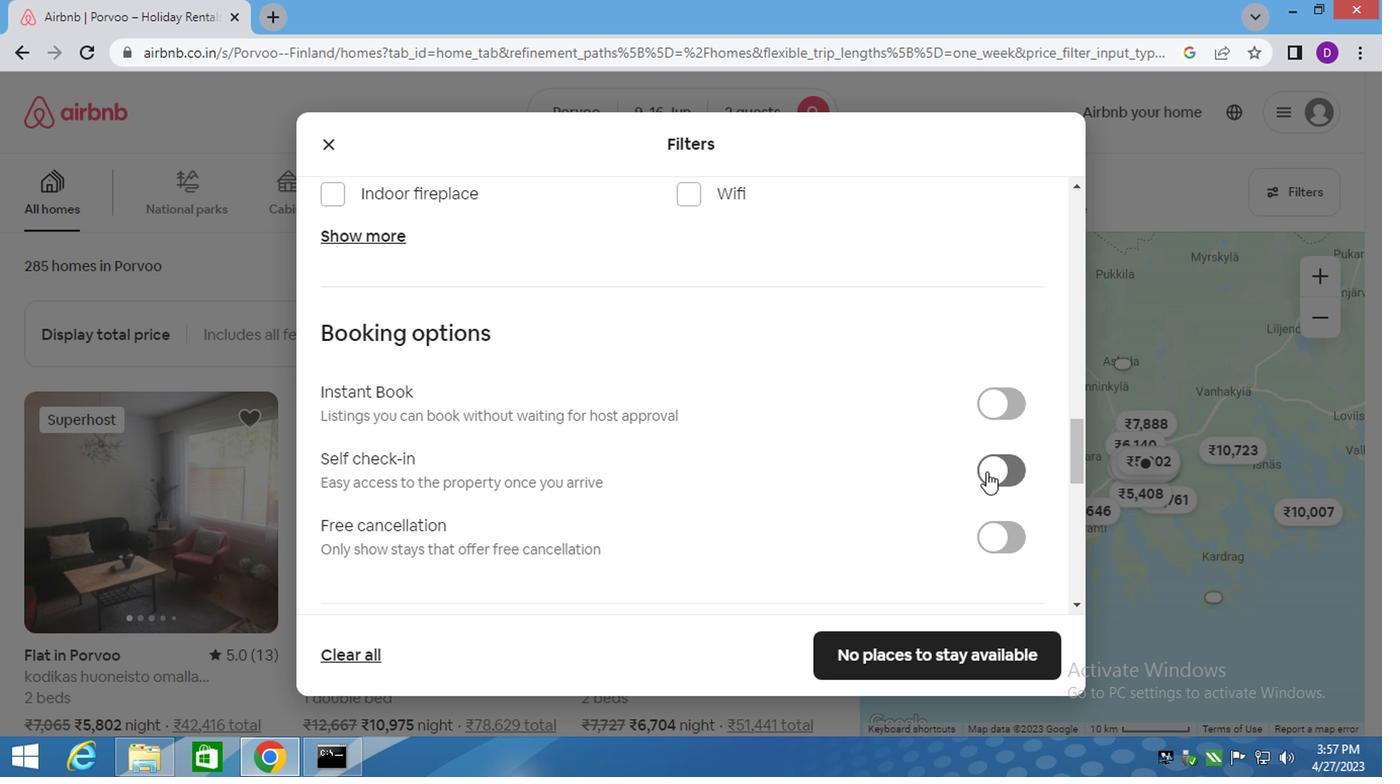 
Action: Mouse pressed left at (984, 471)
Screenshot: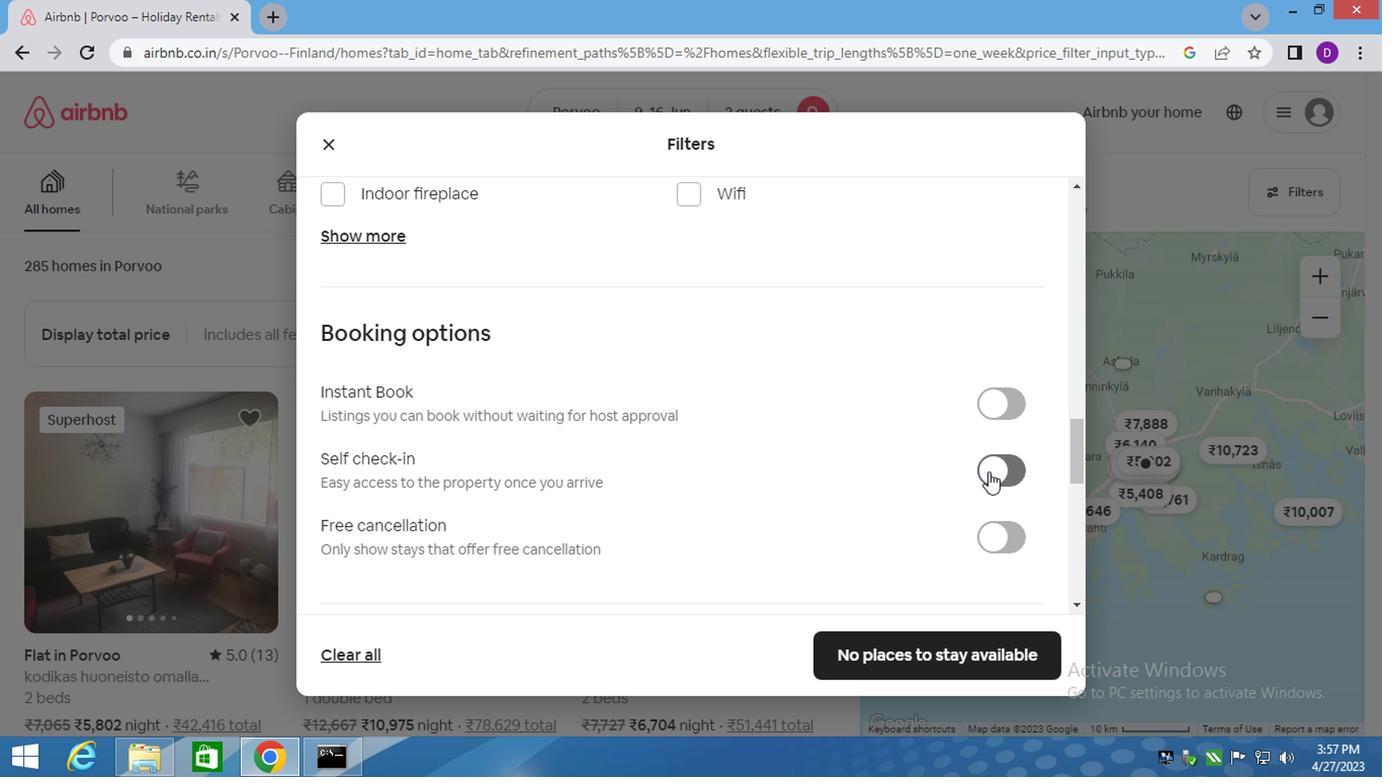 
Action: Mouse moved to (616, 479)
Screenshot: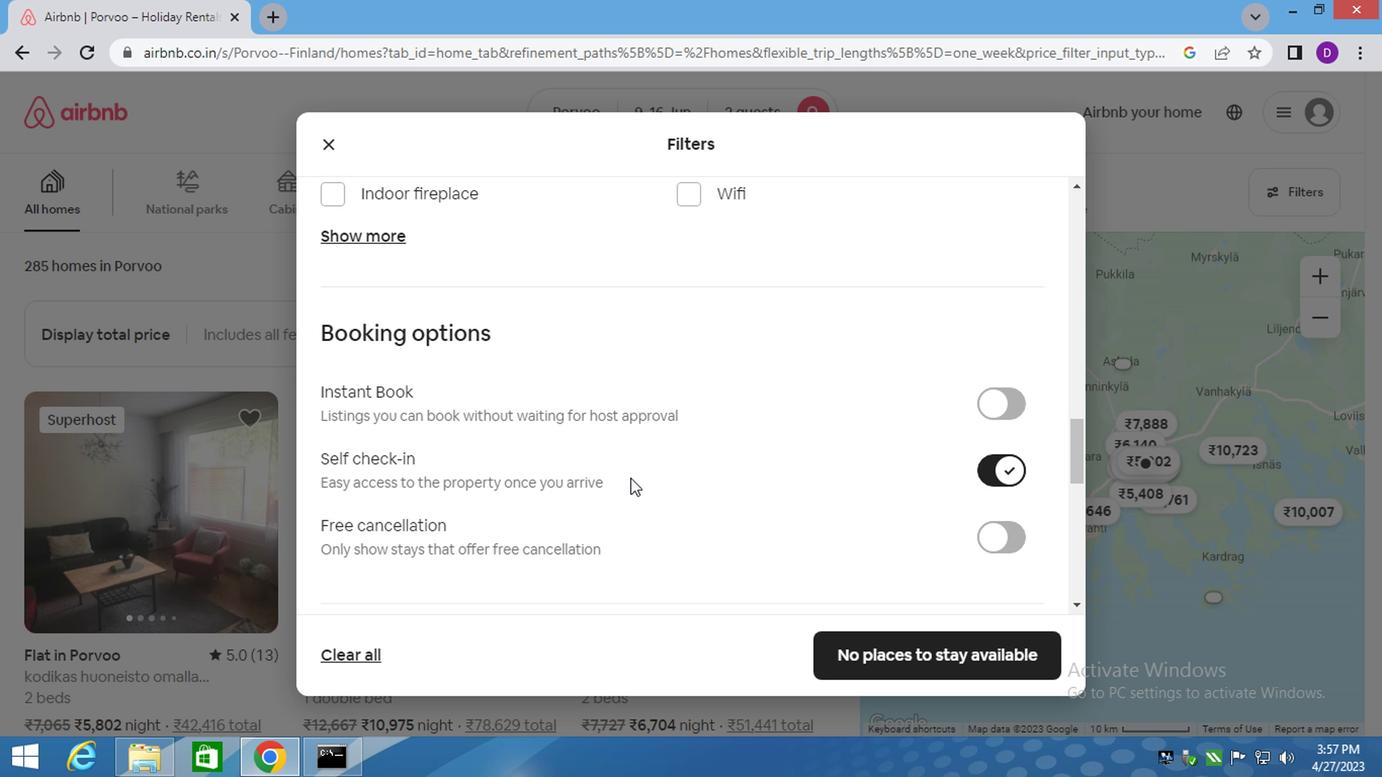 
Action: Mouse scrolled (616, 477) with delta (0, -1)
Screenshot: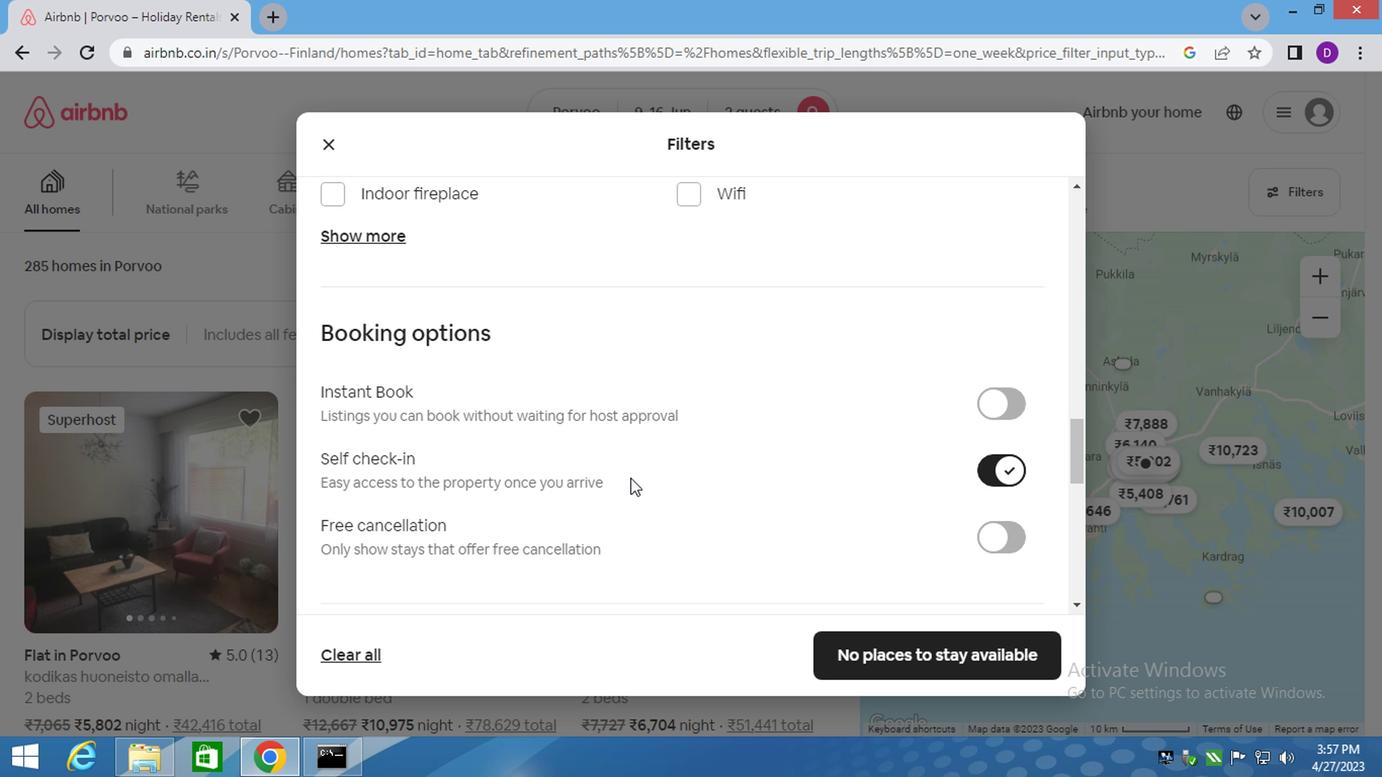 
Action: Mouse scrolled (616, 477) with delta (0, -1)
Screenshot: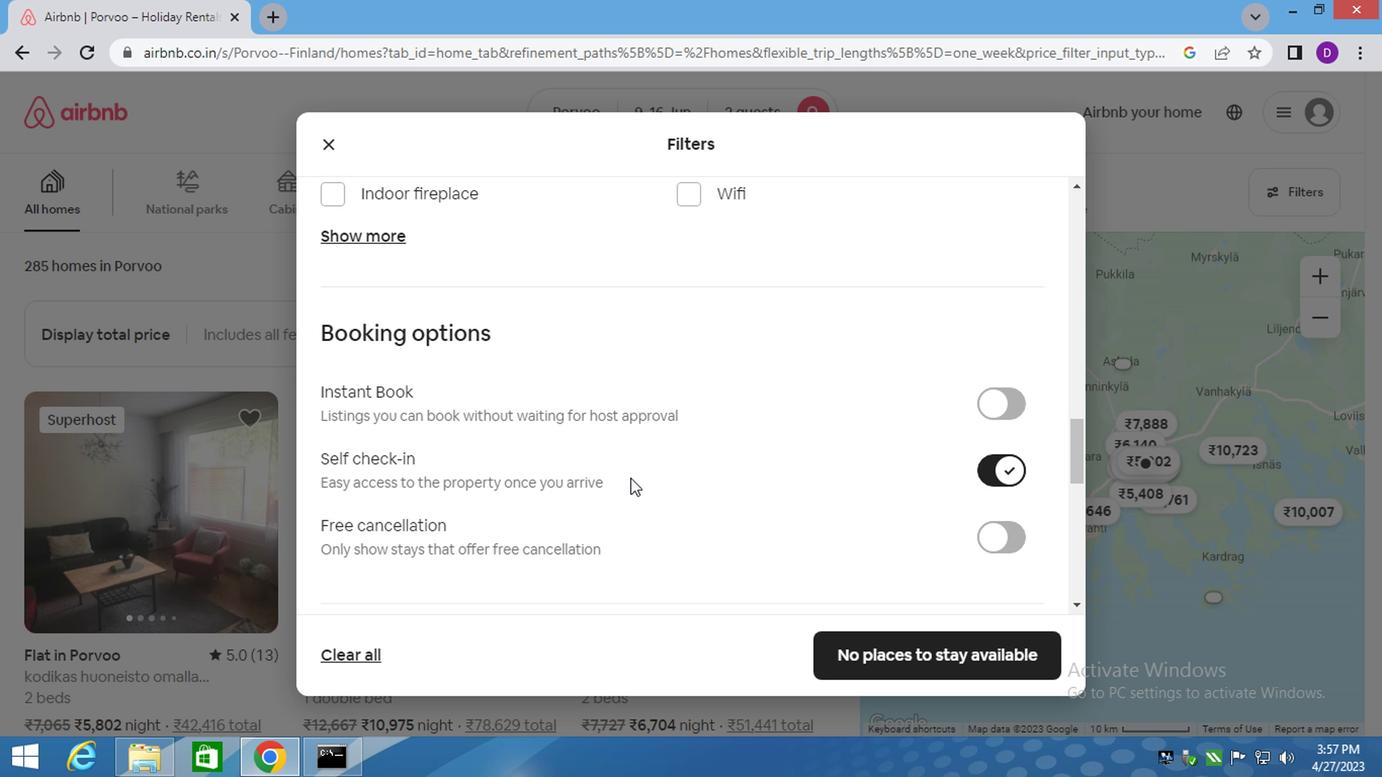 
Action: Mouse scrolled (616, 477) with delta (0, -1)
Screenshot: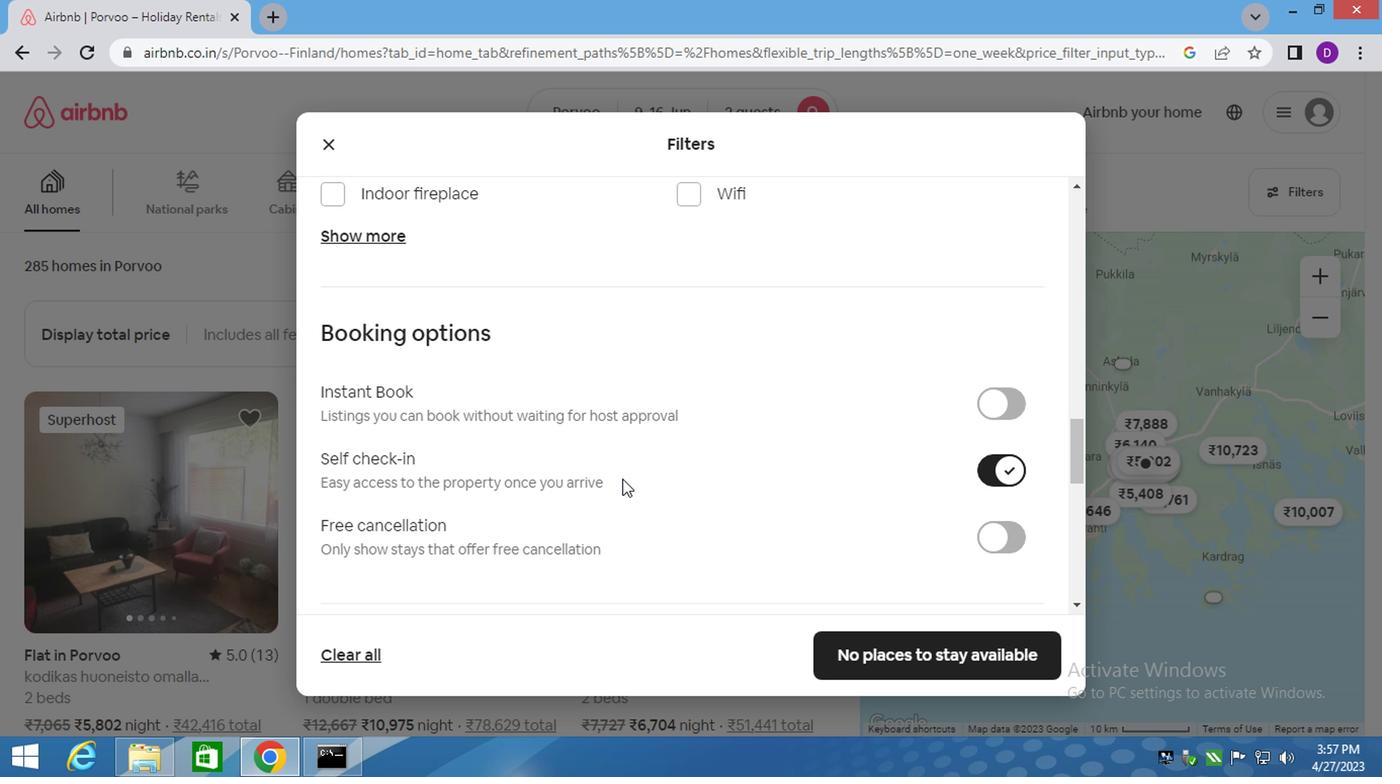 
Action: Mouse scrolled (616, 477) with delta (0, -1)
Screenshot: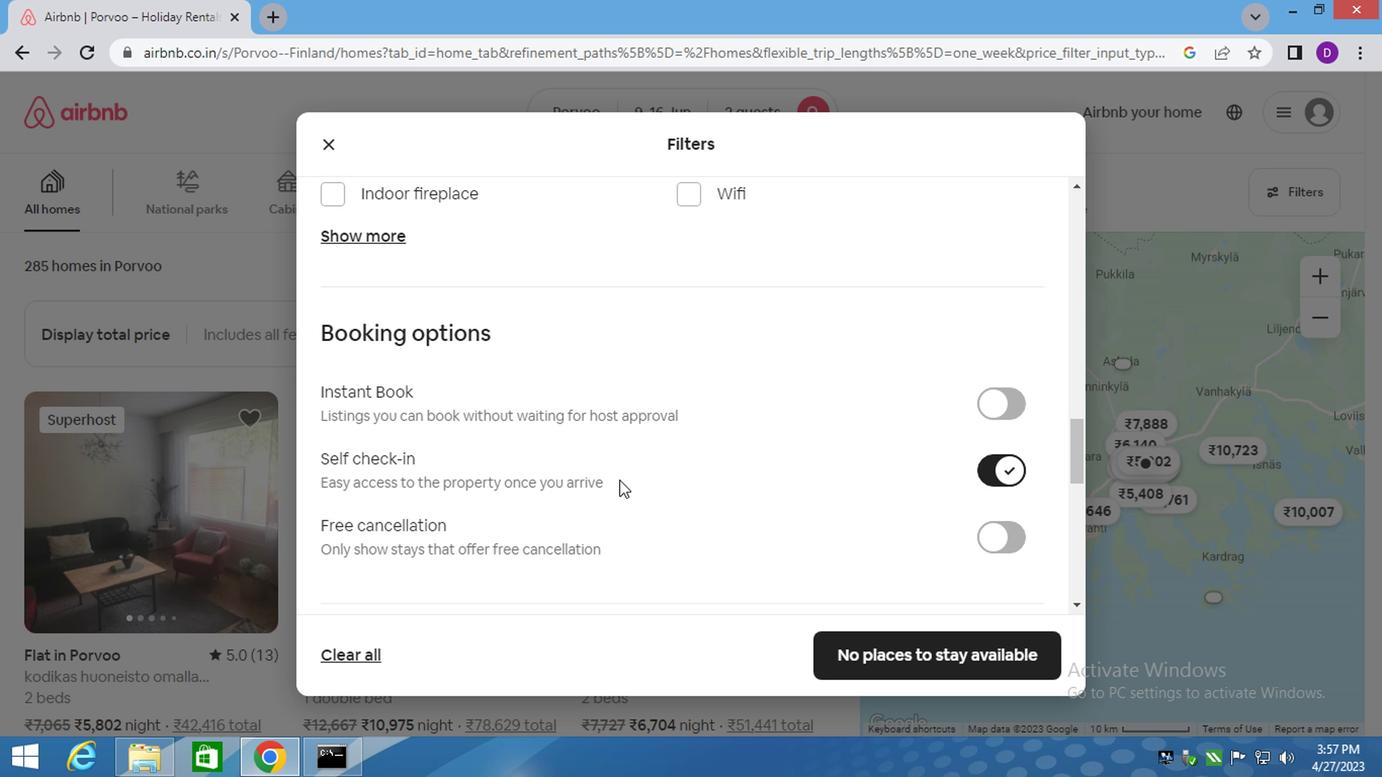 
Action: Mouse scrolled (616, 477) with delta (0, -1)
Screenshot: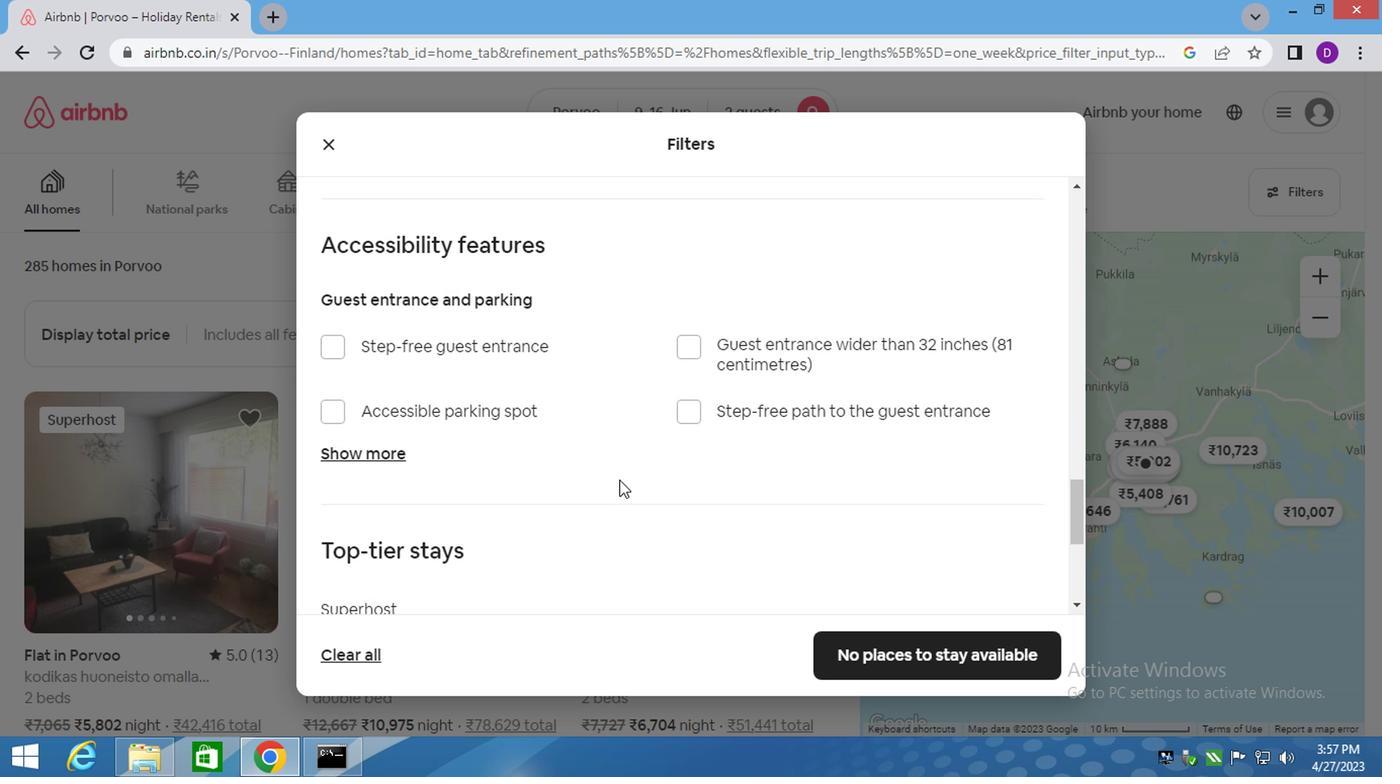 
Action: Mouse scrolled (616, 477) with delta (0, -1)
Screenshot: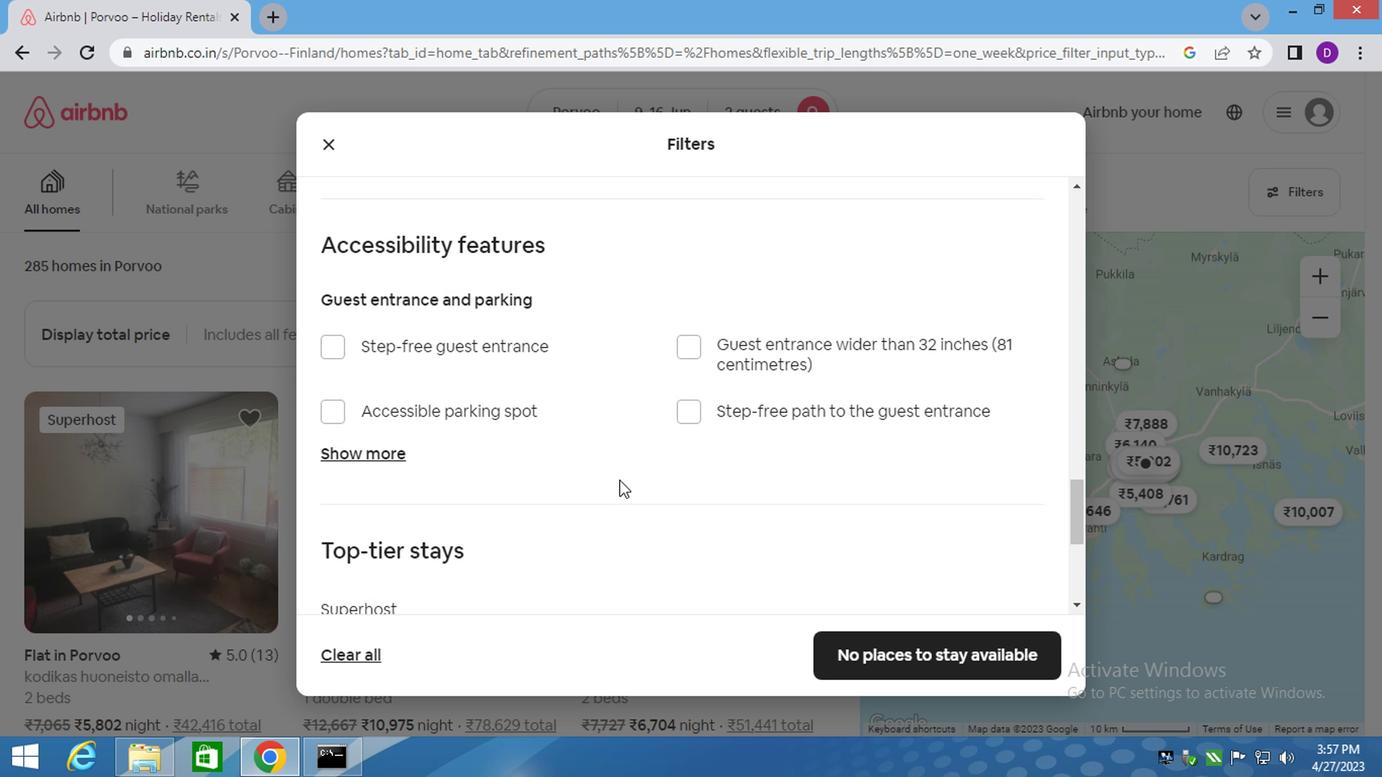 
Action: Mouse scrolled (616, 477) with delta (0, -1)
Screenshot: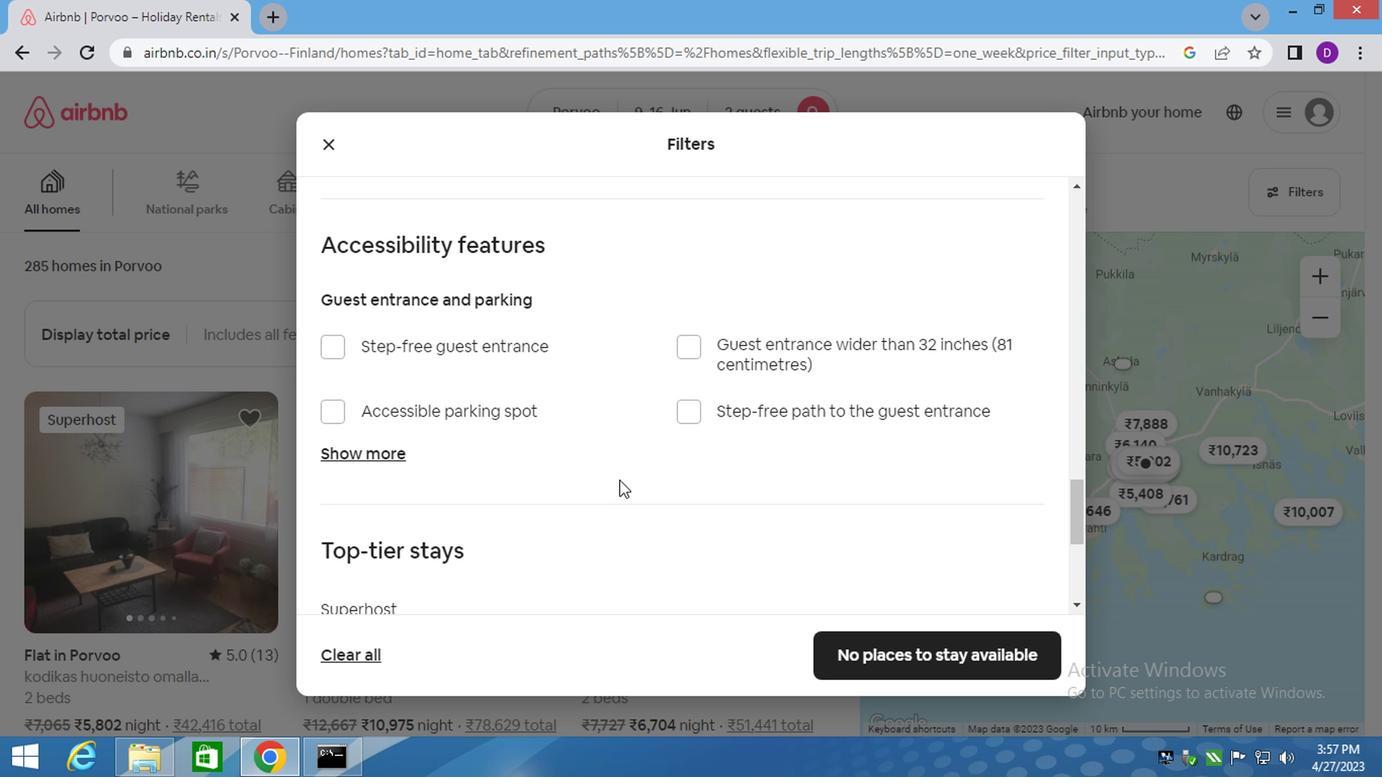 
Action: Mouse scrolled (616, 477) with delta (0, -1)
Screenshot: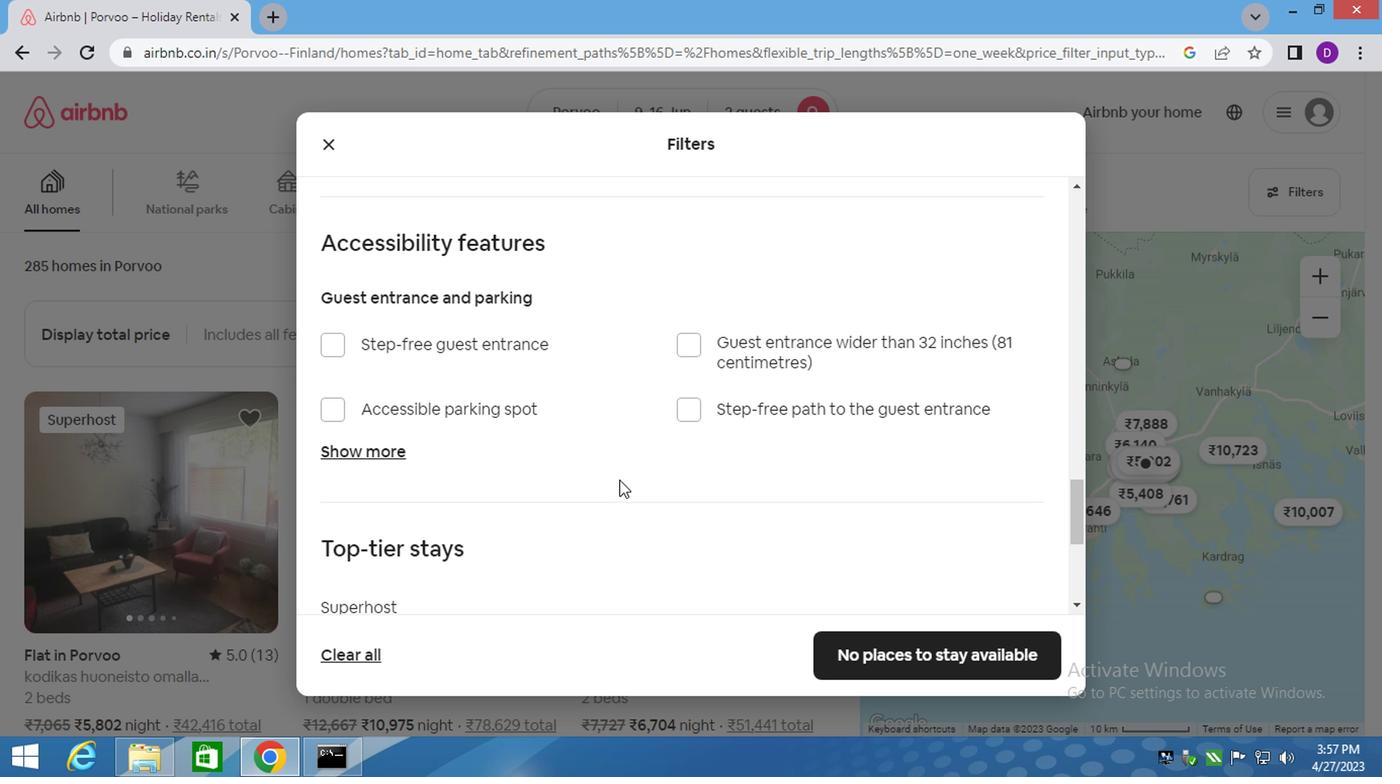 
Action: Mouse scrolled (616, 477) with delta (0, -1)
Screenshot: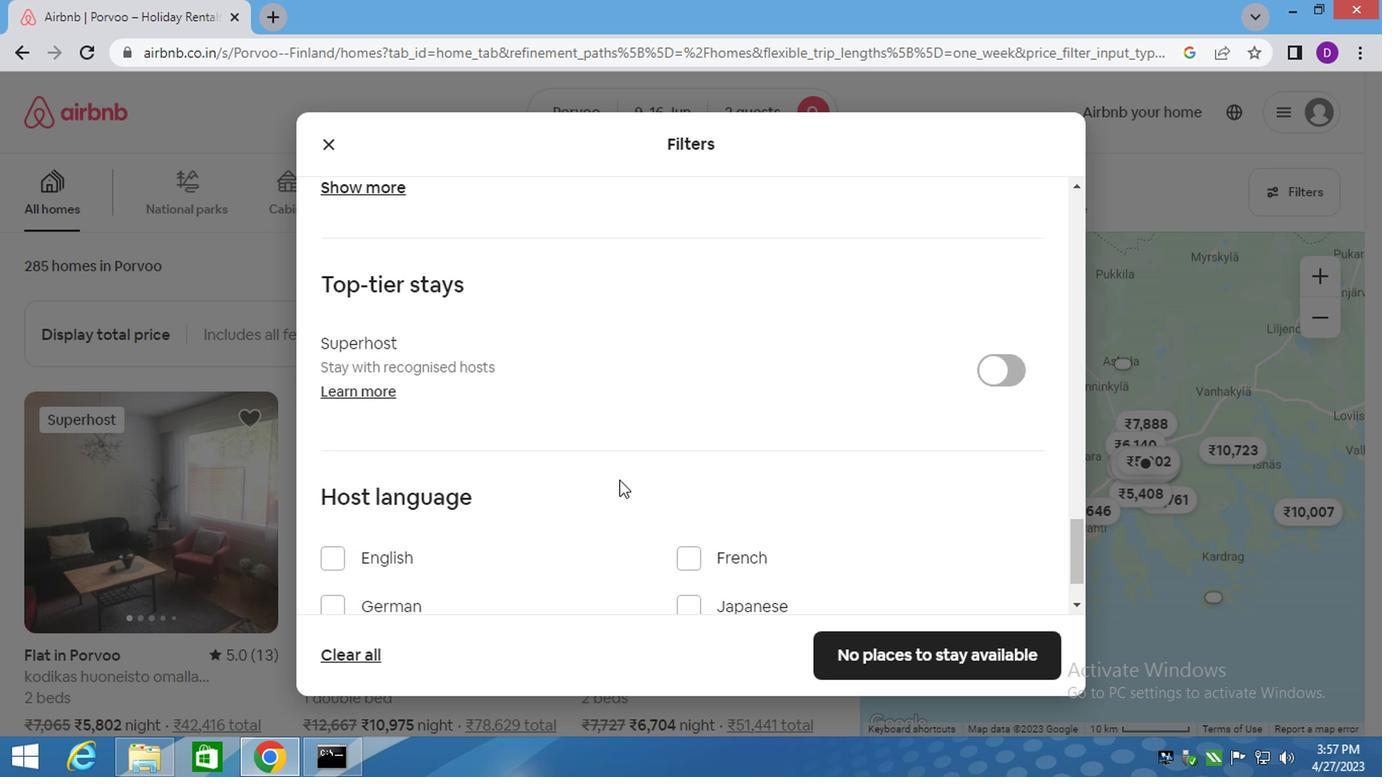 
Action: Mouse scrolled (616, 477) with delta (0, -1)
Screenshot: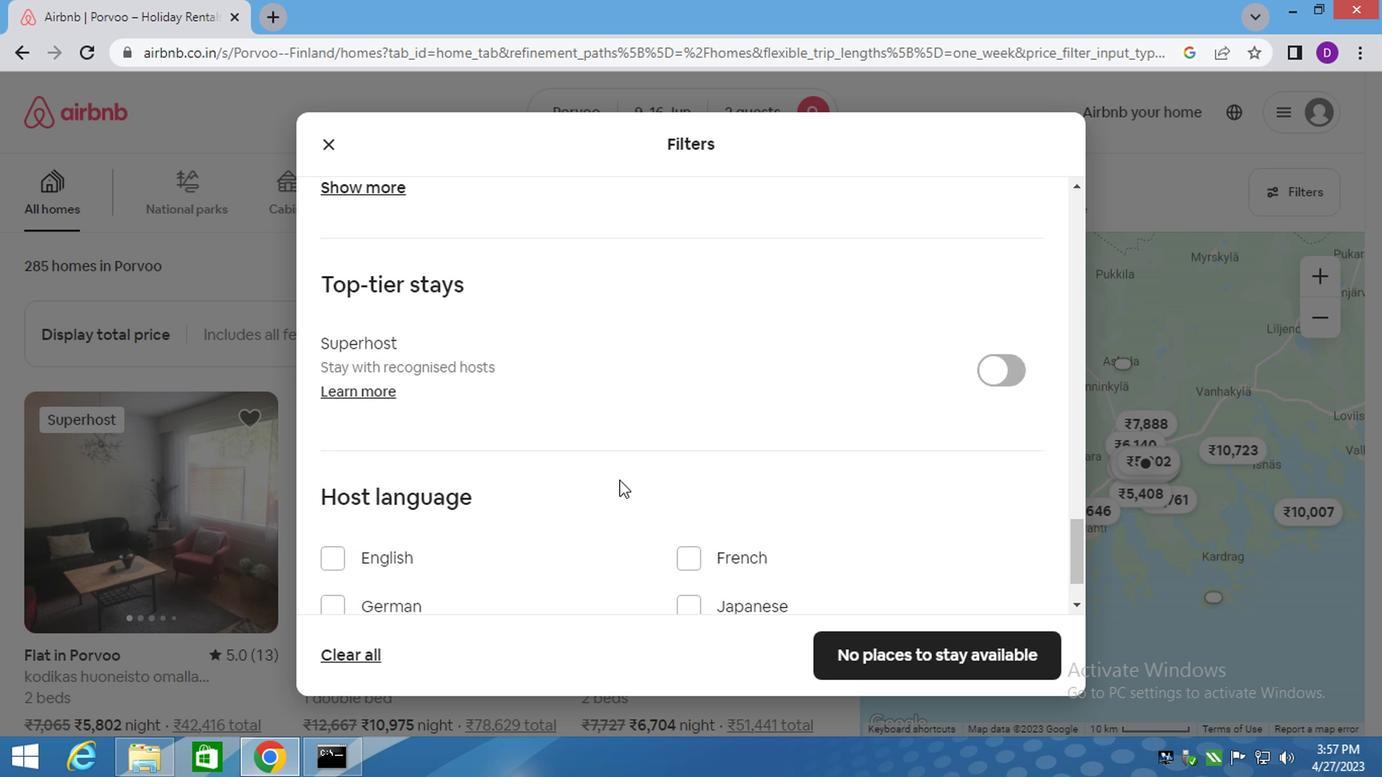 
Action: Mouse scrolled (616, 477) with delta (0, -1)
Screenshot: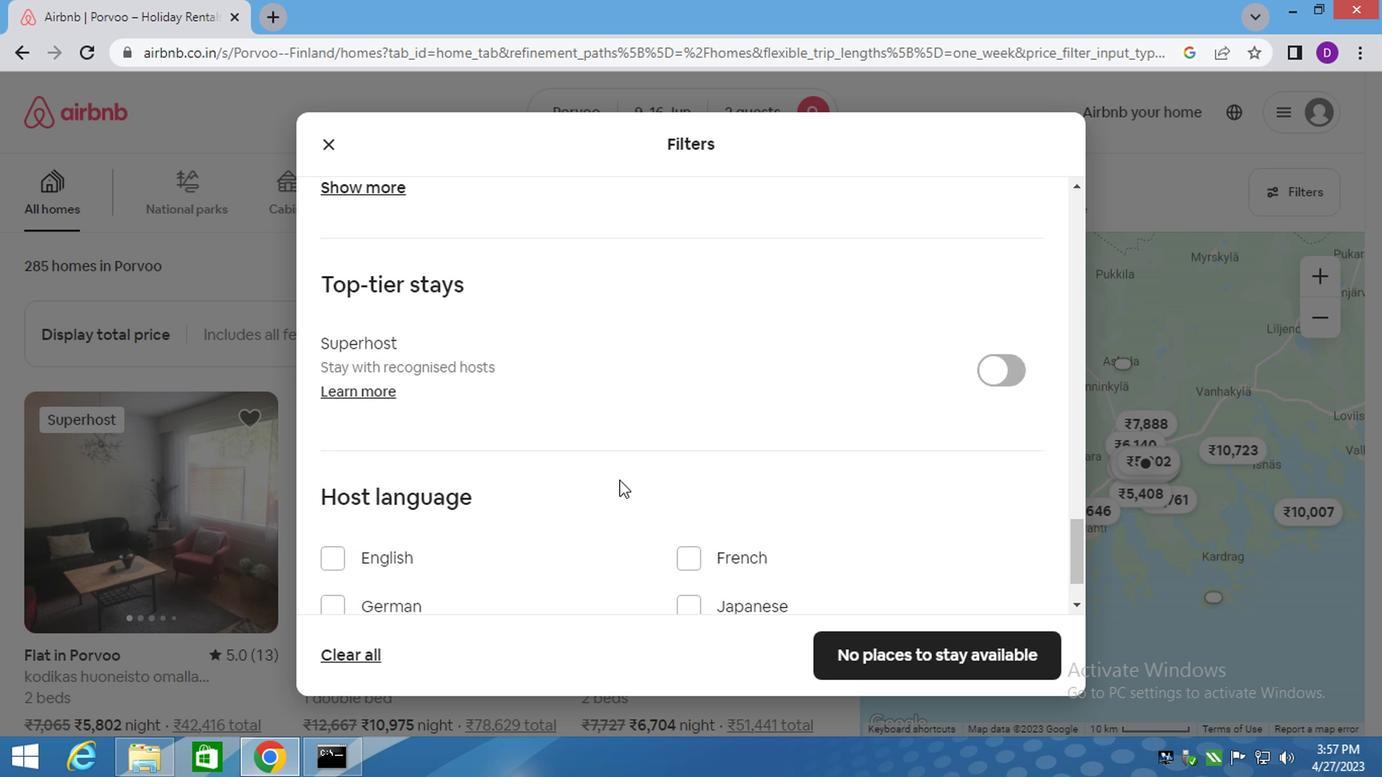
Action: Mouse scrolled (616, 477) with delta (0, -1)
Screenshot: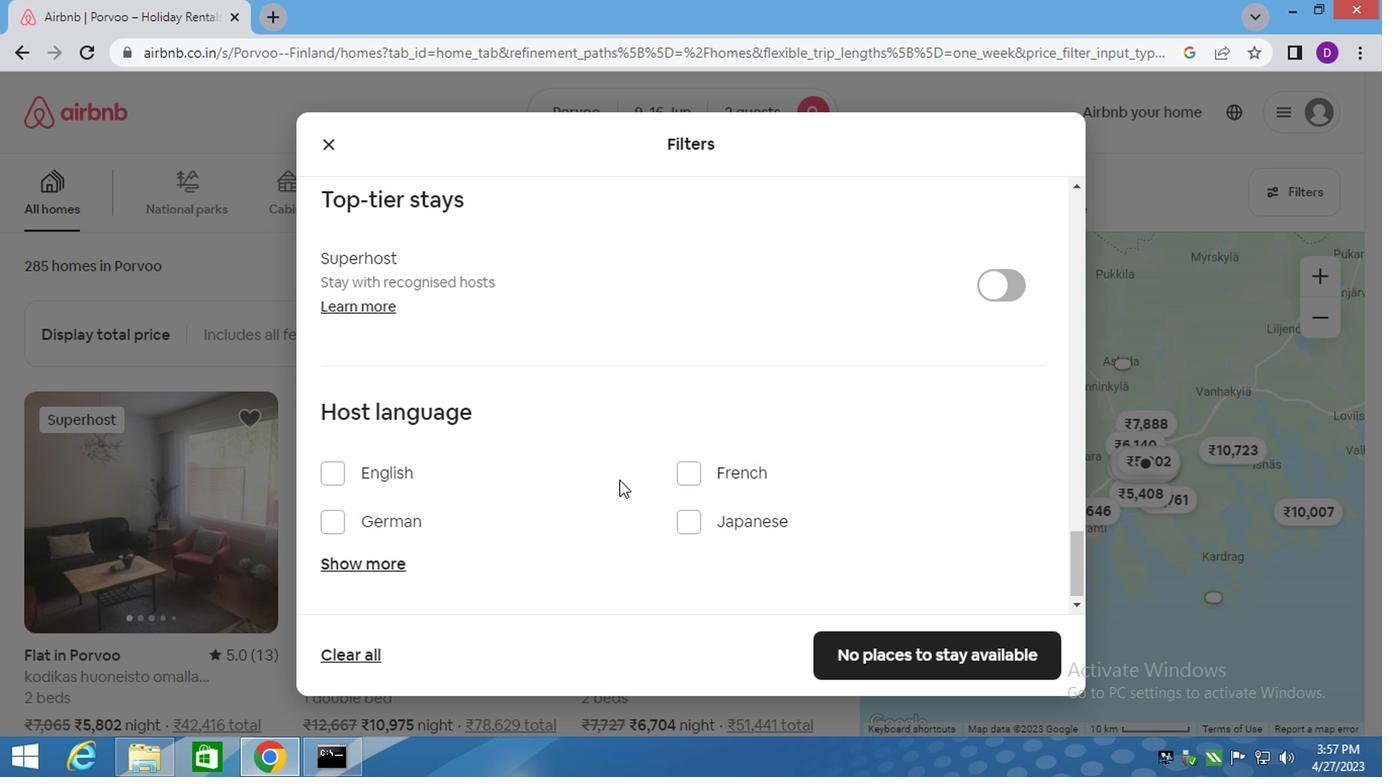 
Action: Mouse moved to (871, 634)
Screenshot: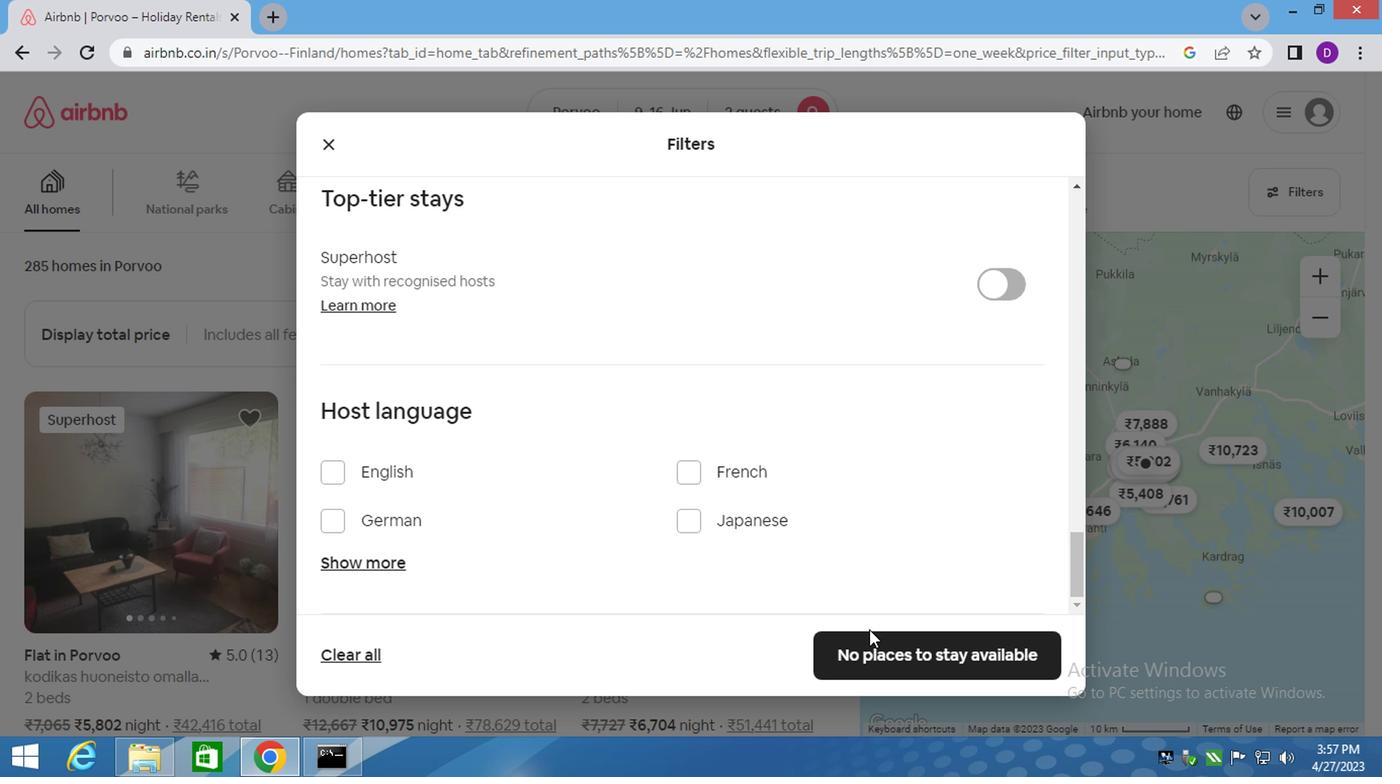 
Action: Mouse pressed left at (871, 634)
Screenshot: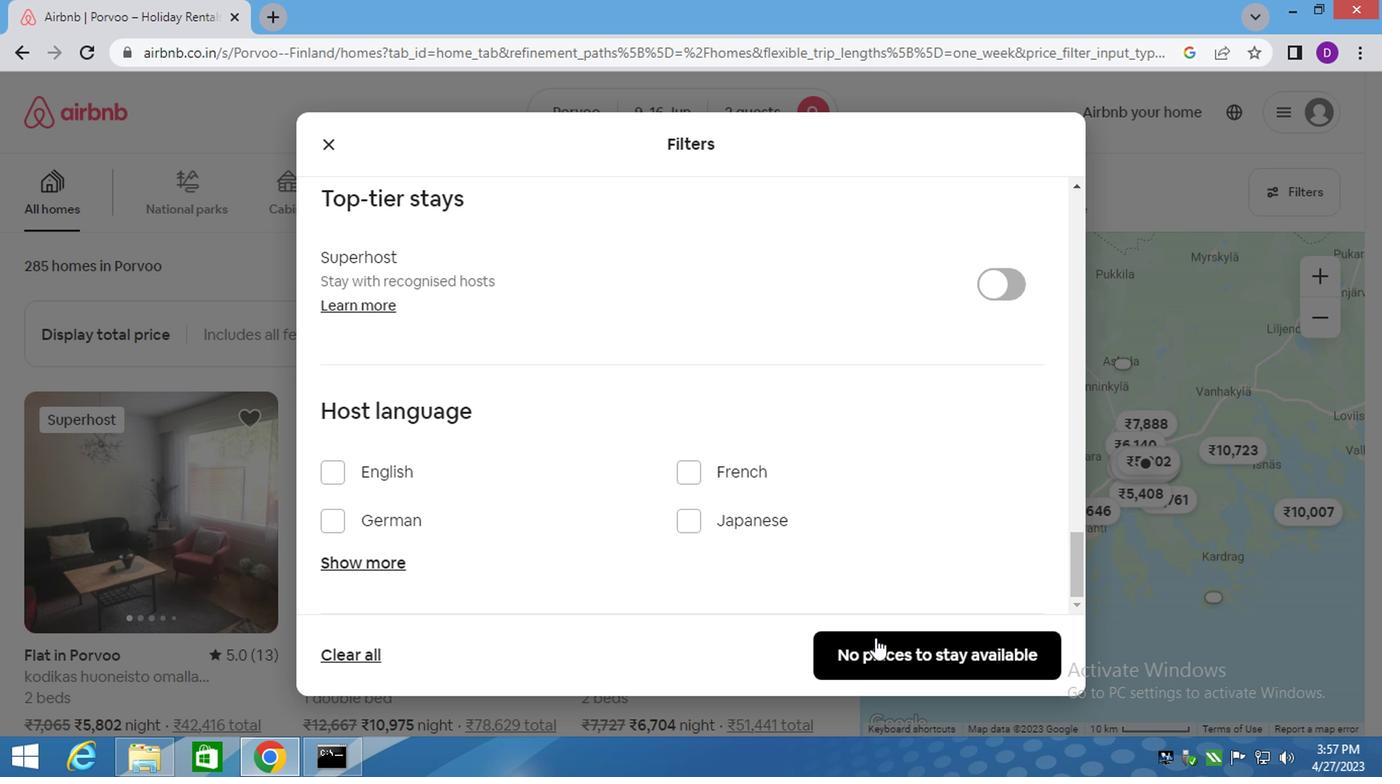 
